 Task: Look for space in Sint-Gillis-Waas, Belgium from 12th  August, 2023 to 15th August, 2023 for 3 adults in price range Rs.12000 to Rs.16000. Place can be entire place with 2 bedrooms having 3 beds and 1 bathroom. Property type can be house, flat, guest house. Amenities needed are: hair dryer, heating. Booking option can be shelf check-in. Required host language is English.
Action: Mouse moved to (433, 86)
Screenshot: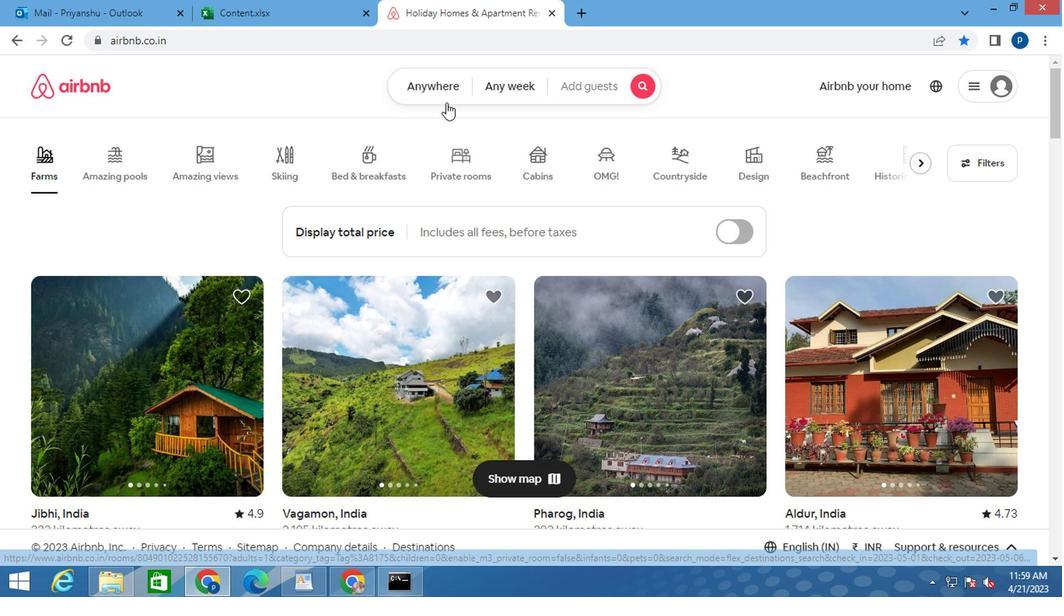 
Action: Mouse pressed left at (433, 86)
Screenshot: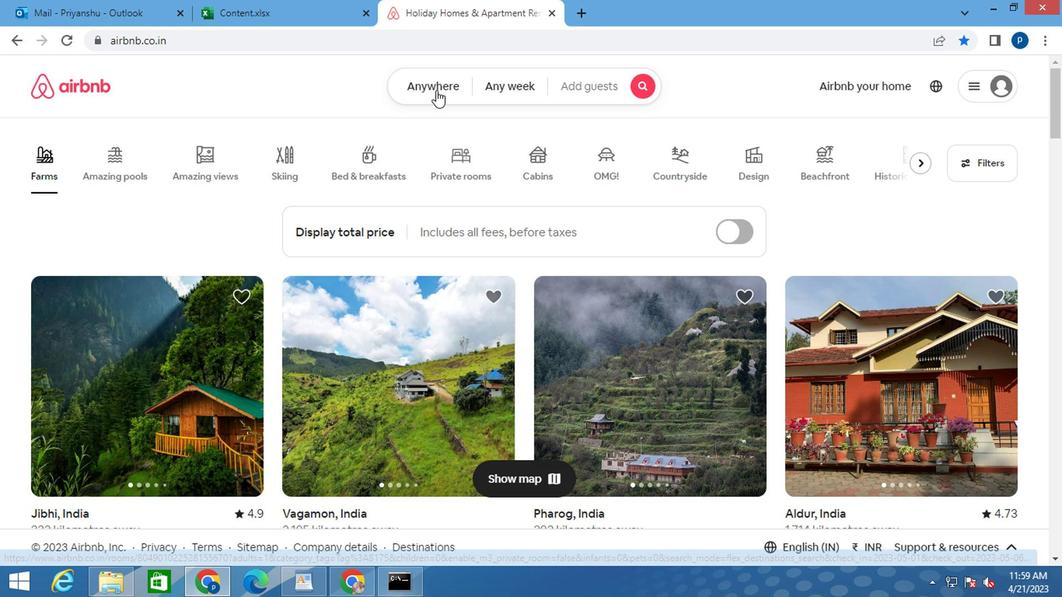 
Action: Mouse moved to (269, 150)
Screenshot: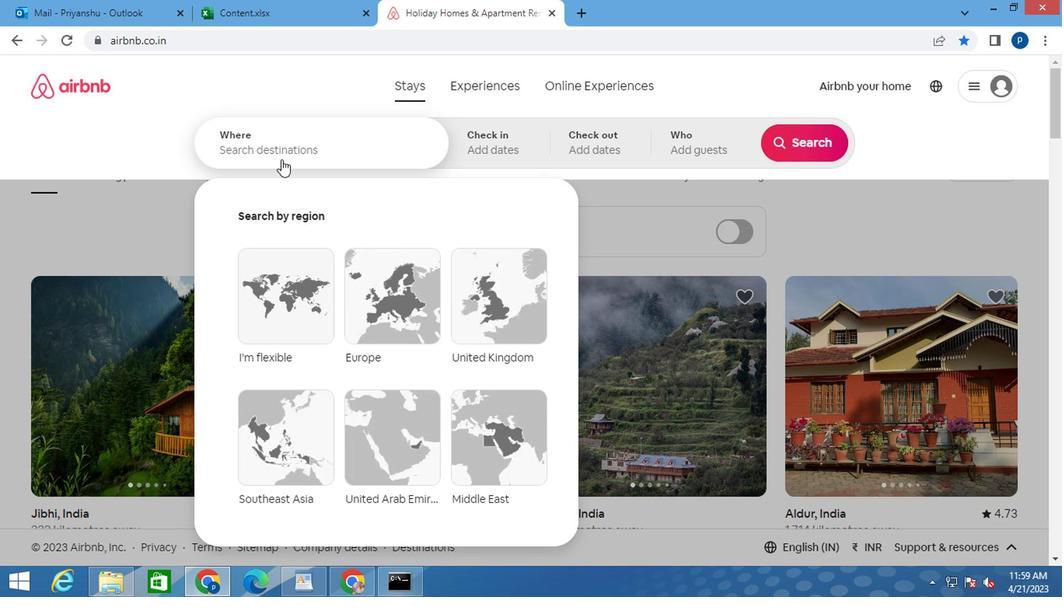 
Action: Mouse pressed left at (269, 150)
Screenshot: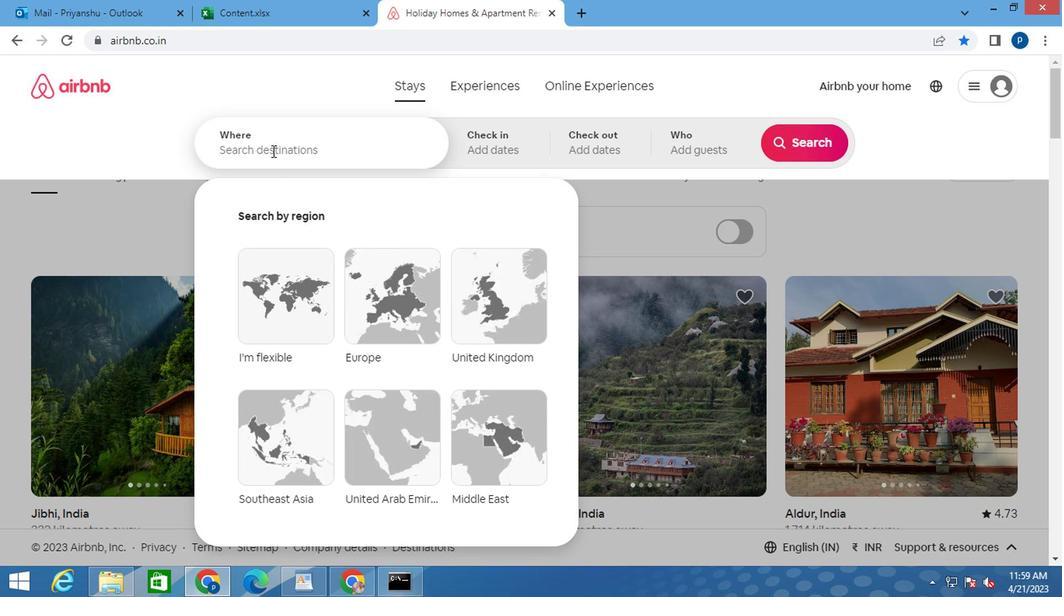 
Action: Key pressed s<Key.caps_lock>int<Key.space><Key.caps_lock><Key.caps_lock><Key.caps_lock>g<Key.caps_lock>illis<Key.space>
Screenshot: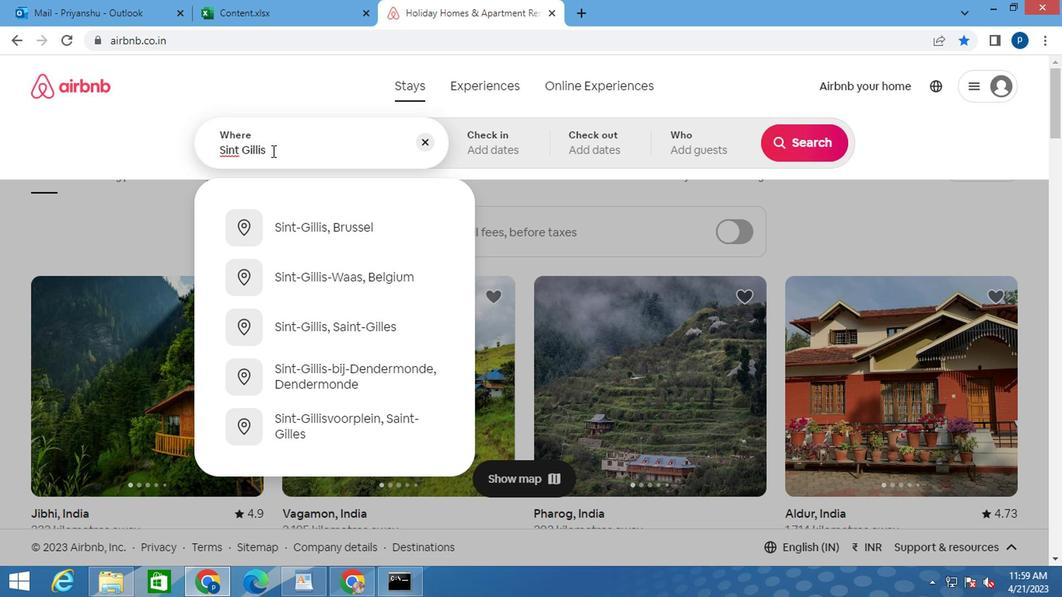 
Action: Mouse moved to (328, 274)
Screenshot: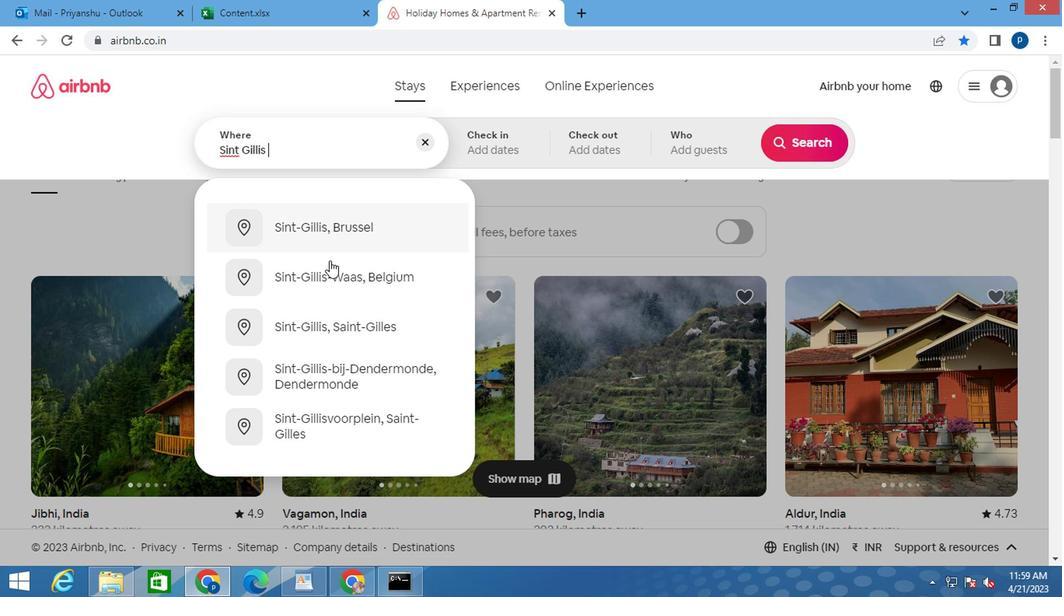 
Action: Mouse pressed left at (328, 274)
Screenshot: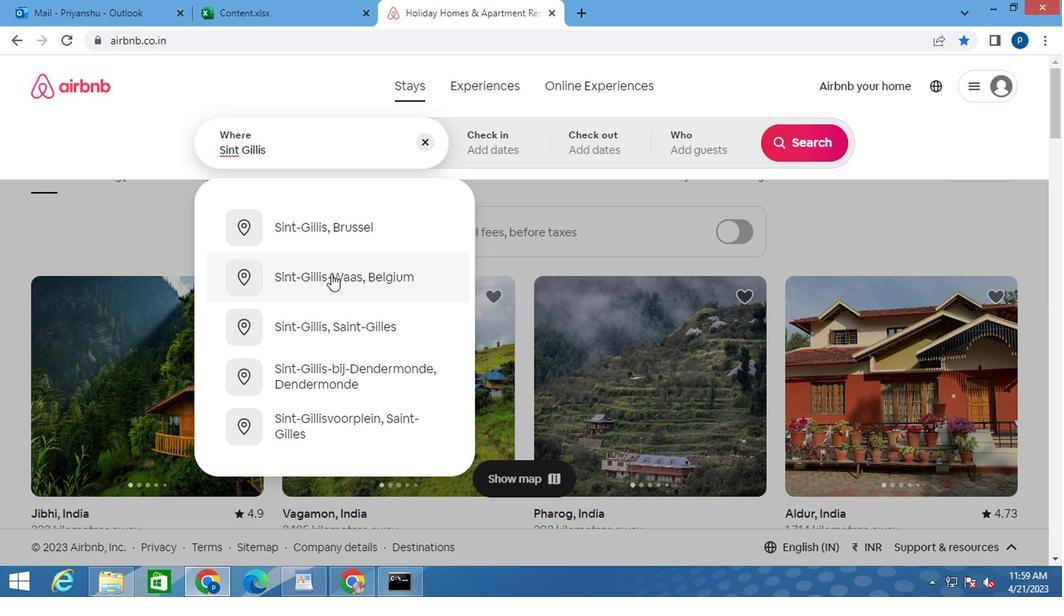 
Action: Mouse moved to (790, 260)
Screenshot: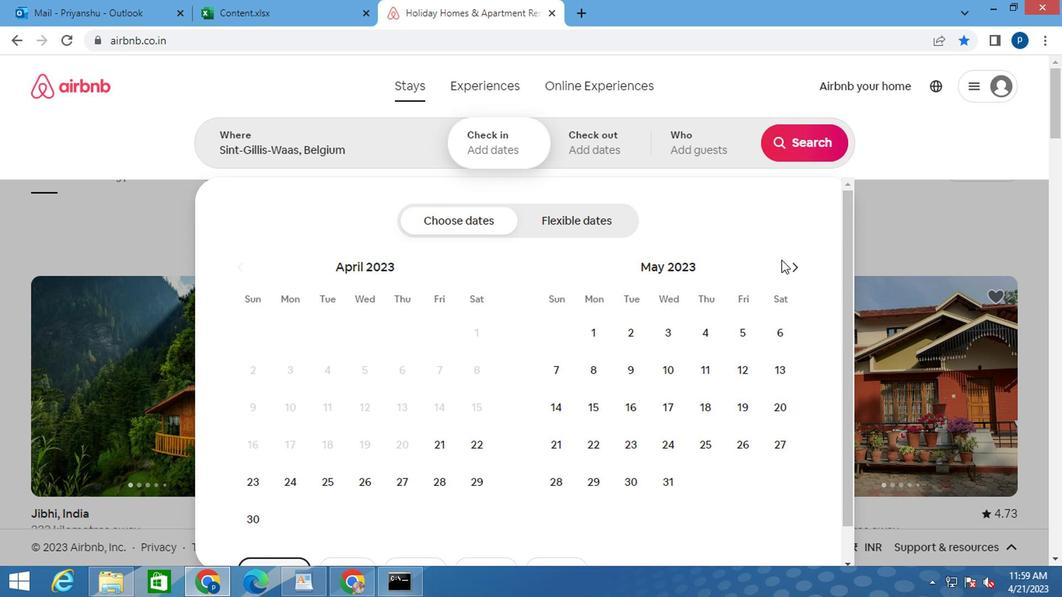 
Action: Mouse pressed left at (790, 260)
Screenshot: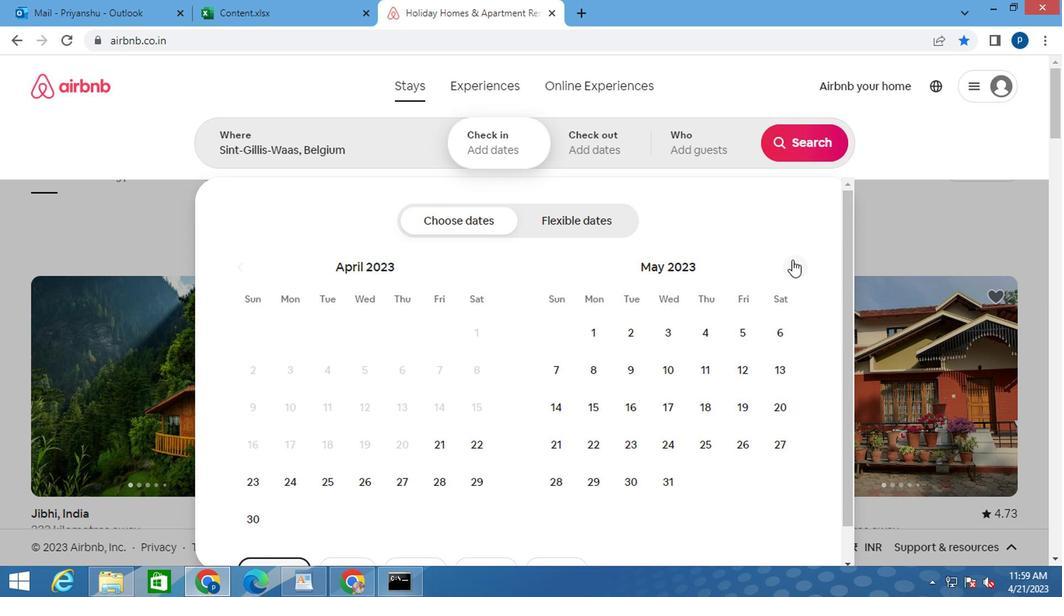 
Action: Mouse moved to (790, 260)
Screenshot: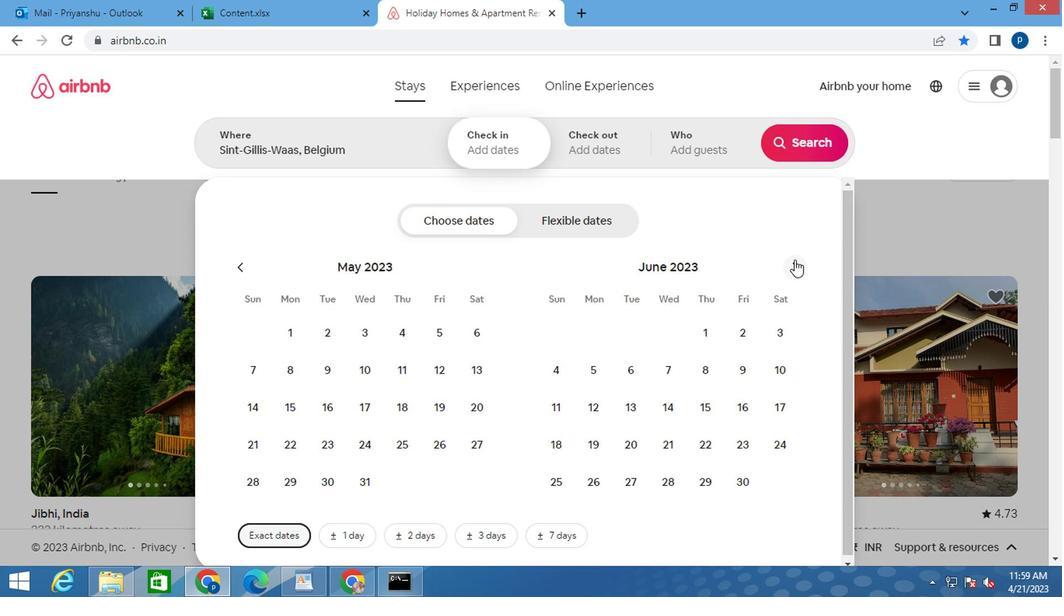 
Action: Mouse pressed left at (790, 260)
Screenshot: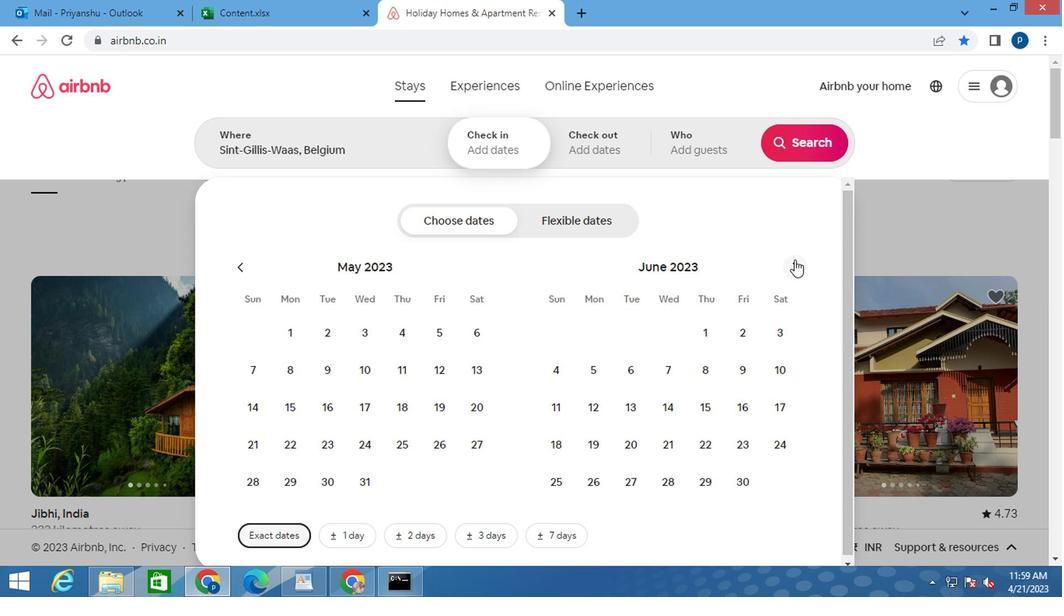 
Action: Mouse pressed left at (790, 260)
Screenshot: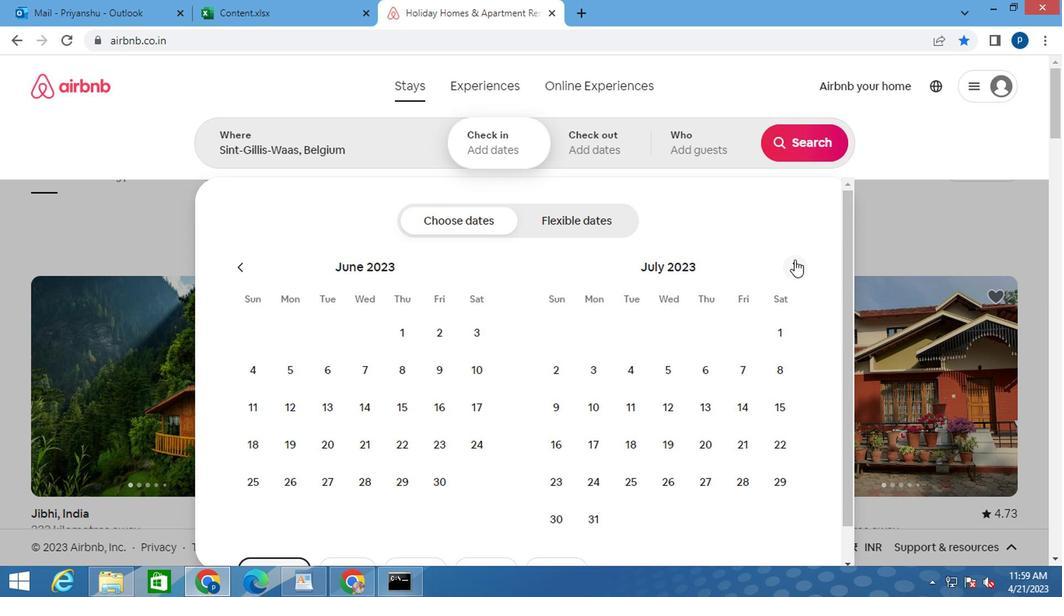 
Action: Mouse moved to (780, 370)
Screenshot: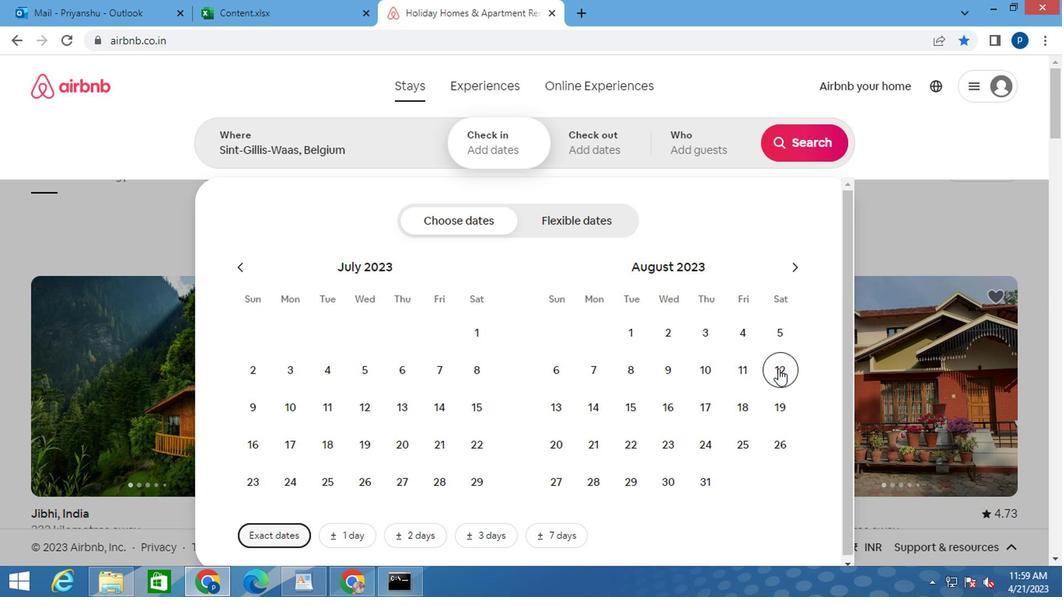 
Action: Mouse pressed left at (780, 370)
Screenshot: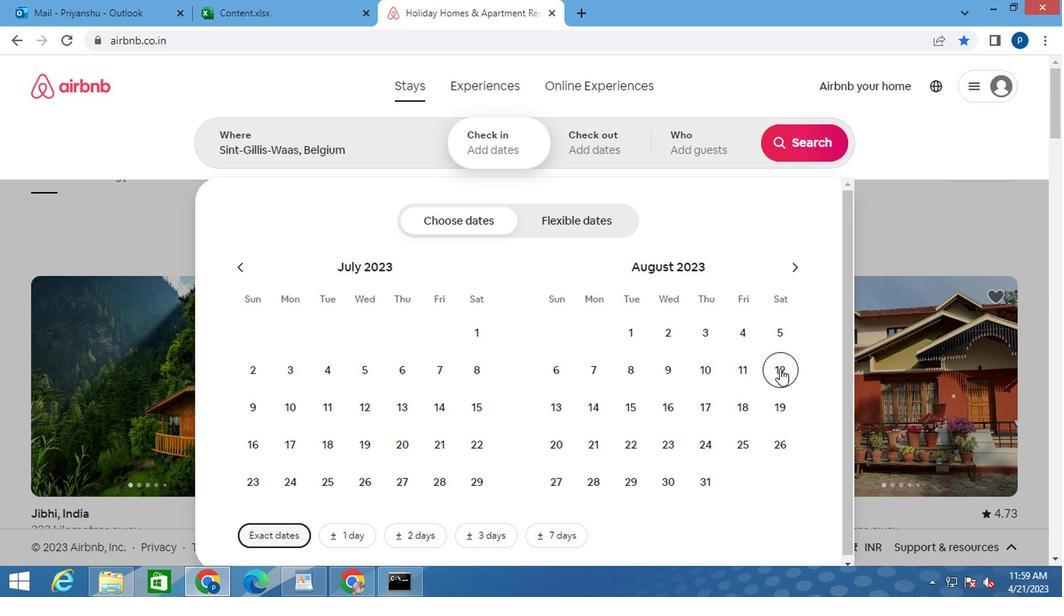 
Action: Mouse moved to (628, 410)
Screenshot: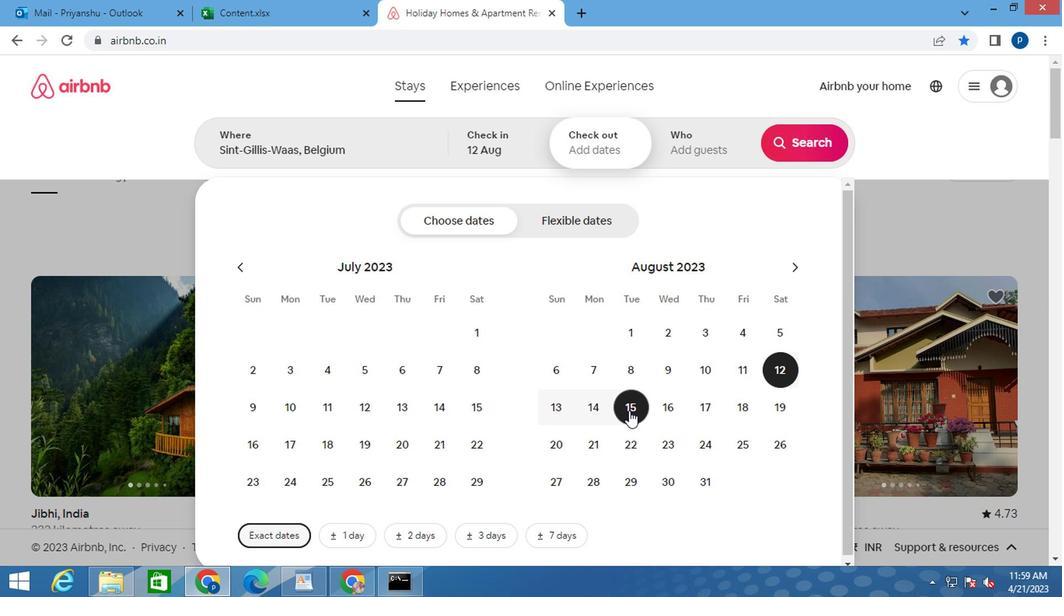 
Action: Mouse pressed left at (628, 410)
Screenshot: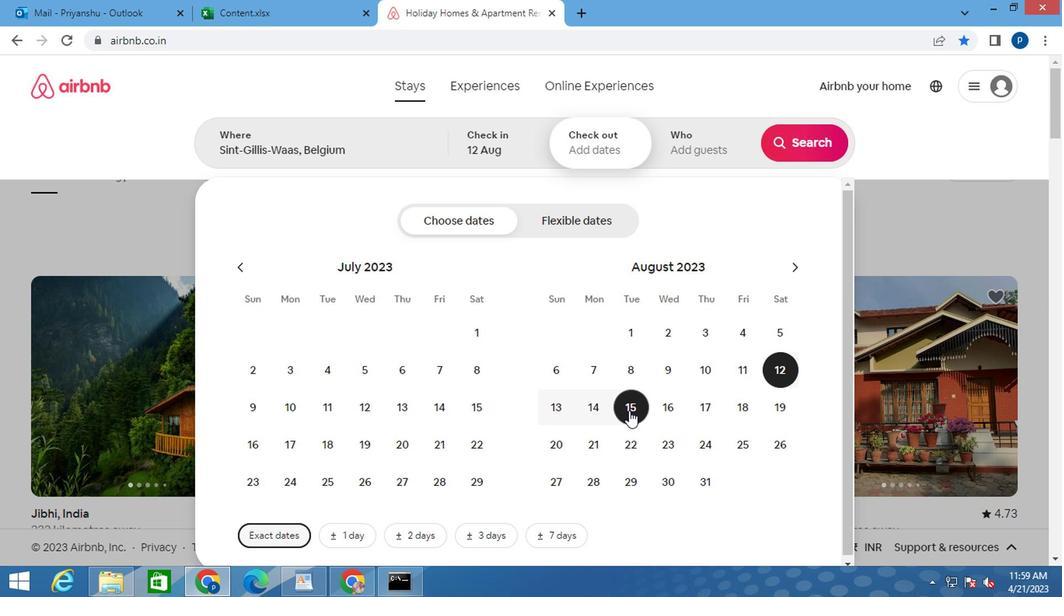 
Action: Mouse moved to (690, 152)
Screenshot: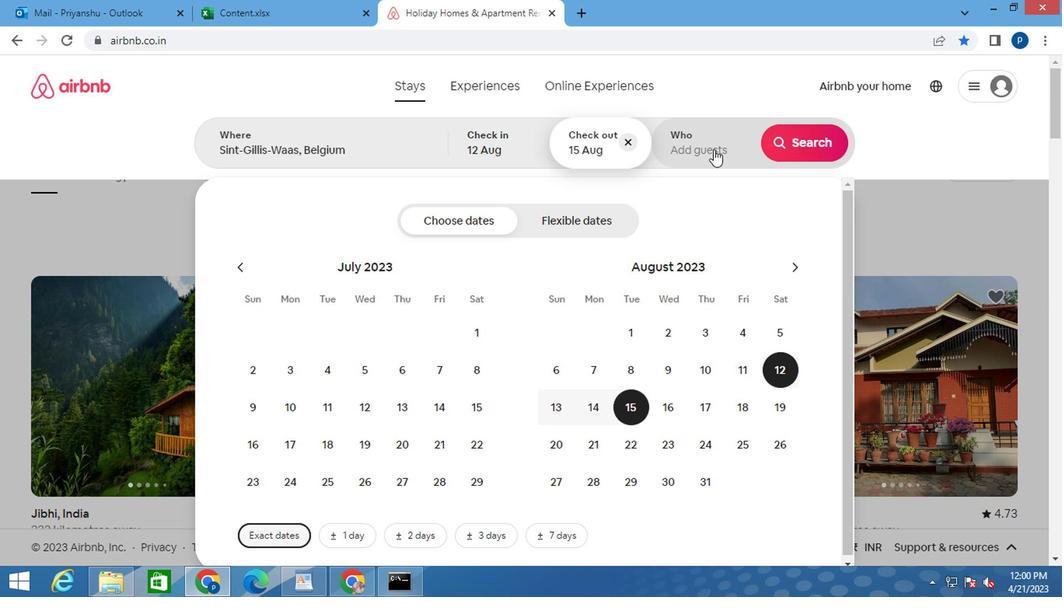 
Action: Mouse pressed left at (690, 152)
Screenshot: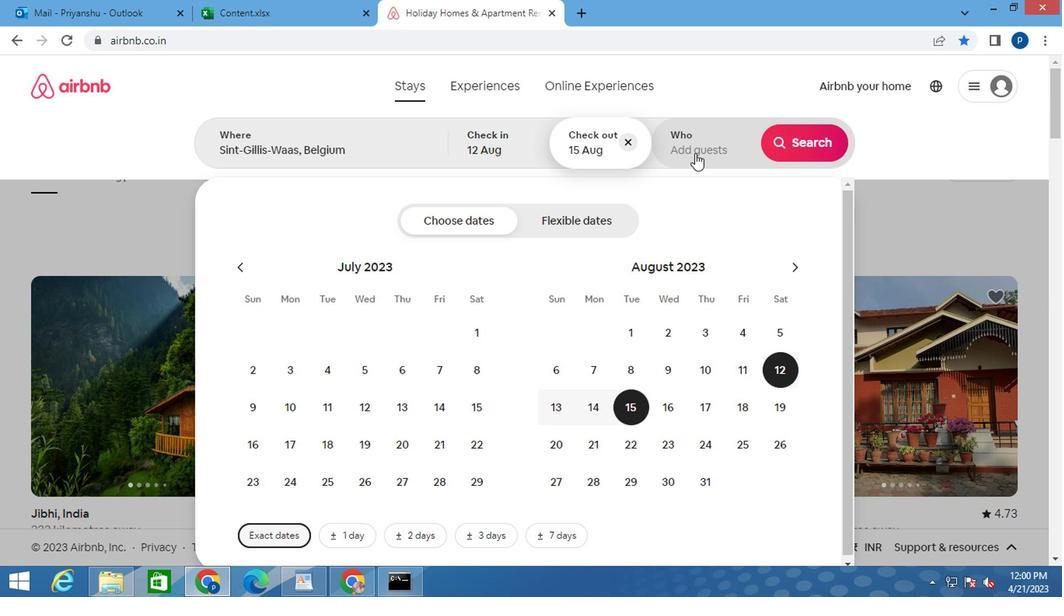 
Action: Mouse moved to (801, 230)
Screenshot: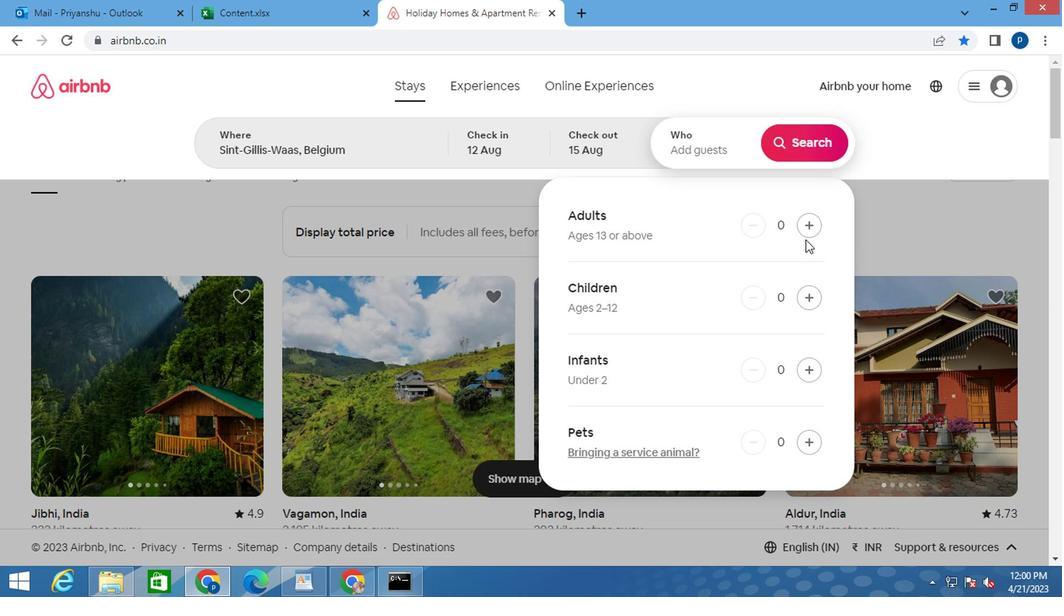 
Action: Mouse pressed left at (801, 230)
Screenshot: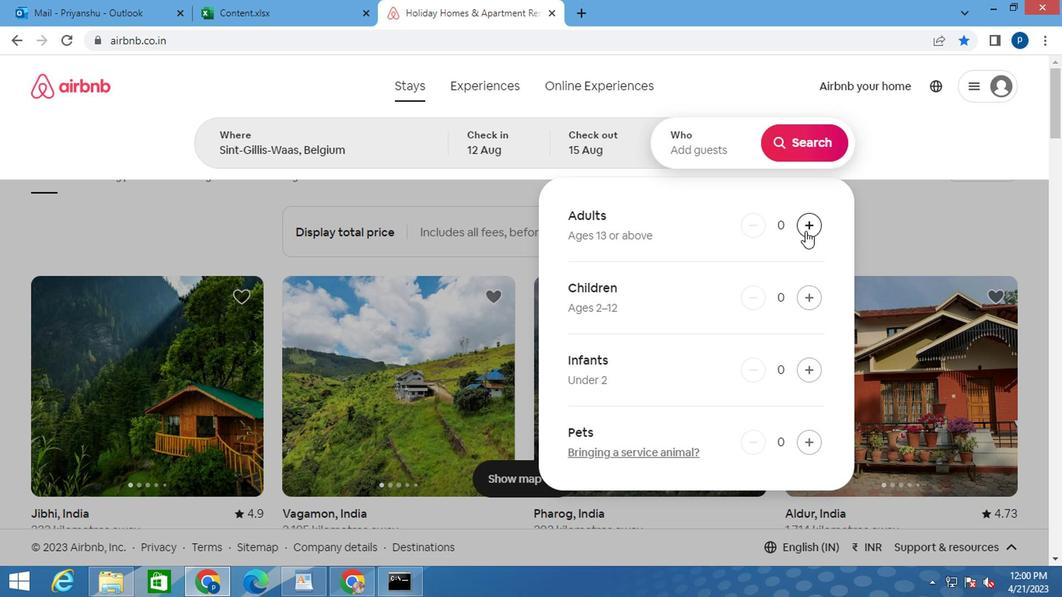 
Action: Mouse pressed left at (801, 230)
Screenshot: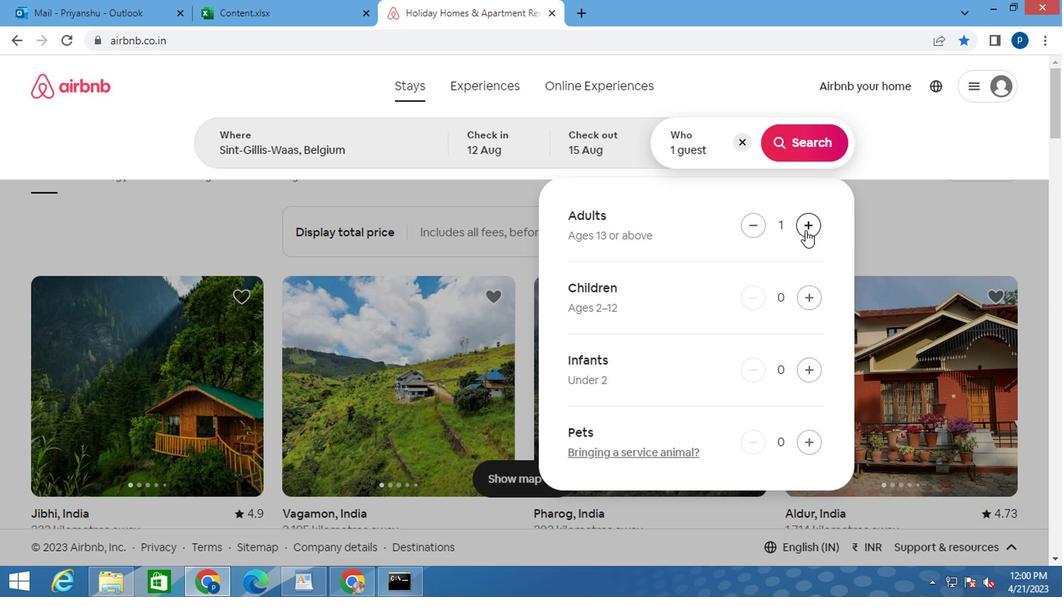 
Action: Mouse moved to (802, 229)
Screenshot: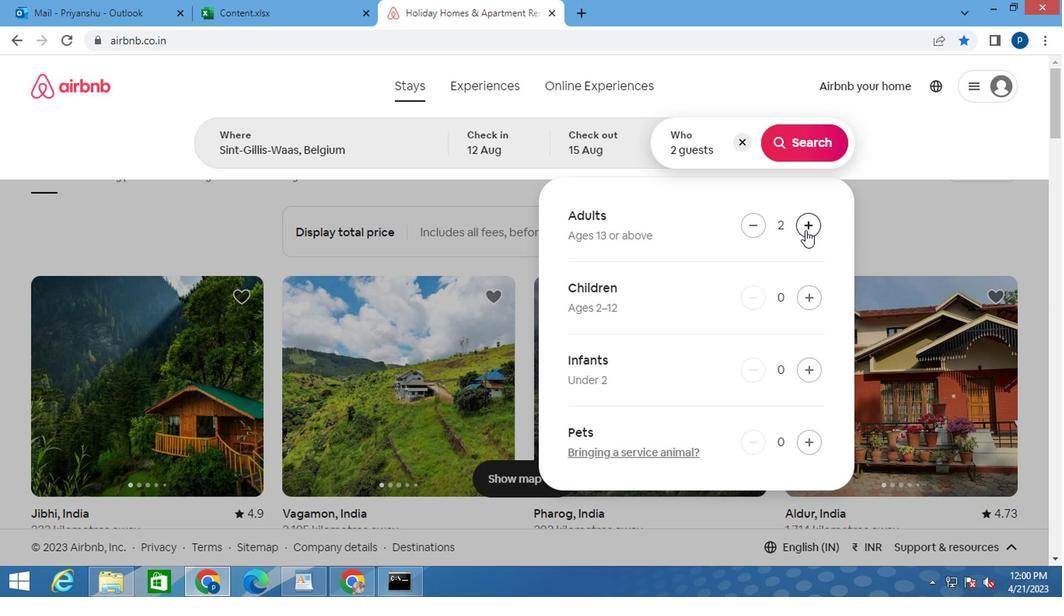 
Action: Mouse pressed left at (802, 229)
Screenshot: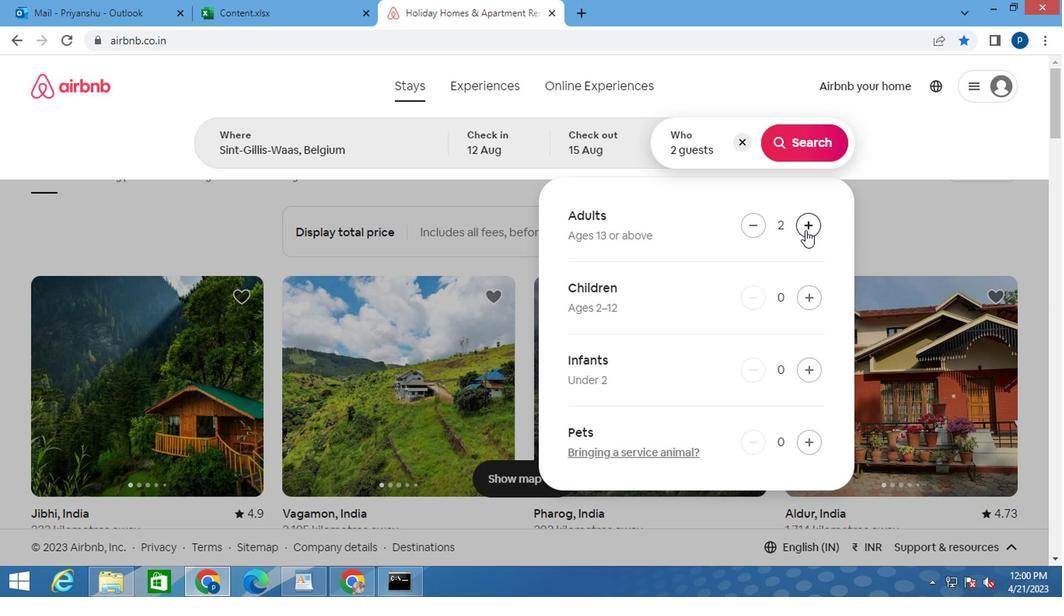 
Action: Mouse moved to (799, 144)
Screenshot: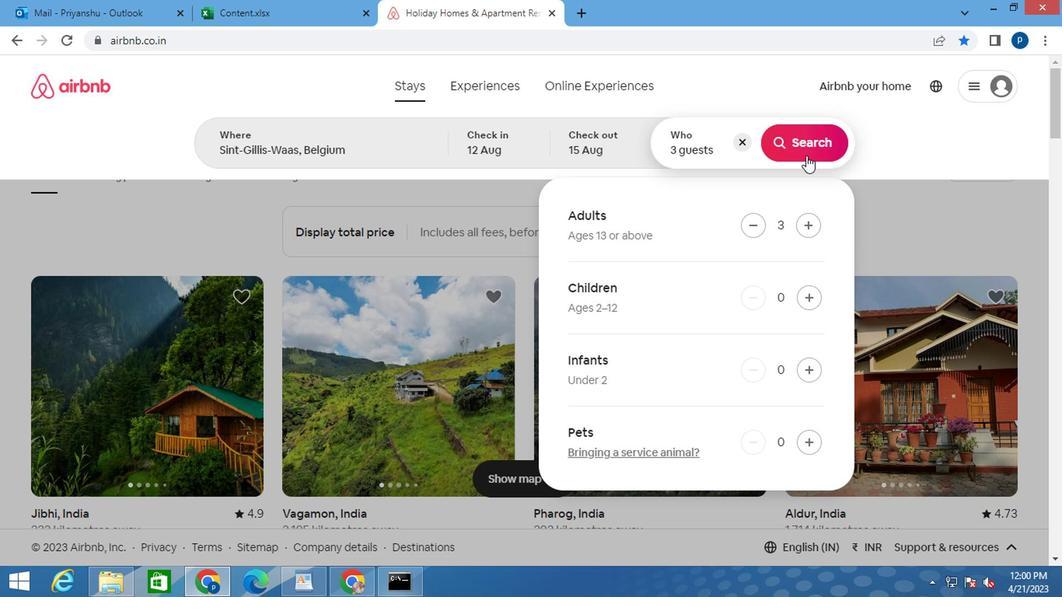 
Action: Mouse pressed left at (799, 144)
Screenshot: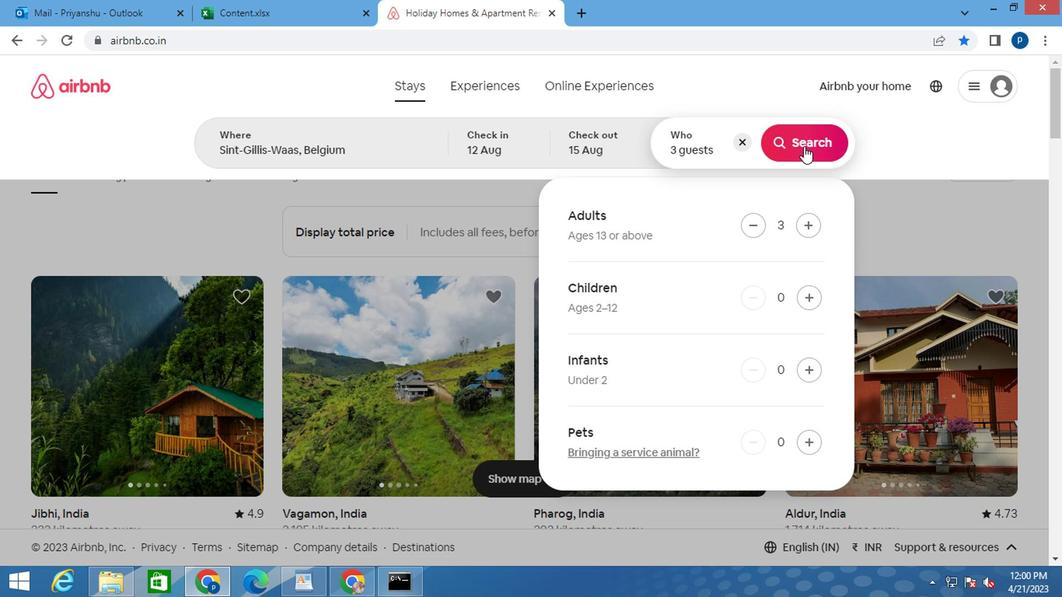 
Action: Mouse moved to (975, 144)
Screenshot: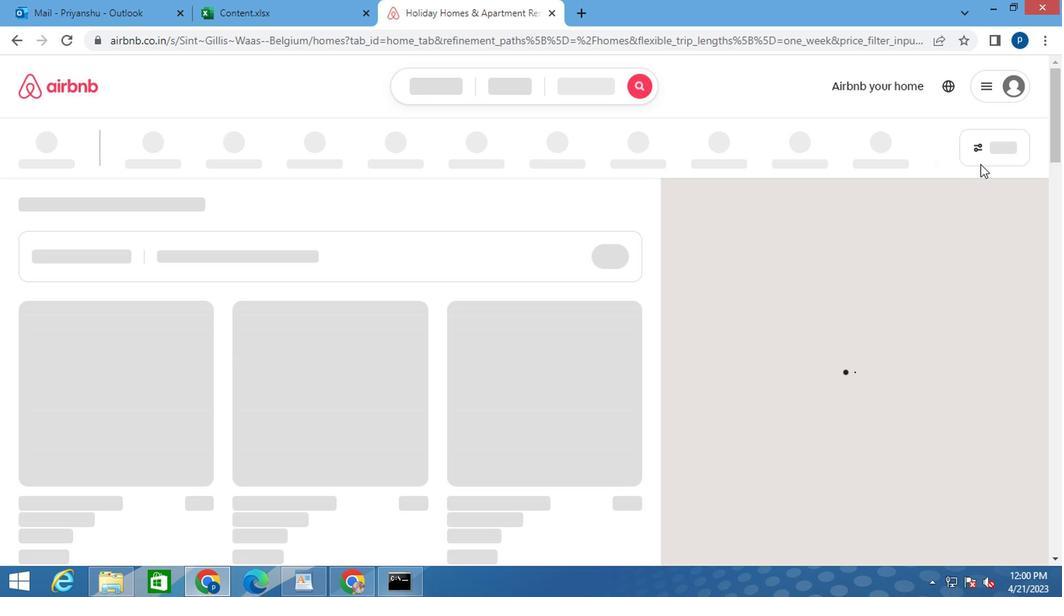 
Action: Mouse pressed left at (975, 144)
Screenshot: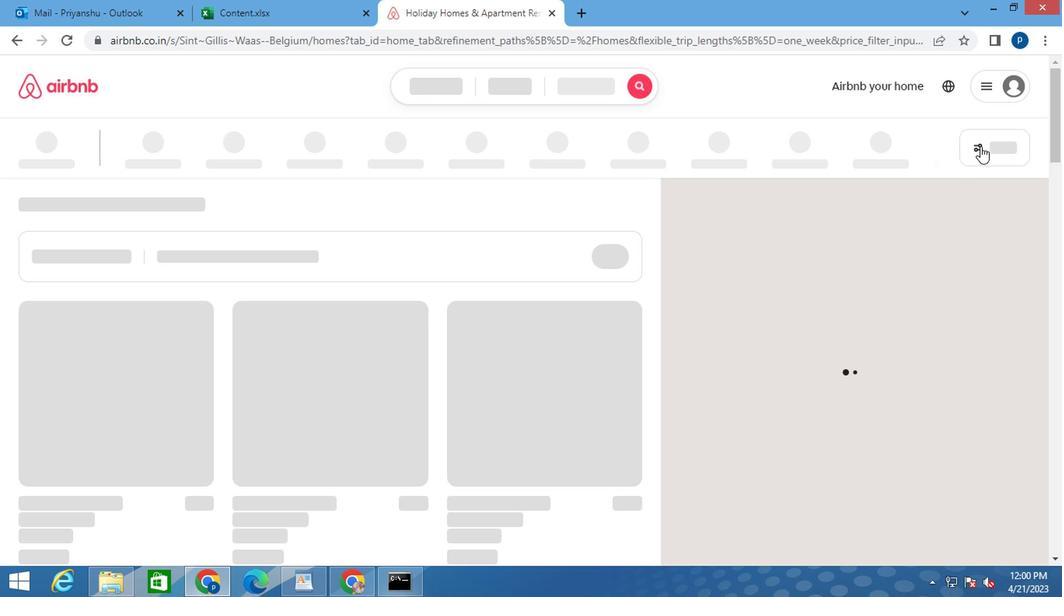 
Action: Mouse moved to (326, 343)
Screenshot: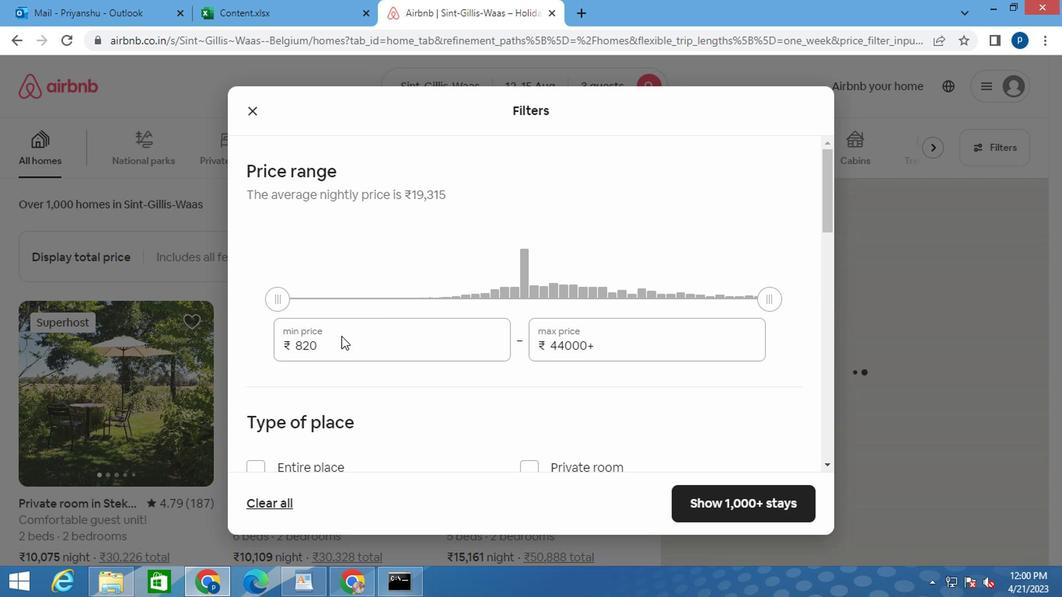 
Action: Mouse pressed left at (326, 343)
Screenshot: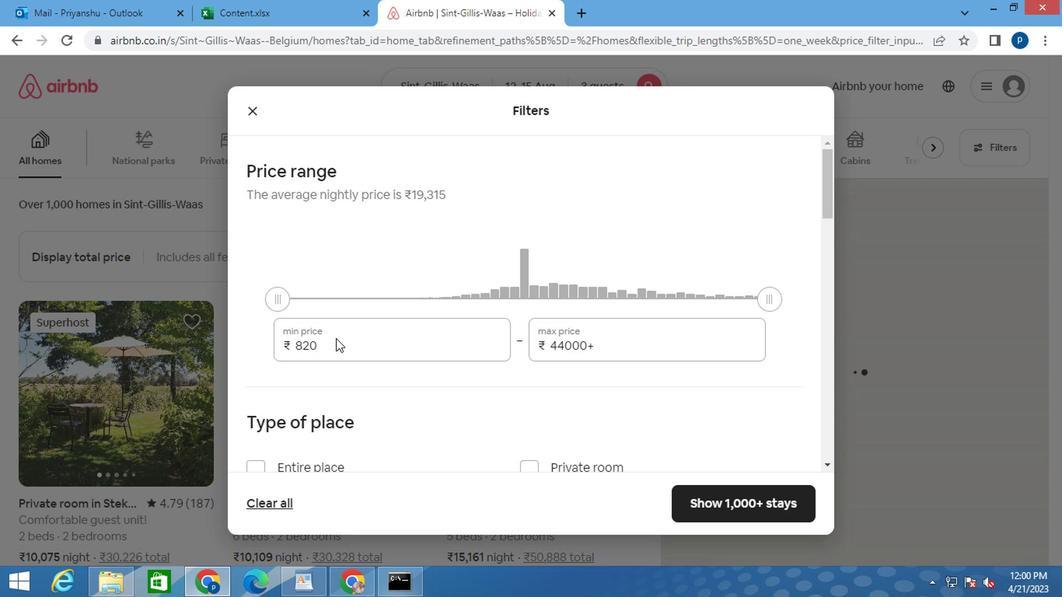 
Action: Mouse pressed left at (326, 343)
Screenshot: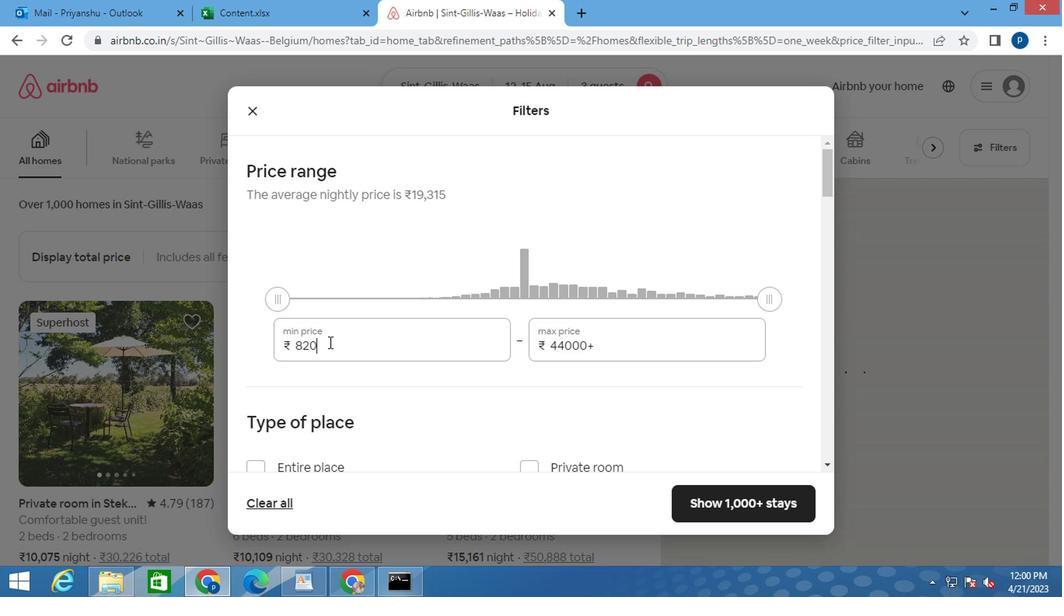 
Action: Key pressed 12000<Key.tab><Key.backspace>16000
Screenshot: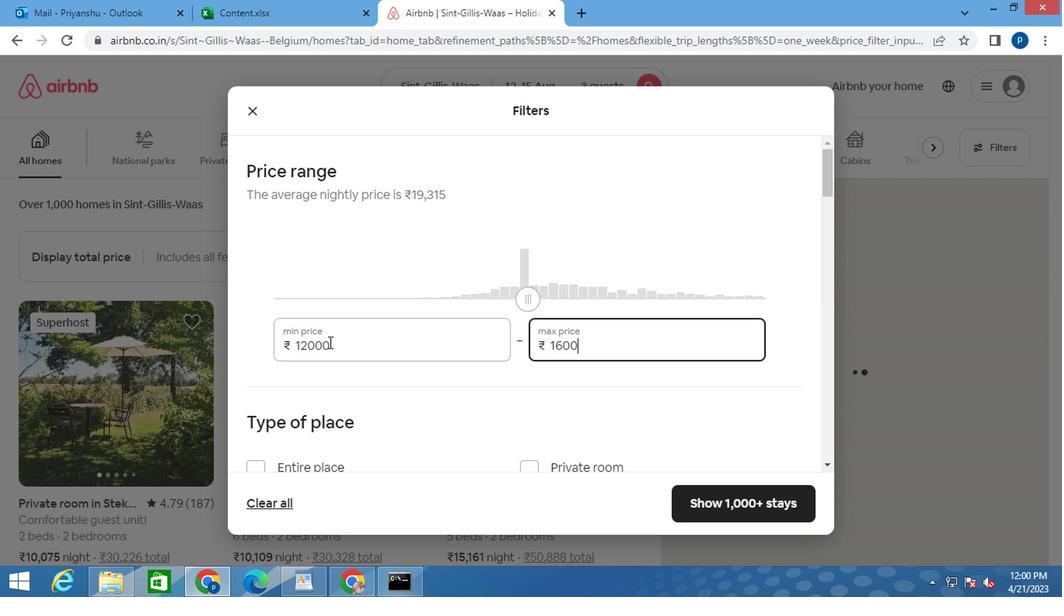 
Action: Mouse moved to (421, 426)
Screenshot: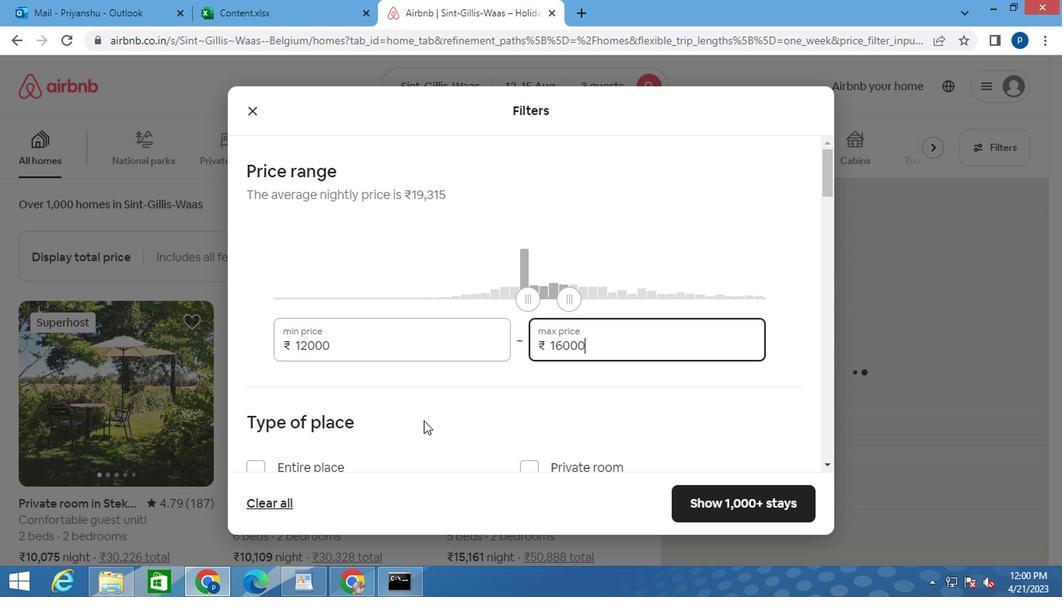 
Action: Mouse scrolled (421, 425) with delta (0, -1)
Screenshot: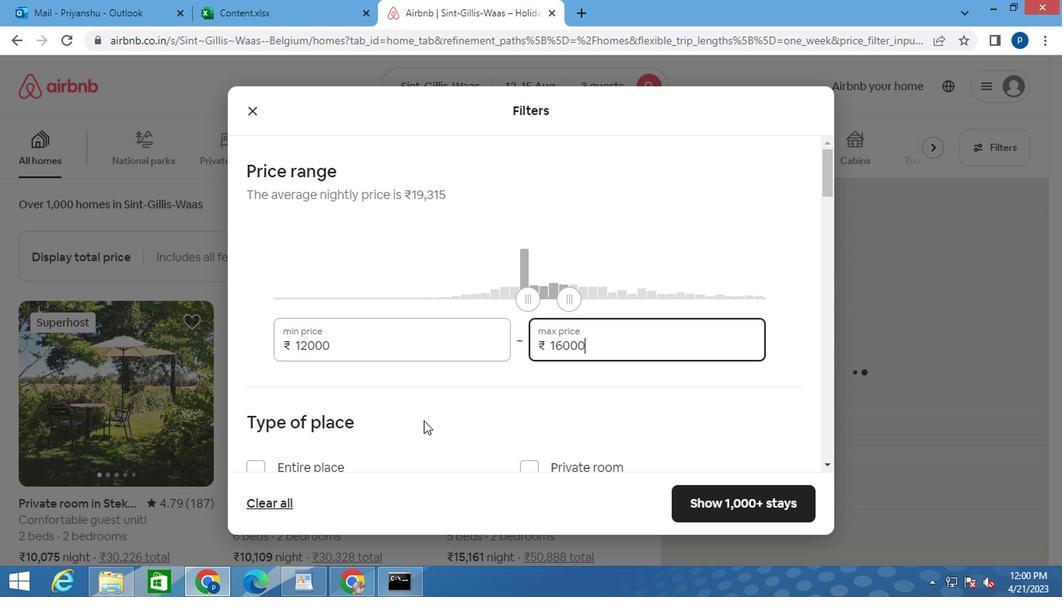 
Action: Mouse moved to (419, 426)
Screenshot: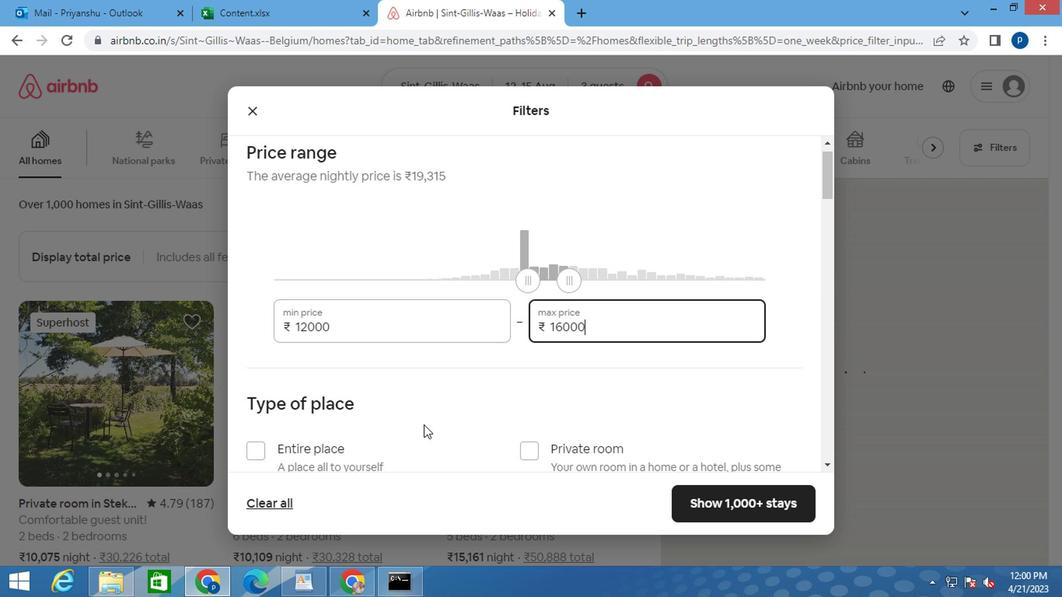 
Action: Mouse scrolled (419, 425) with delta (0, -1)
Screenshot: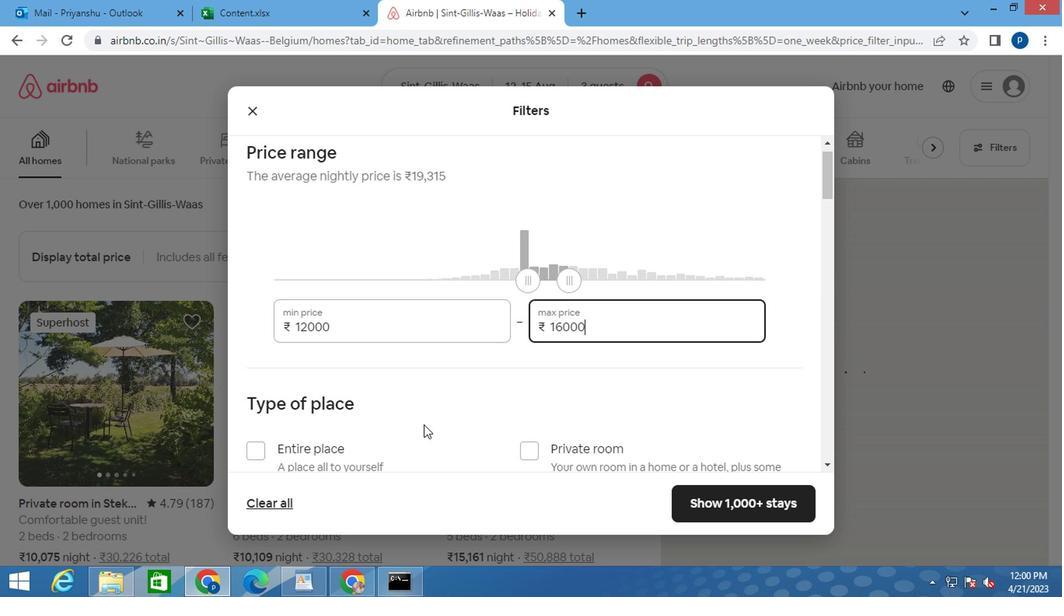 
Action: Mouse scrolled (419, 425) with delta (0, -1)
Screenshot: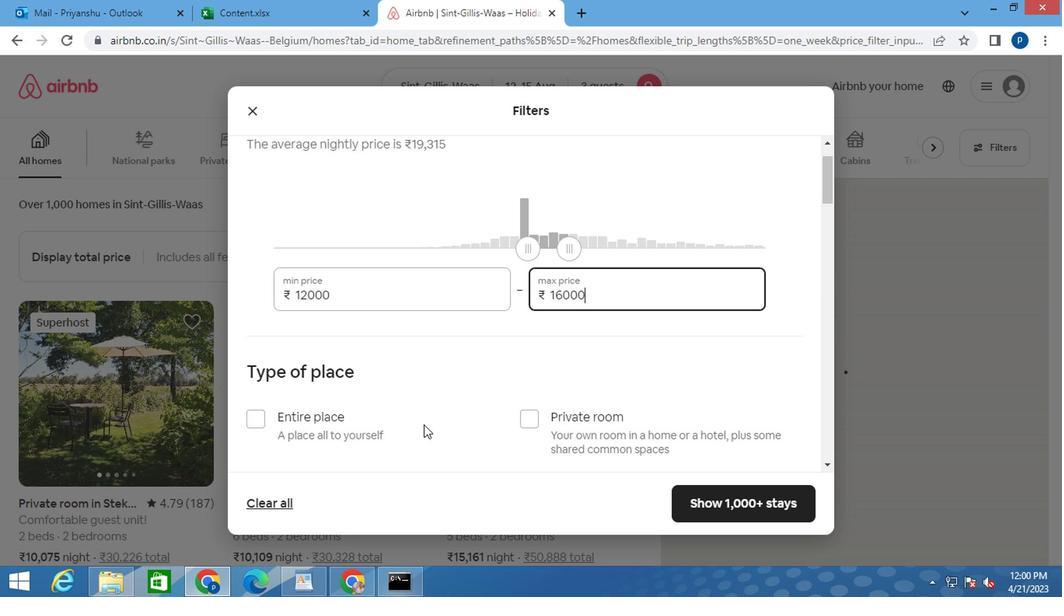 
Action: Mouse moved to (441, 428)
Screenshot: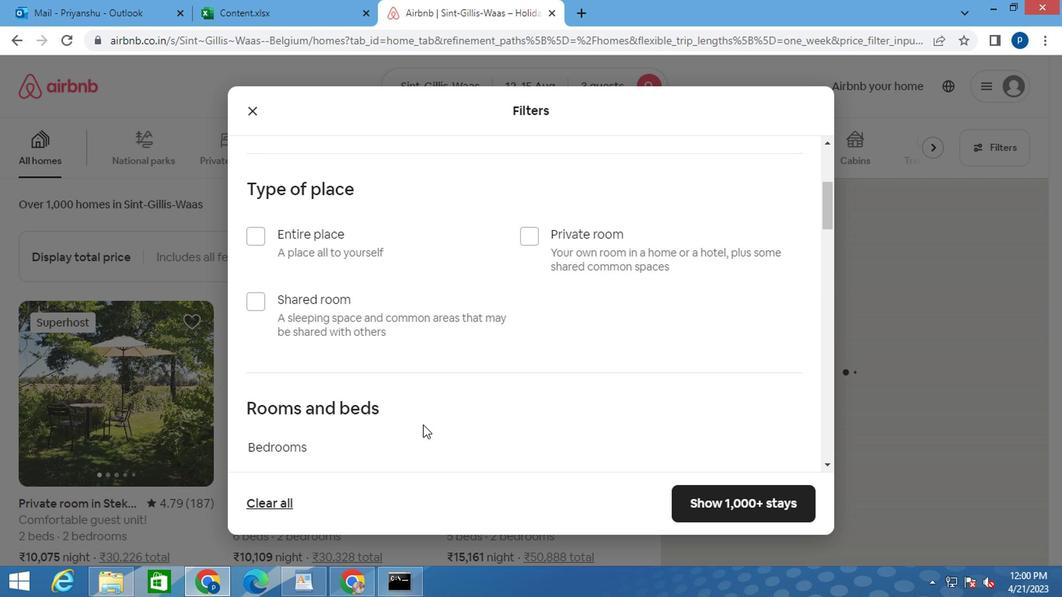 
Action: Mouse scrolled (441, 428) with delta (0, 0)
Screenshot: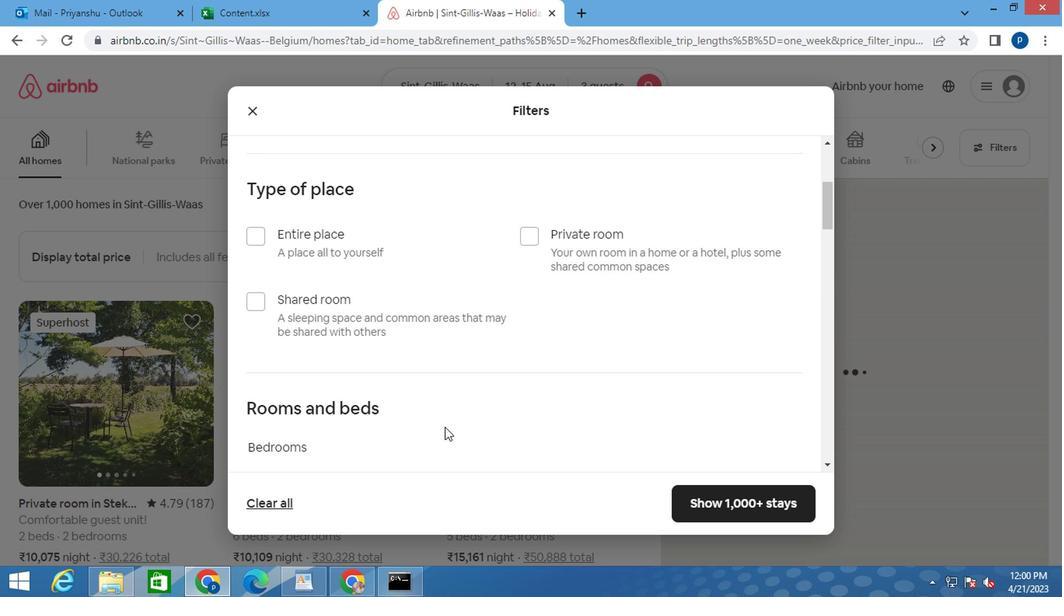 
Action: Mouse moved to (251, 161)
Screenshot: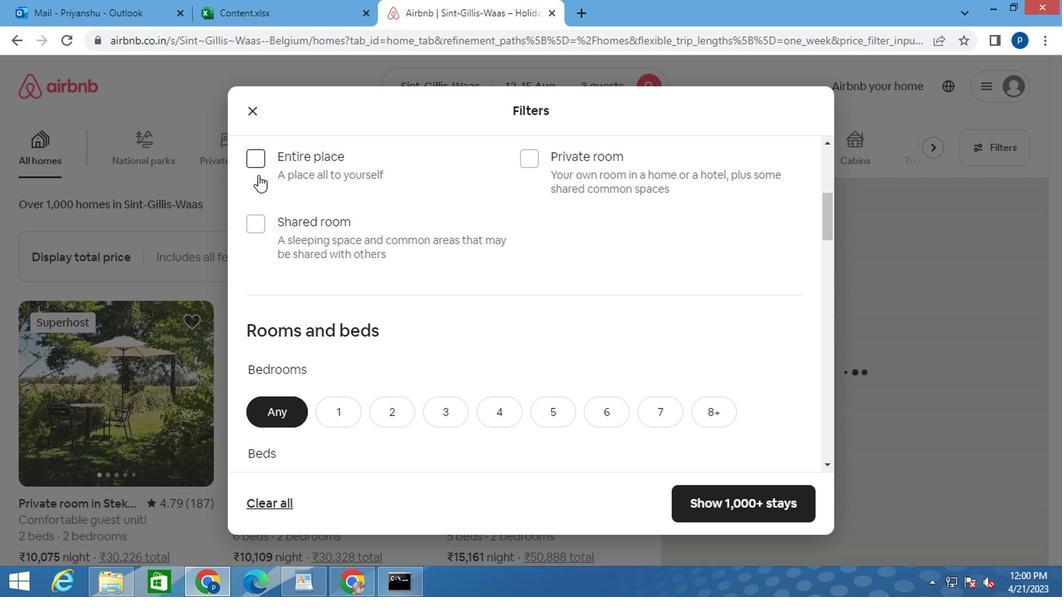 
Action: Mouse pressed left at (251, 161)
Screenshot: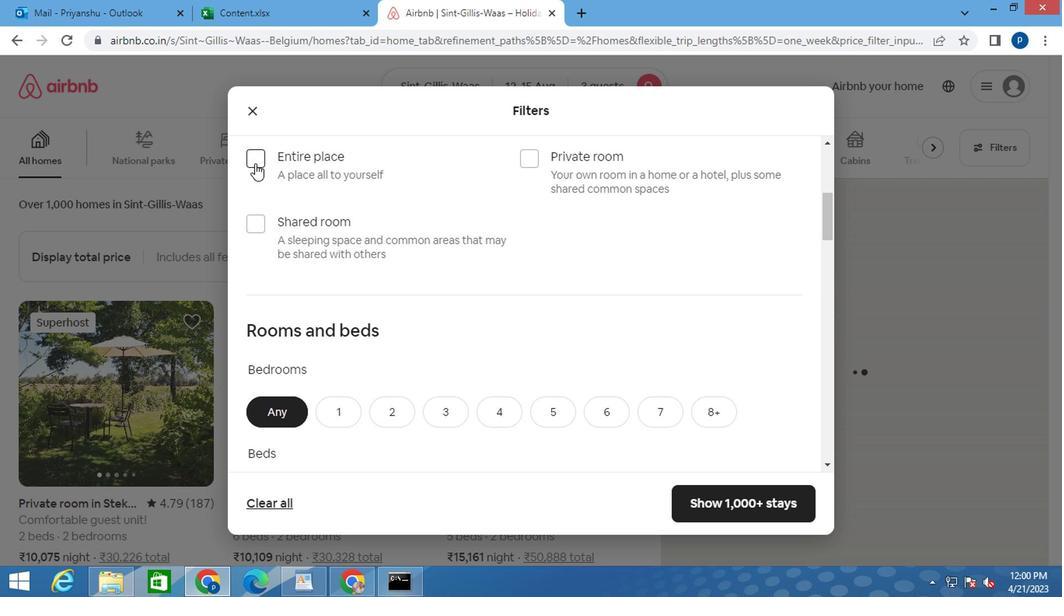 
Action: Mouse moved to (400, 412)
Screenshot: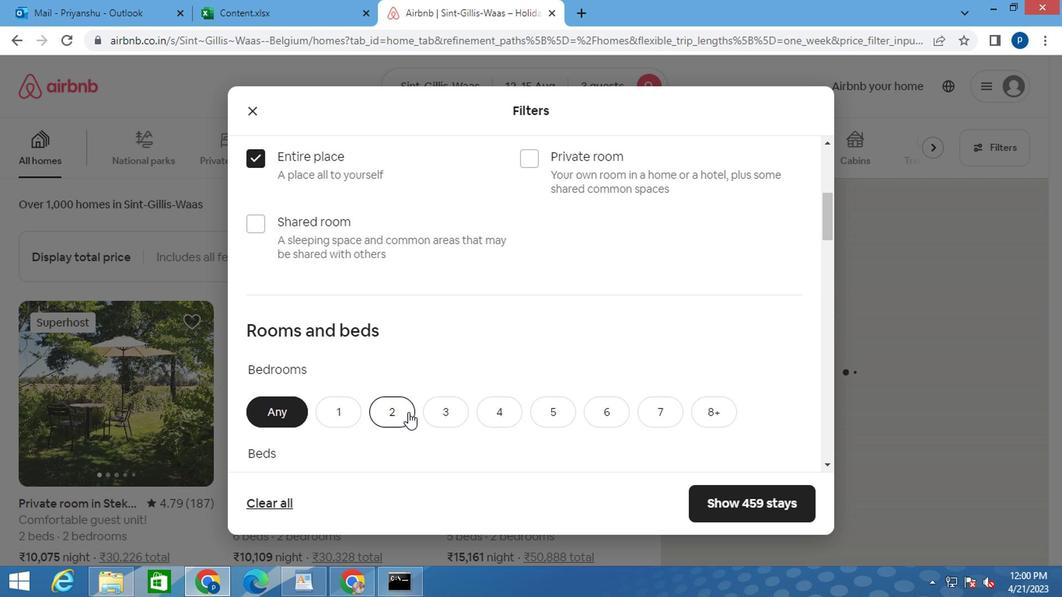 
Action: Mouse pressed left at (400, 412)
Screenshot: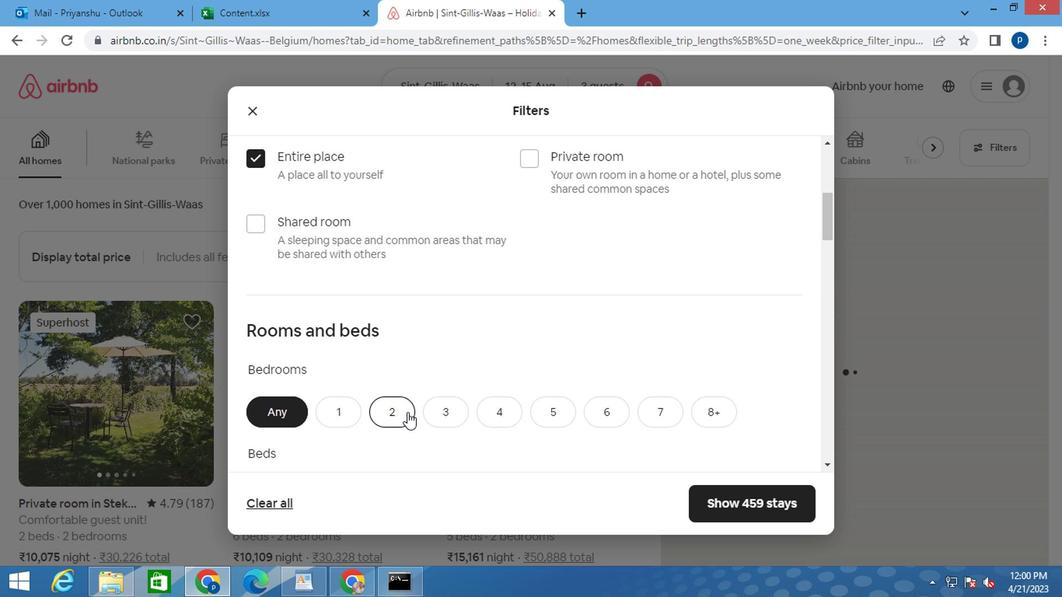
Action: Mouse scrolled (400, 411) with delta (0, 0)
Screenshot: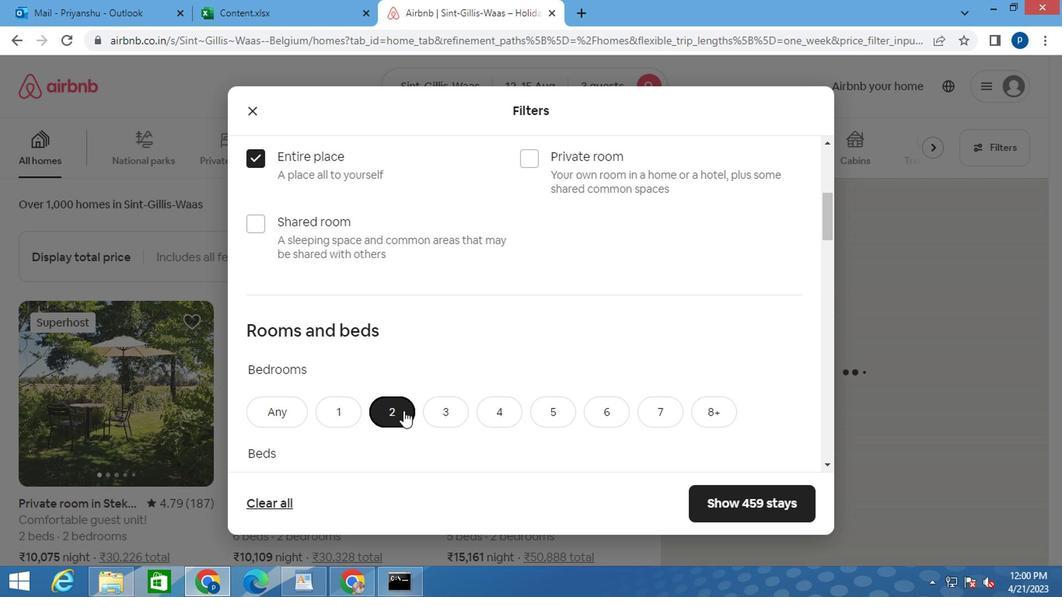 
Action: Mouse moved to (441, 417)
Screenshot: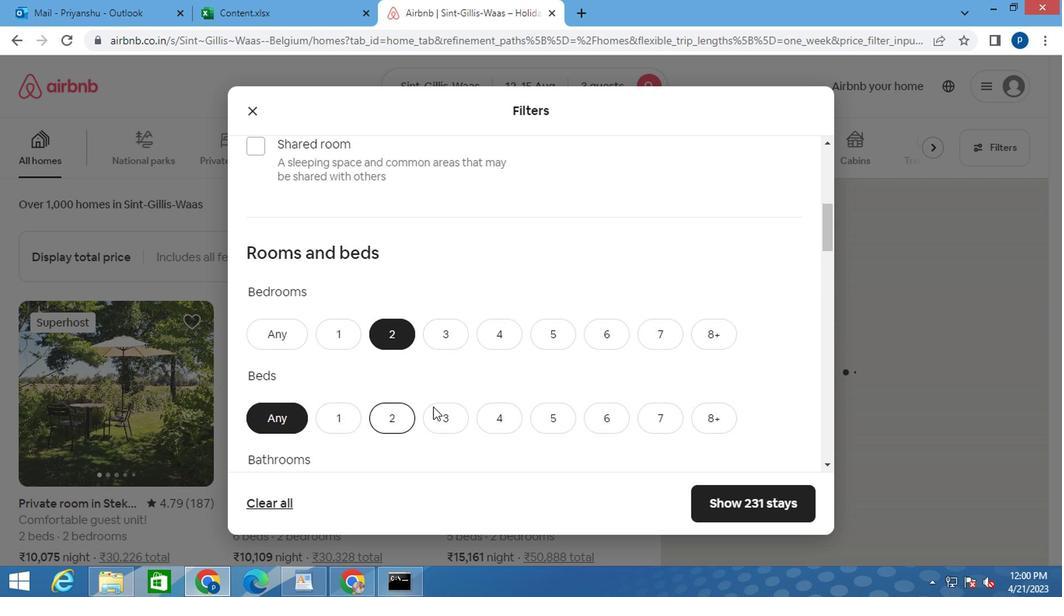 
Action: Mouse pressed left at (441, 417)
Screenshot: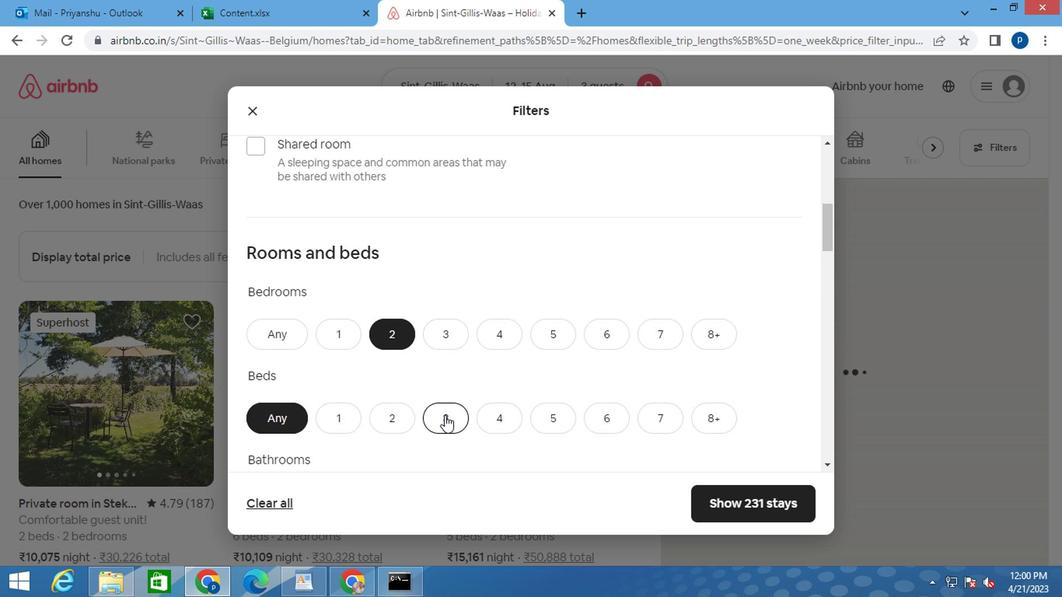 
Action: Mouse moved to (441, 414)
Screenshot: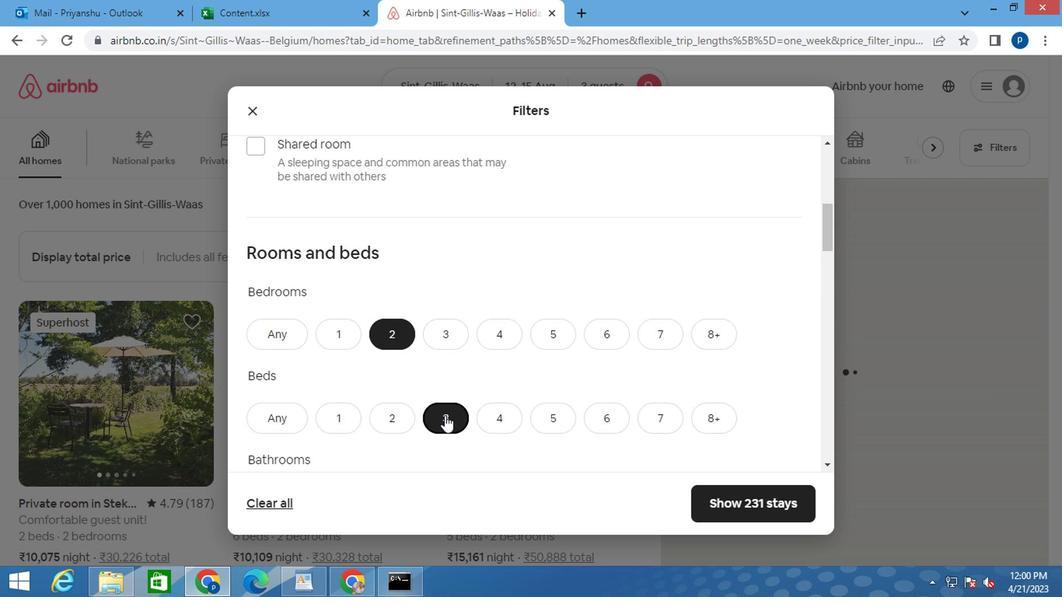
Action: Mouse scrolled (441, 415) with delta (0, 0)
Screenshot: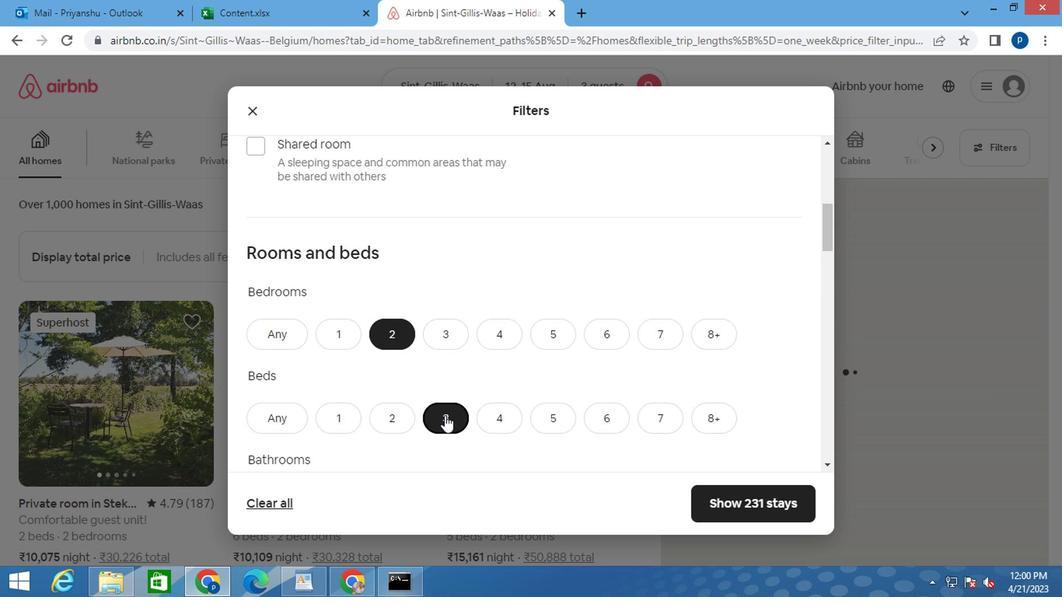 
Action: Mouse moved to (441, 413)
Screenshot: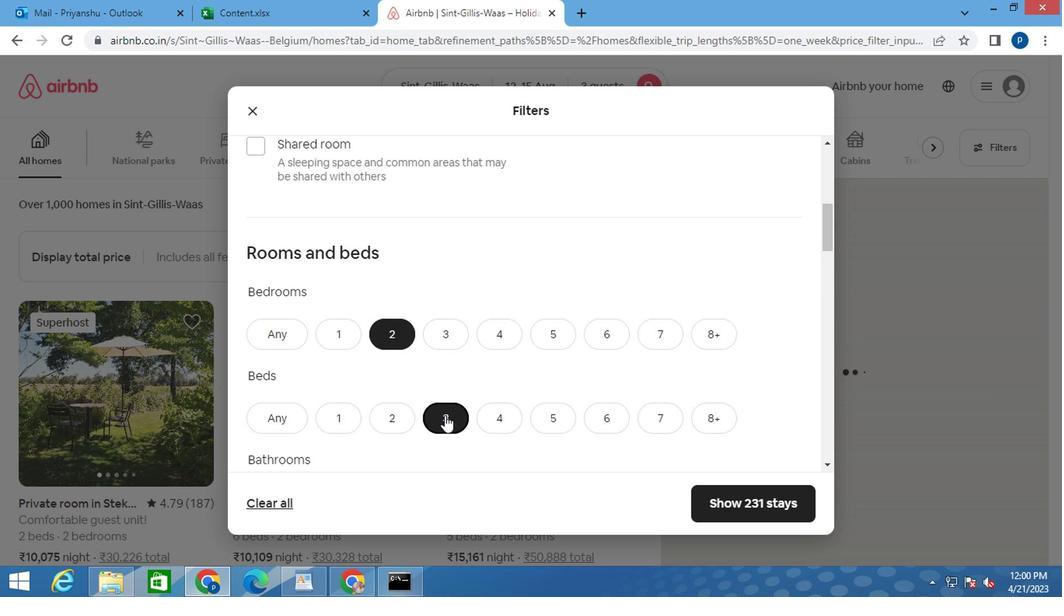 
Action: Mouse scrolled (441, 415) with delta (0, 0)
Screenshot: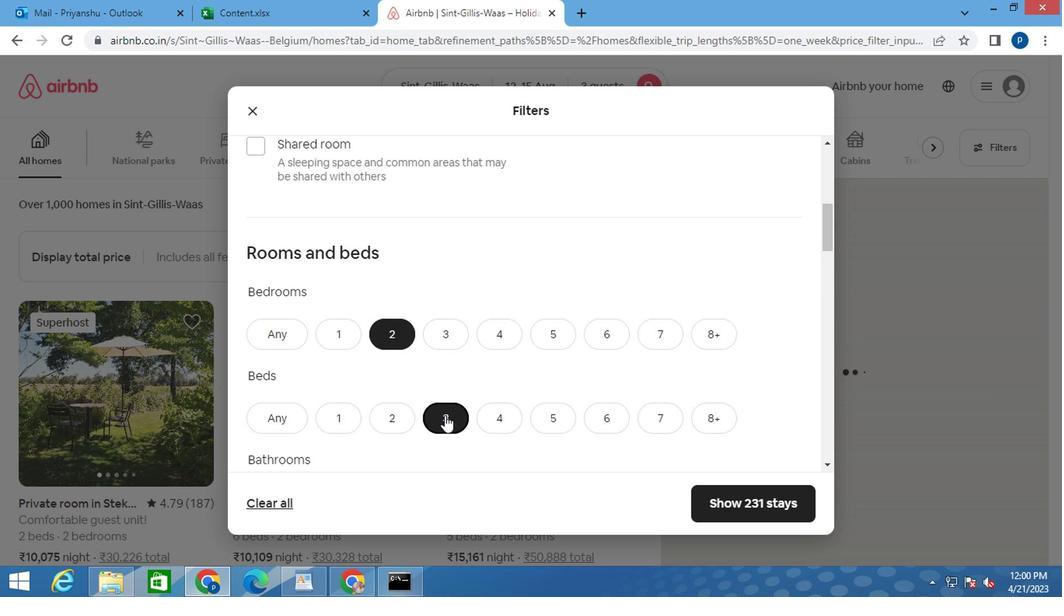 
Action: Mouse moved to (334, 349)
Screenshot: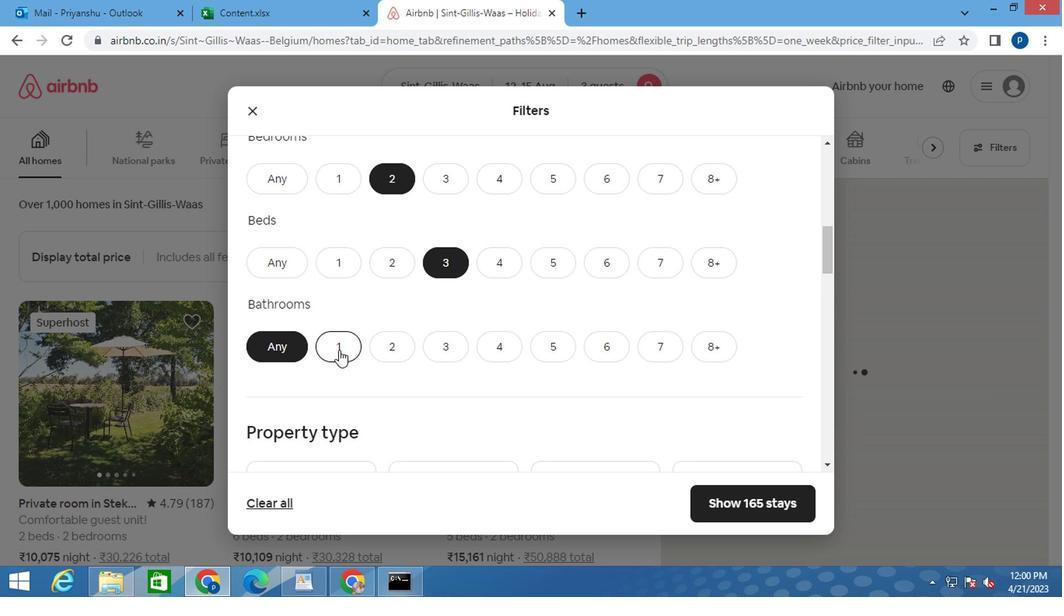
Action: Mouse pressed left at (334, 349)
Screenshot: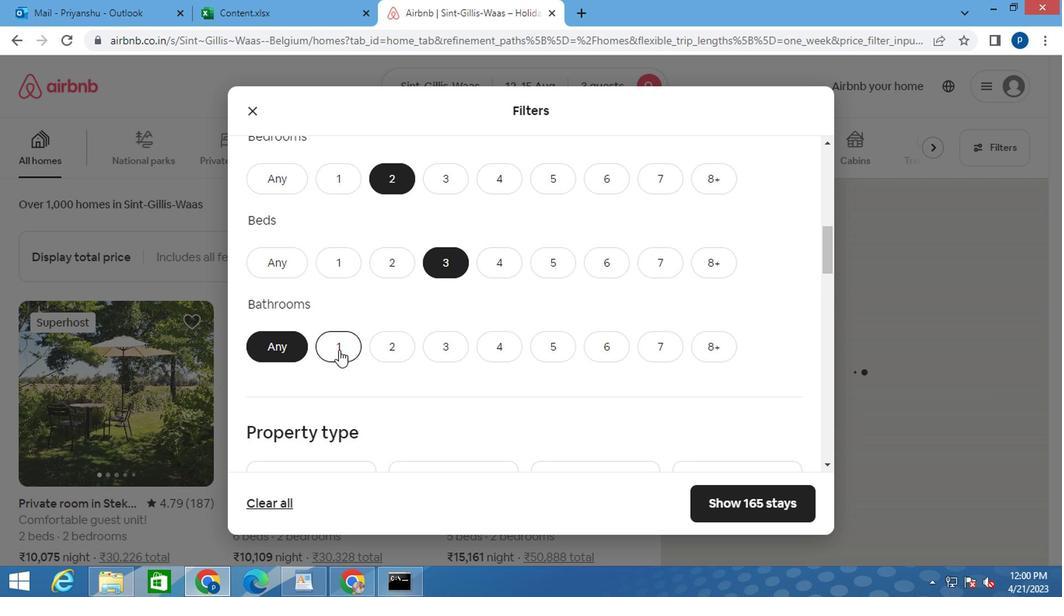 
Action: Mouse moved to (522, 378)
Screenshot: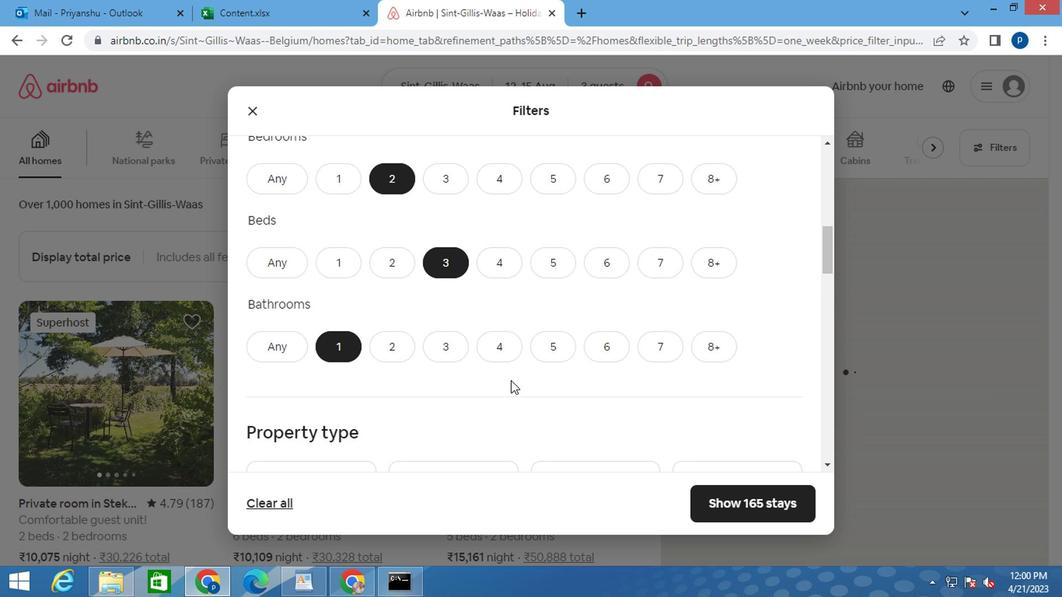 
Action: Mouse scrolled (522, 377) with delta (0, 0)
Screenshot: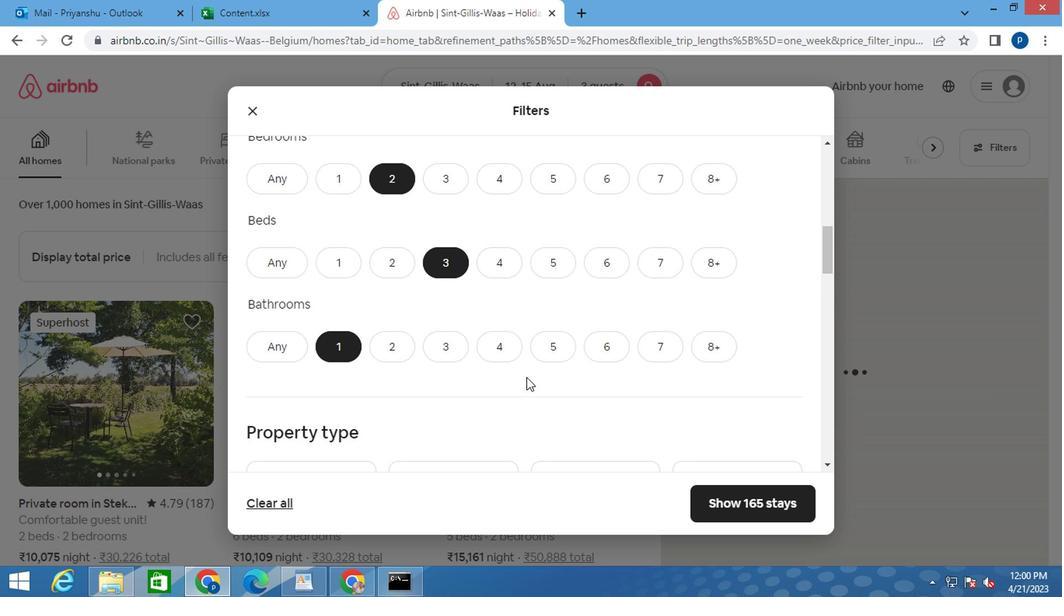
Action: Mouse scrolled (522, 377) with delta (0, 0)
Screenshot: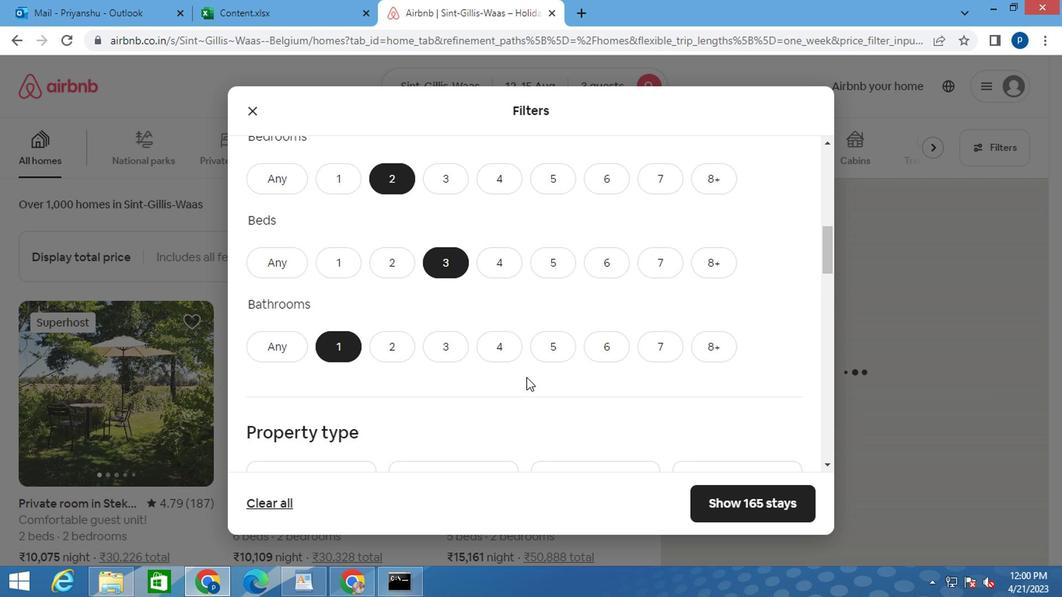 
Action: Mouse moved to (341, 362)
Screenshot: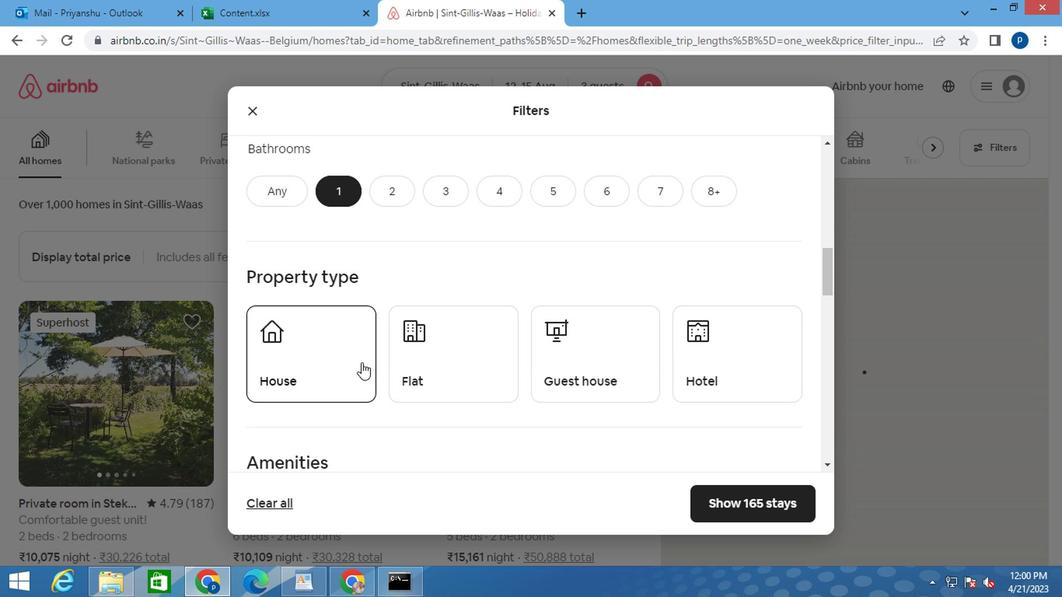 
Action: Mouse pressed left at (341, 362)
Screenshot: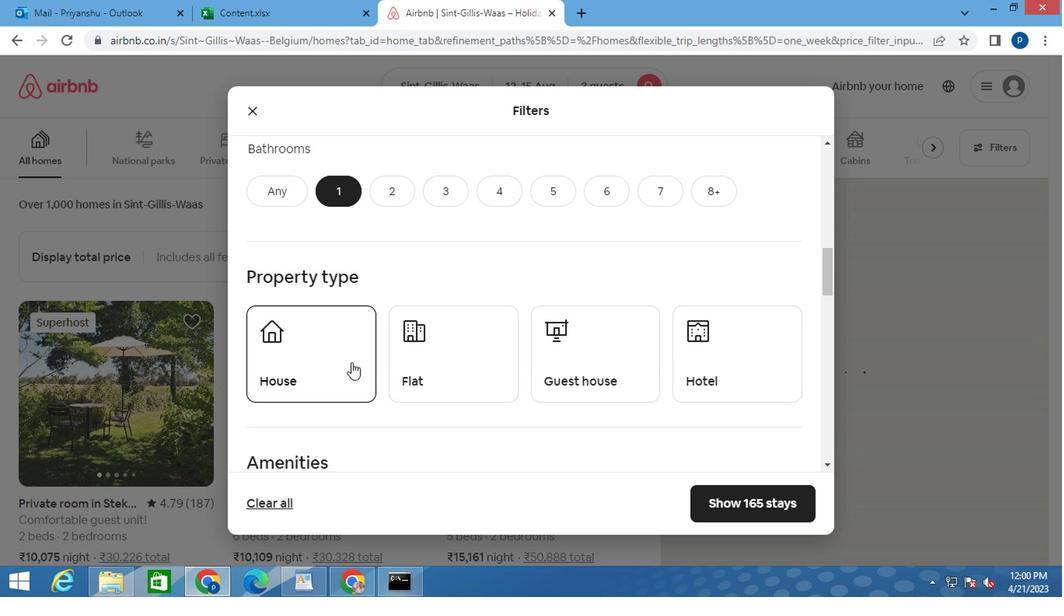 
Action: Mouse moved to (442, 372)
Screenshot: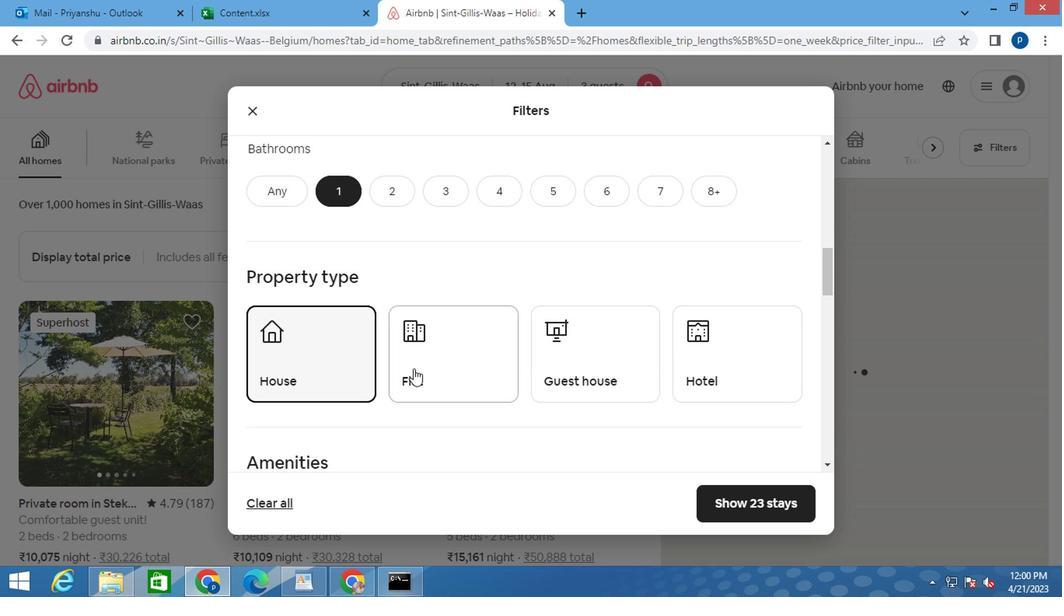 
Action: Mouse pressed left at (442, 372)
Screenshot: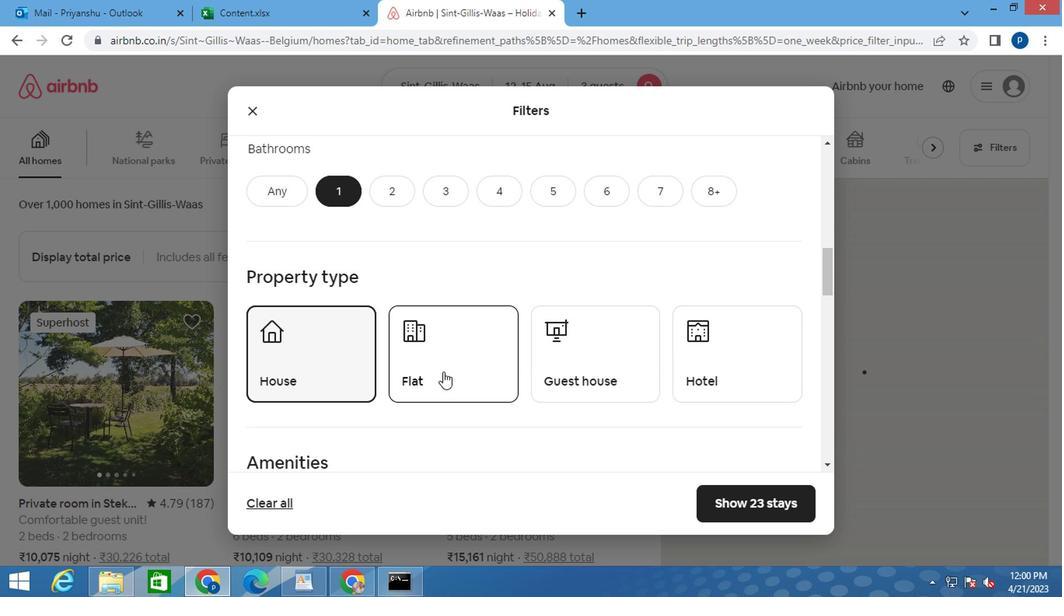 
Action: Mouse moved to (565, 366)
Screenshot: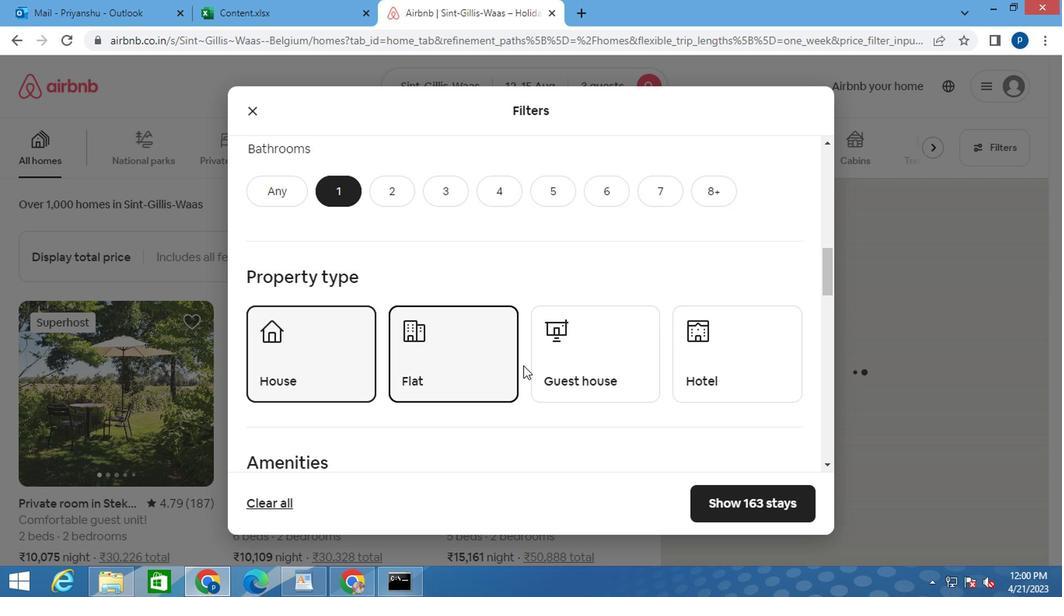 
Action: Mouse pressed left at (565, 366)
Screenshot: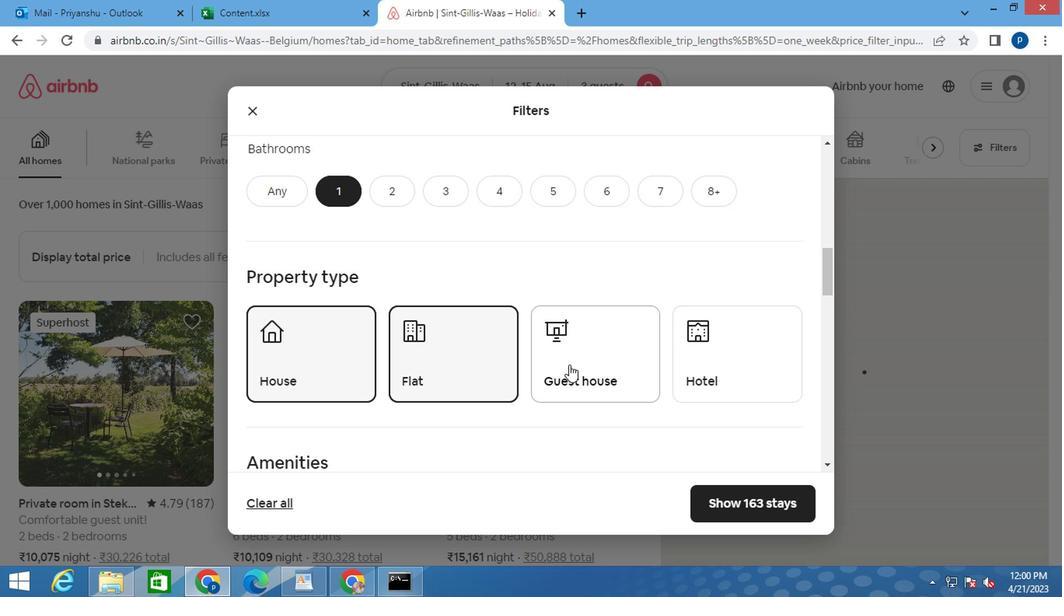 
Action: Mouse scrolled (565, 365) with delta (0, -1)
Screenshot: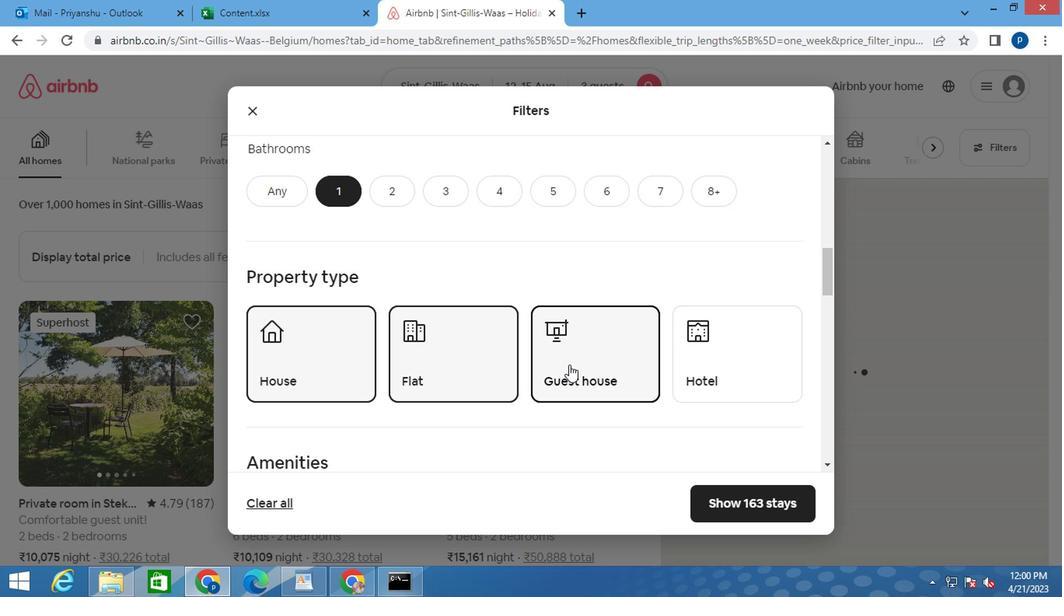 
Action: Mouse scrolled (565, 365) with delta (0, -1)
Screenshot: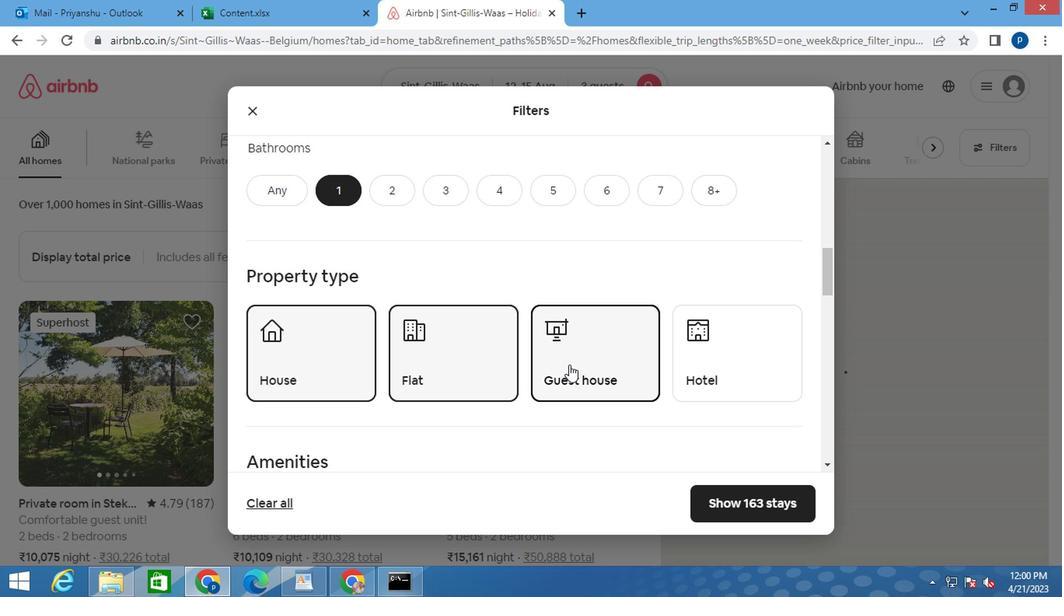
Action: Mouse moved to (560, 366)
Screenshot: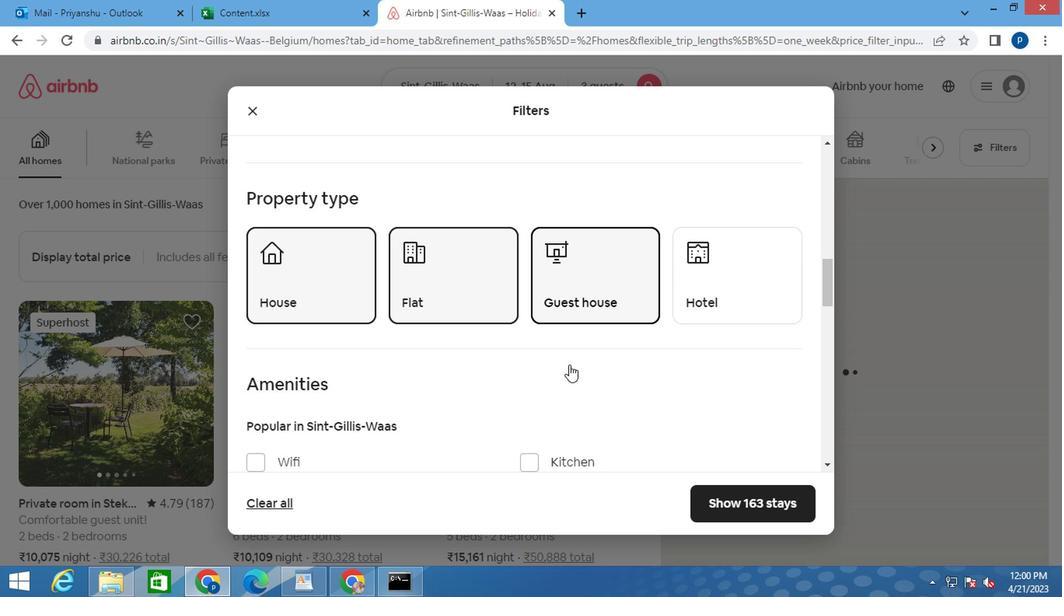 
Action: Mouse scrolled (560, 365) with delta (0, -1)
Screenshot: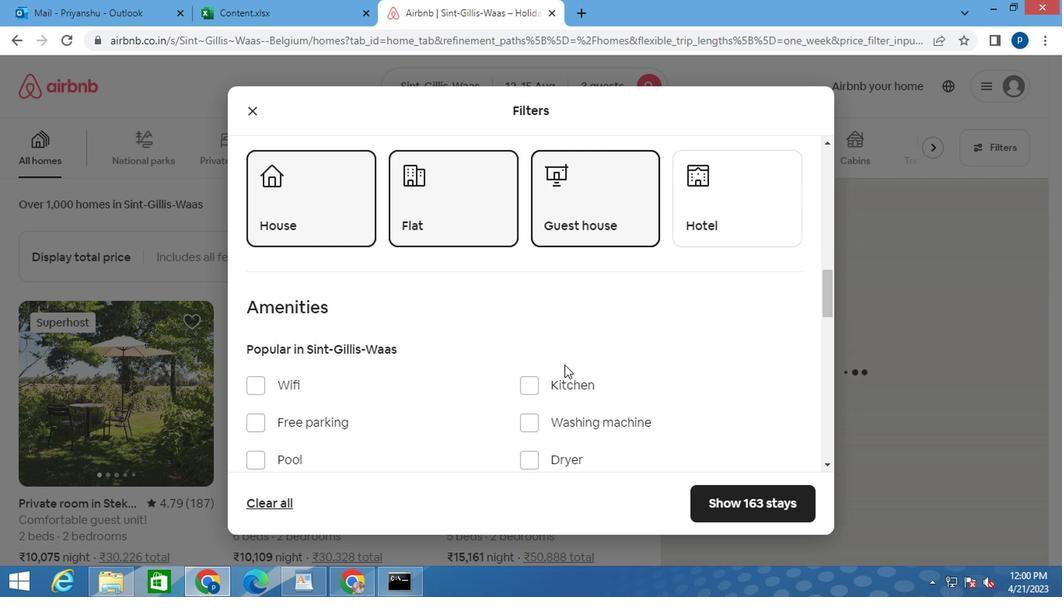 
Action: Mouse scrolled (560, 365) with delta (0, -1)
Screenshot: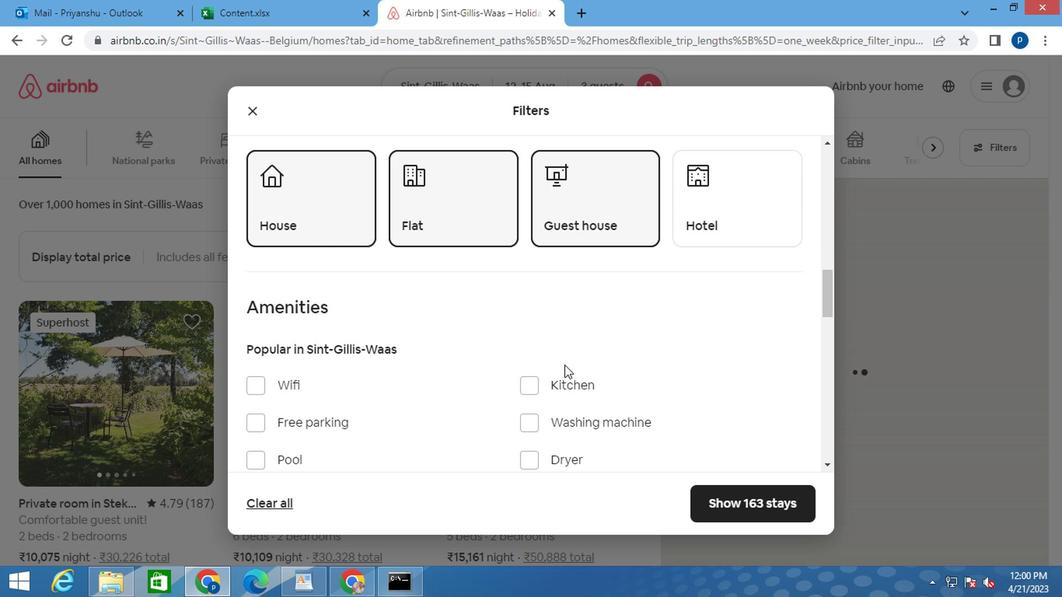 
Action: Mouse moved to (292, 336)
Screenshot: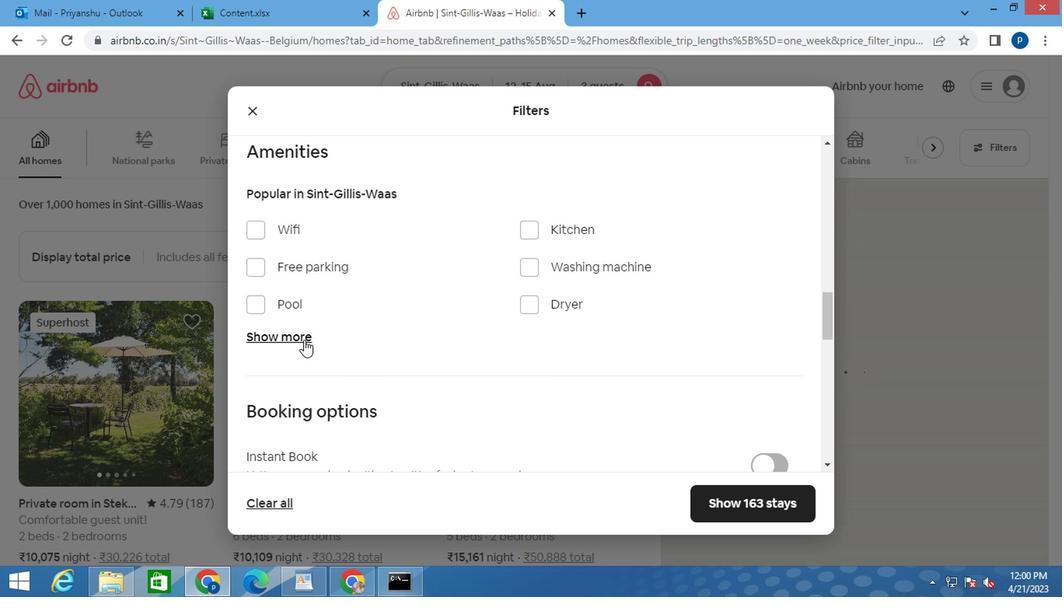 
Action: Mouse pressed left at (292, 336)
Screenshot: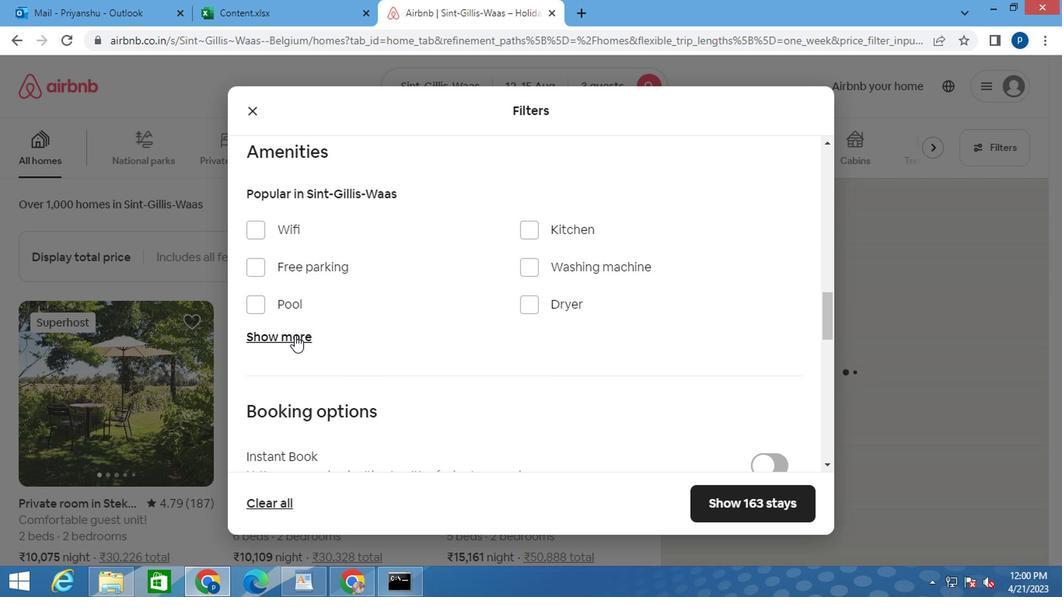 
Action: Mouse moved to (484, 356)
Screenshot: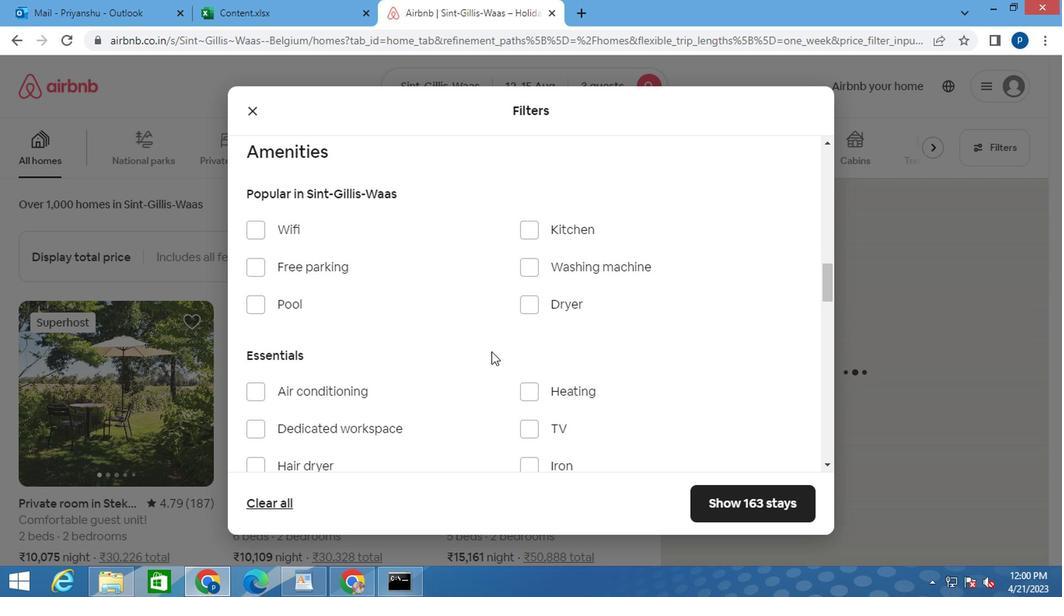 
Action: Mouse scrolled (484, 355) with delta (0, -1)
Screenshot: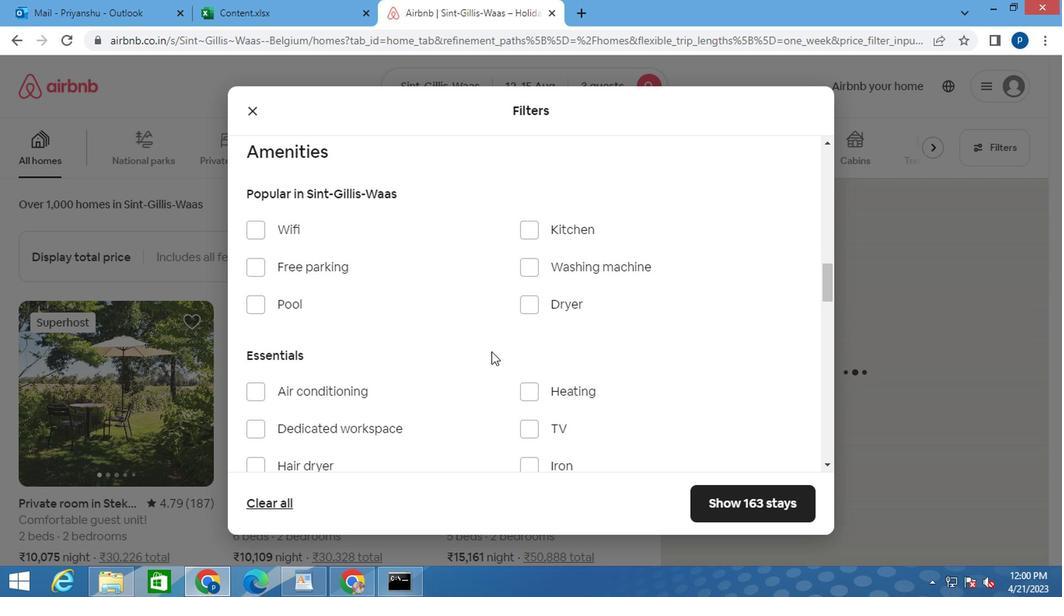 
Action: Mouse moved to (551, 345)
Screenshot: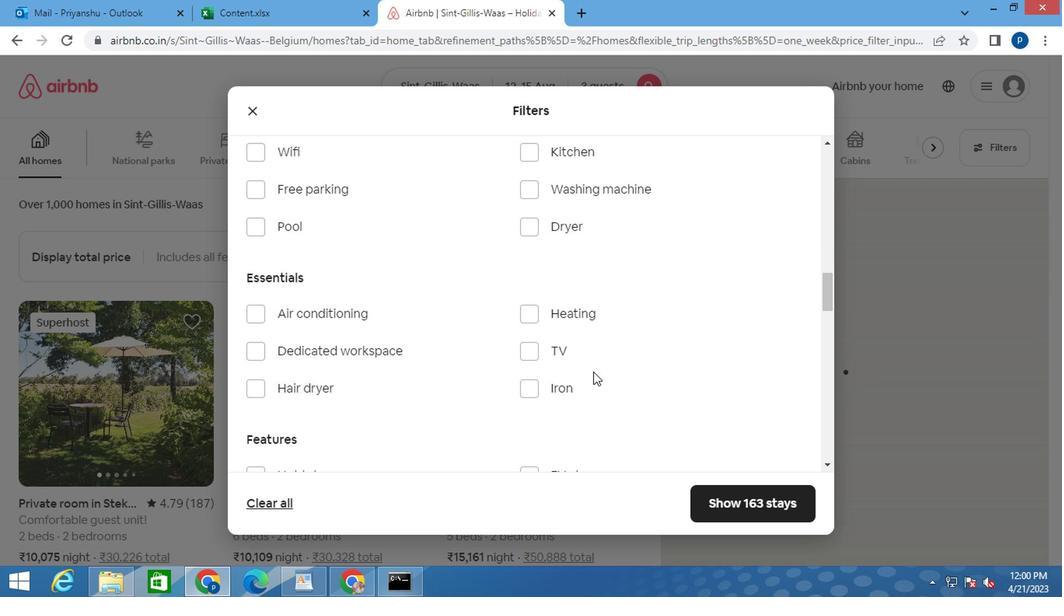 
Action: Mouse scrolled (551, 346) with delta (0, 0)
Screenshot: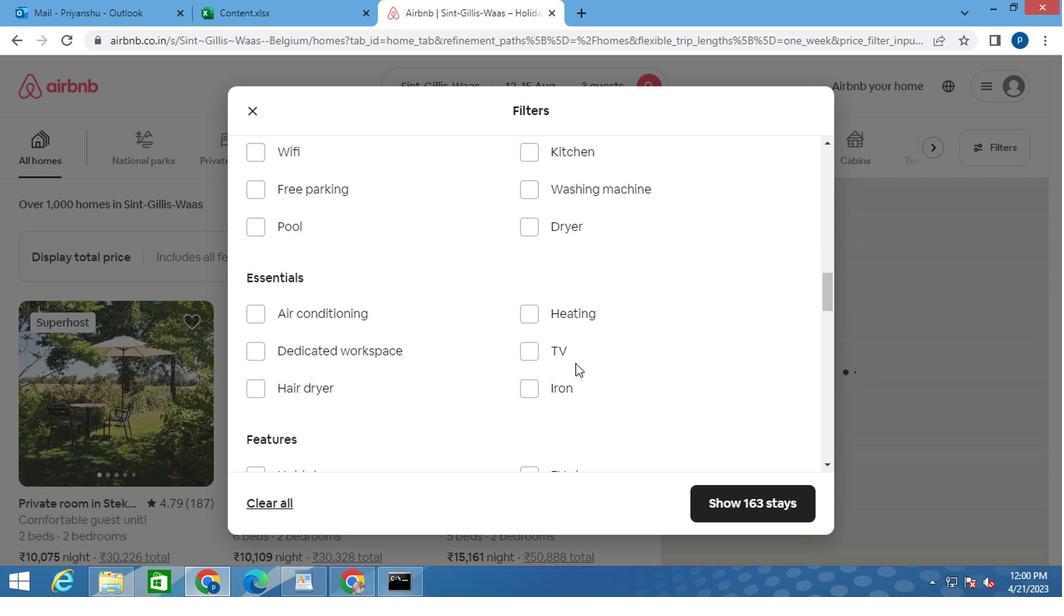 
Action: Mouse moved to (452, 351)
Screenshot: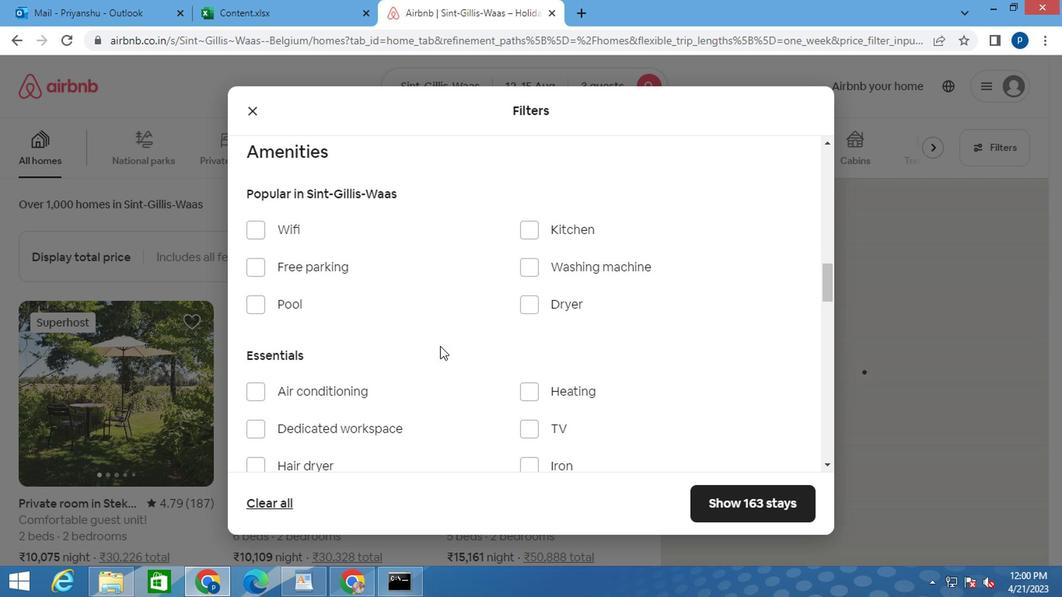 
Action: Mouse scrolled (452, 351) with delta (0, 0)
Screenshot: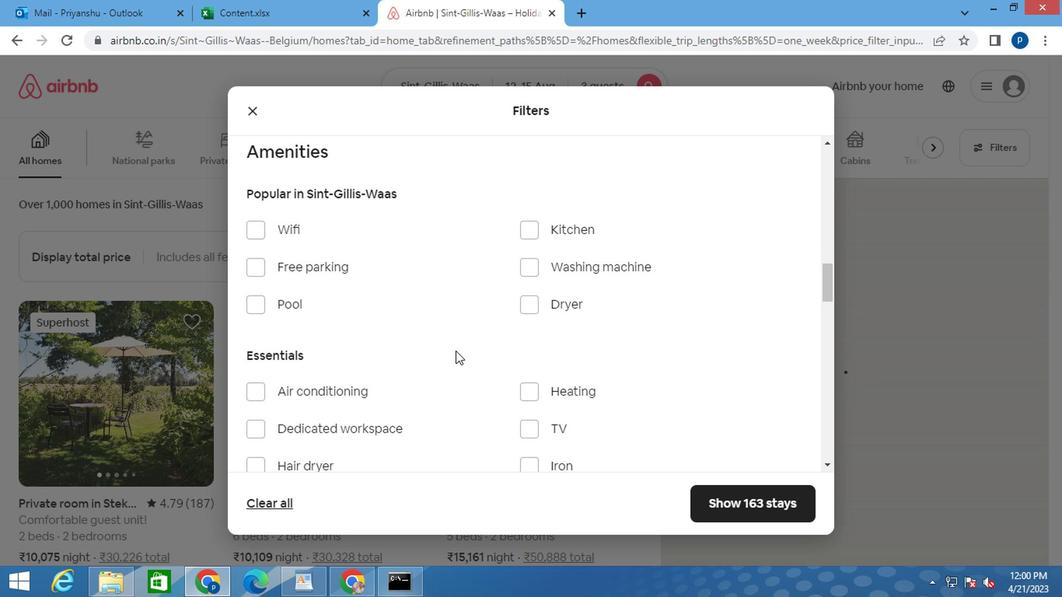 
Action: Mouse moved to (287, 387)
Screenshot: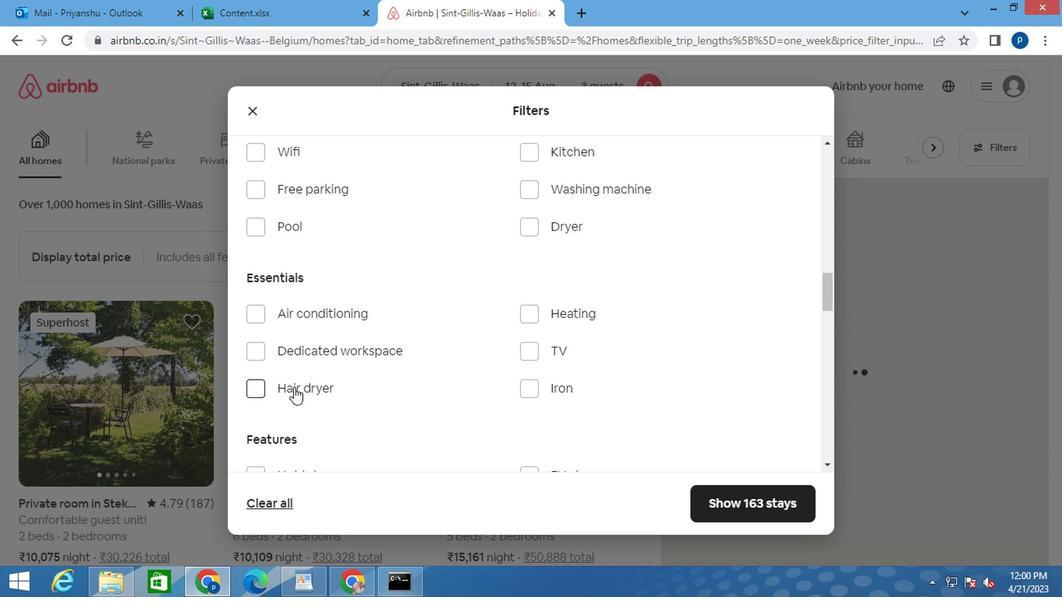 
Action: Mouse pressed left at (287, 387)
Screenshot: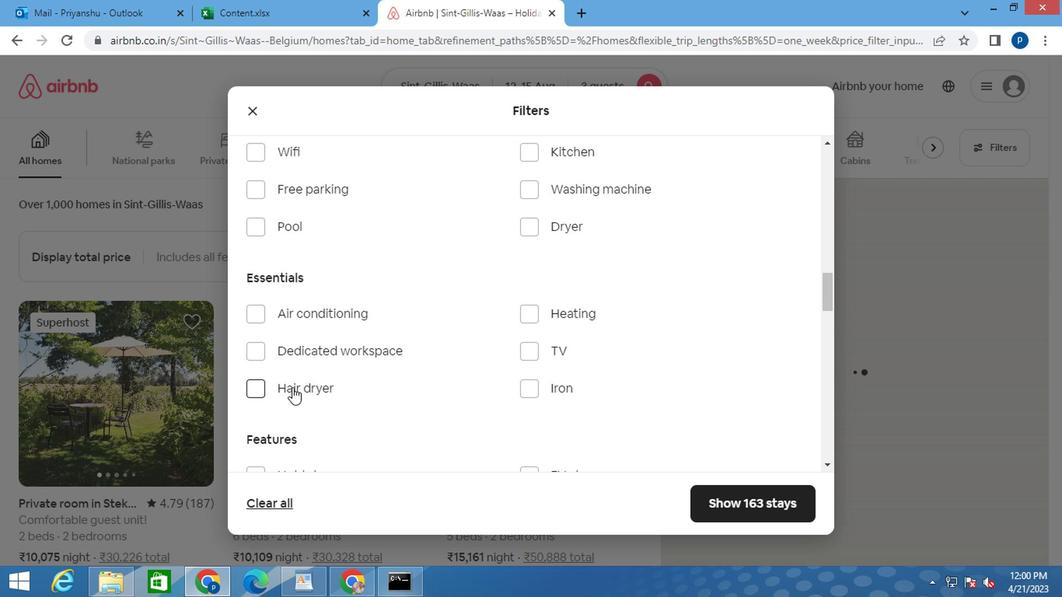 
Action: Mouse moved to (518, 319)
Screenshot: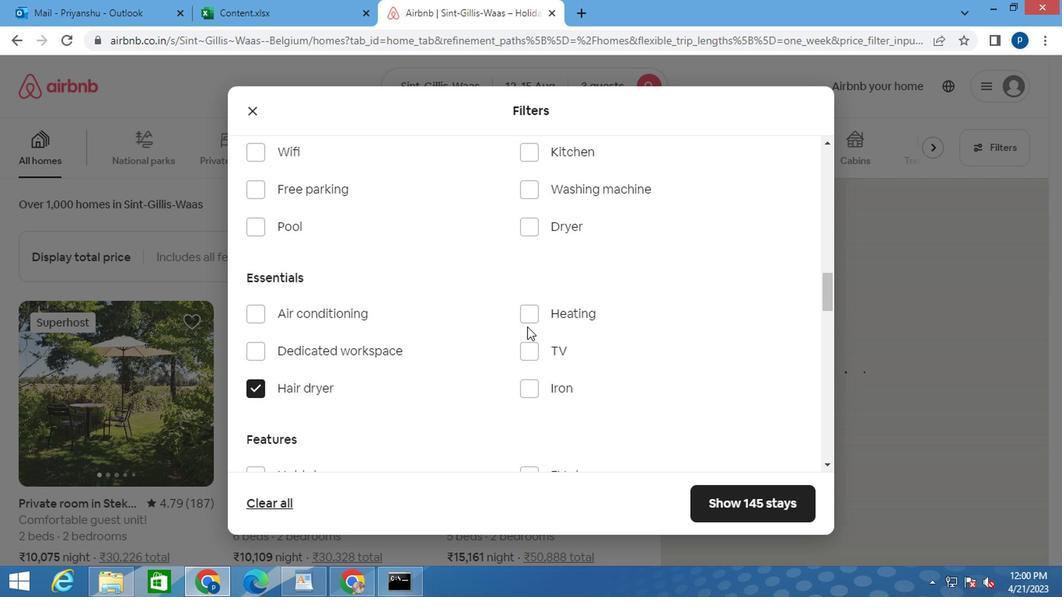 
Action: Mouse pressed left at (518, 319)
Screenshot: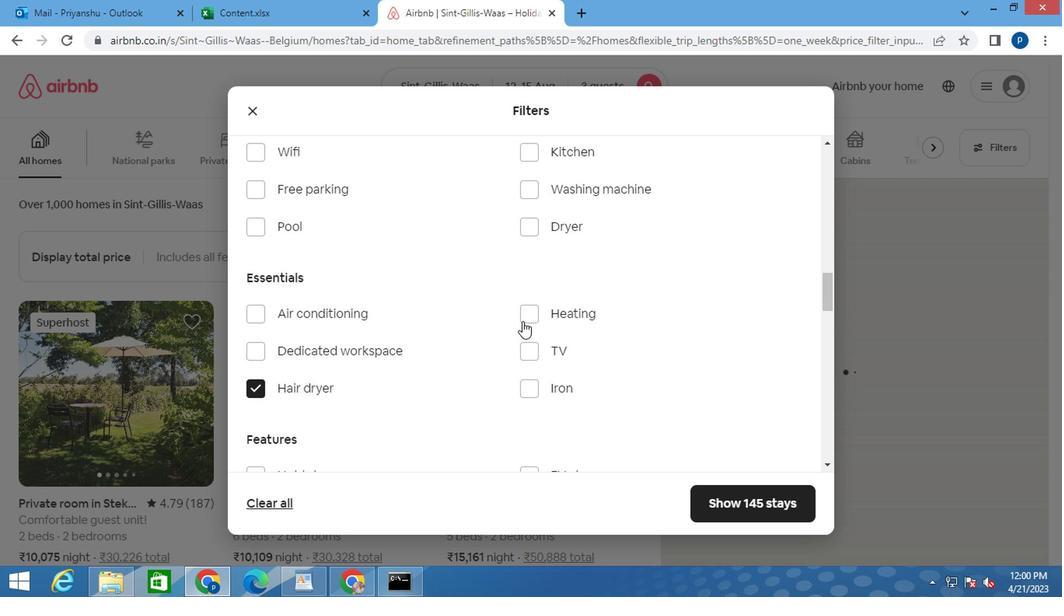 
Action: Mouse moved to (477, 375)
Screenshot: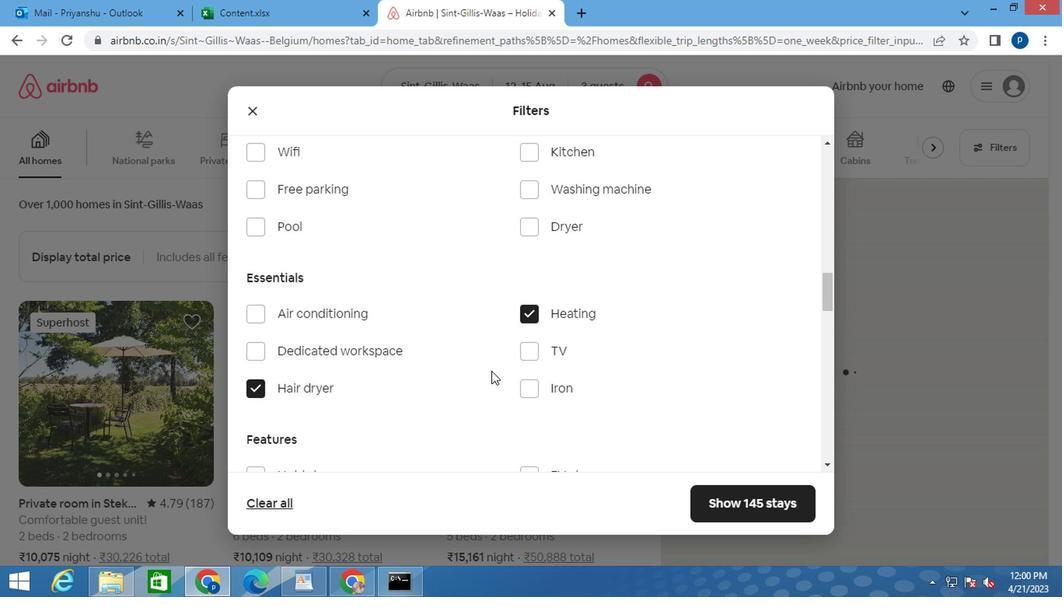 
Action: Mouse scrolled (477, 374) with delta (0, -1)
Screenshot: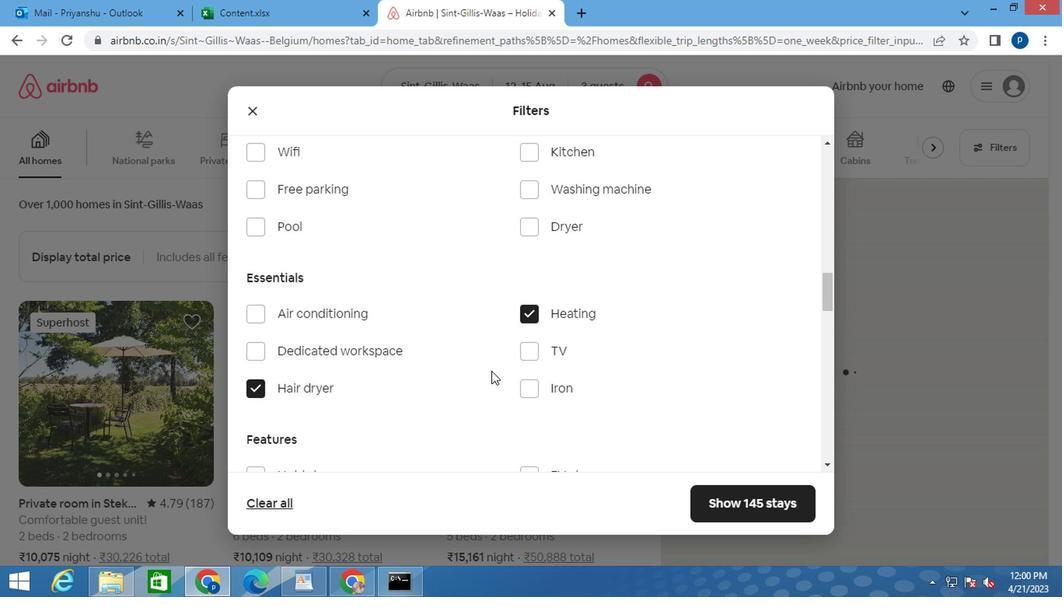 
Action: Mouse scrolled (477, 374) with delta (0, -1)
Screenshot: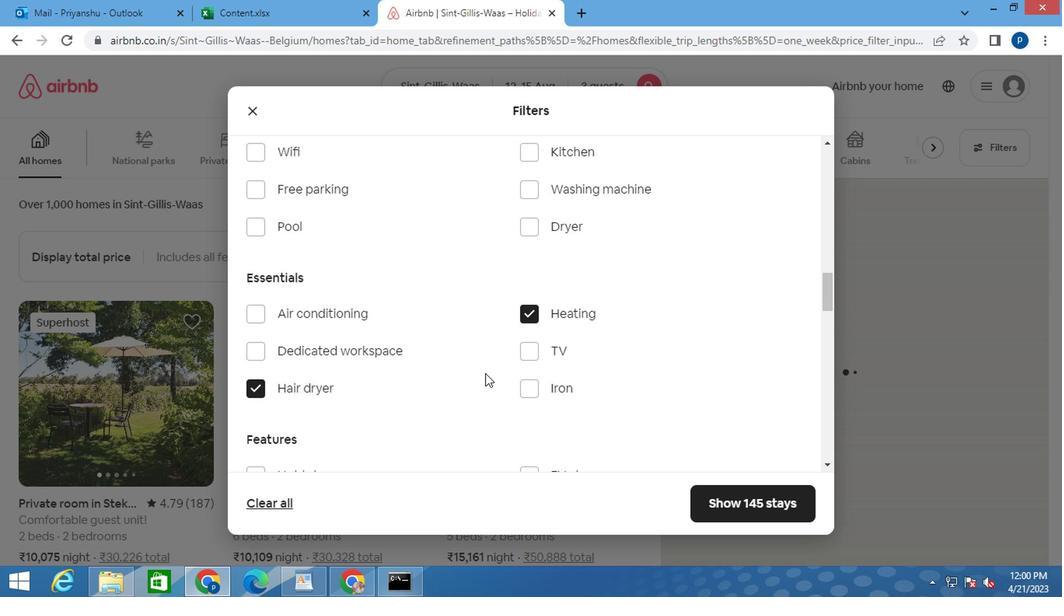 
Action: Mouse scrolled (477, 374) with delta (0, -1)
Screenshot: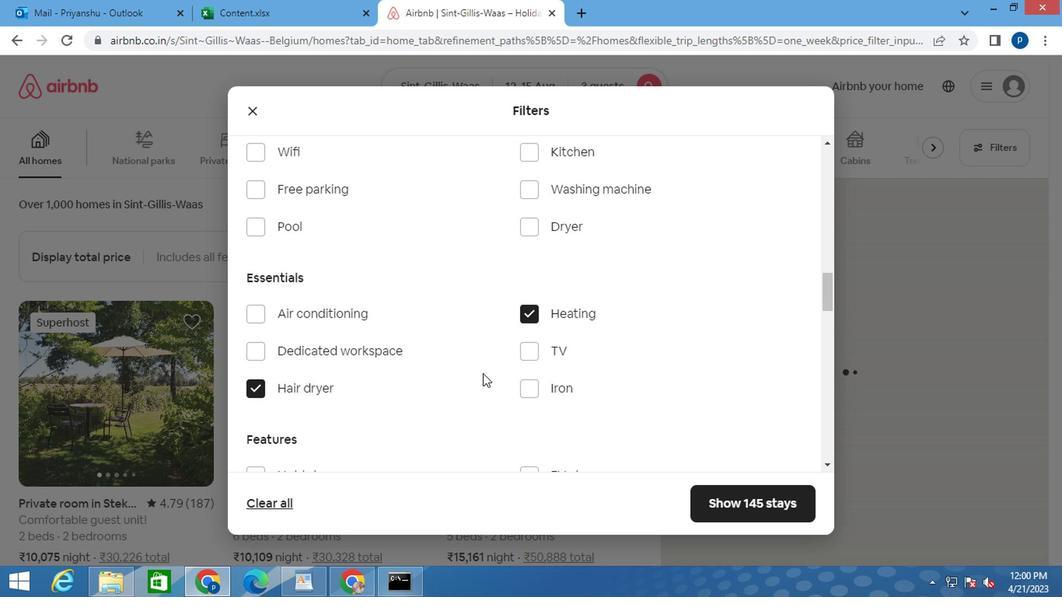 
Action: Mouse moved to (742, 372)
Screenshot: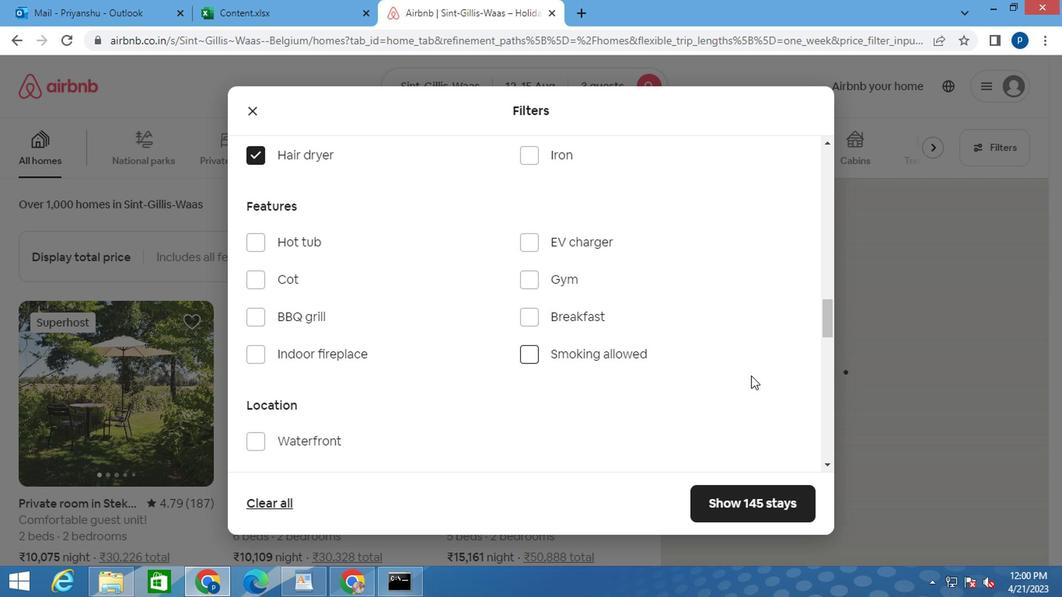 
Action: Mouse scrolled (742, 372) with delta (0, 0)
Screenshot: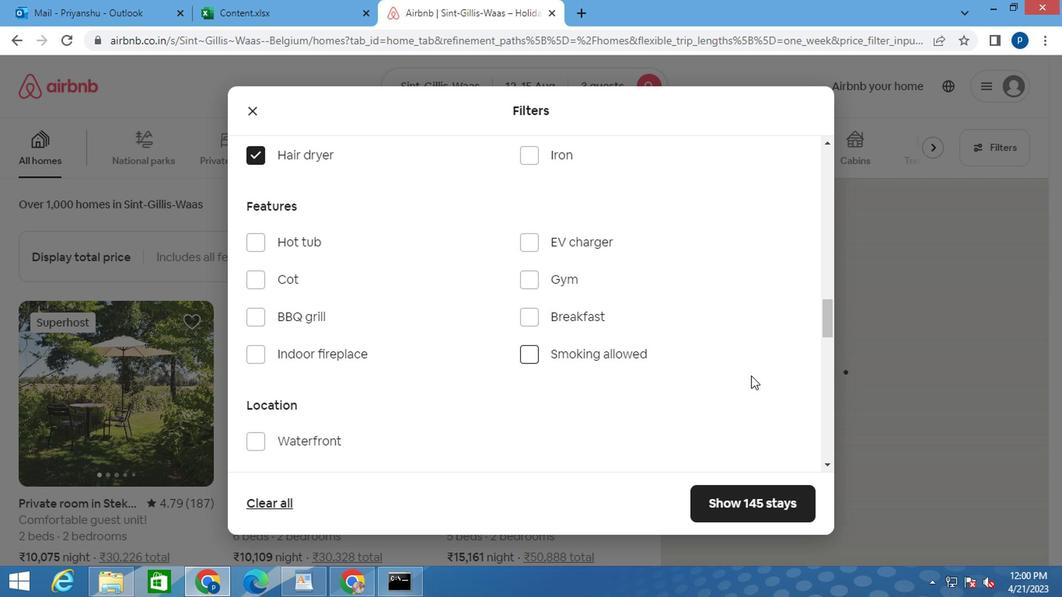 
Action: Mouse moved to (740, 372)
Screenshot: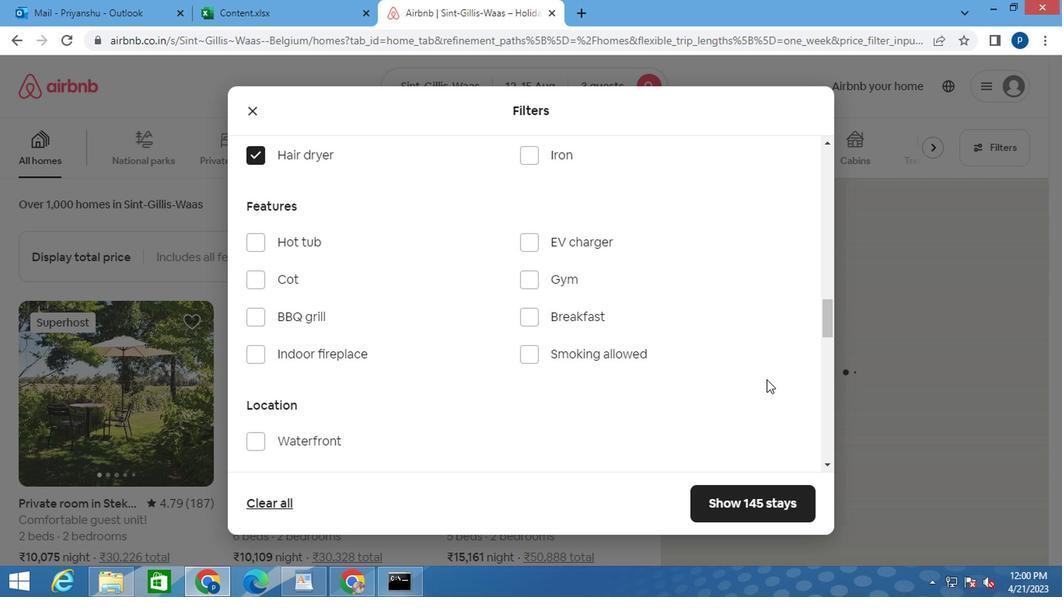 
Action: Mouse scrolled (740, 371) with delta (0, 0)
Screenshot: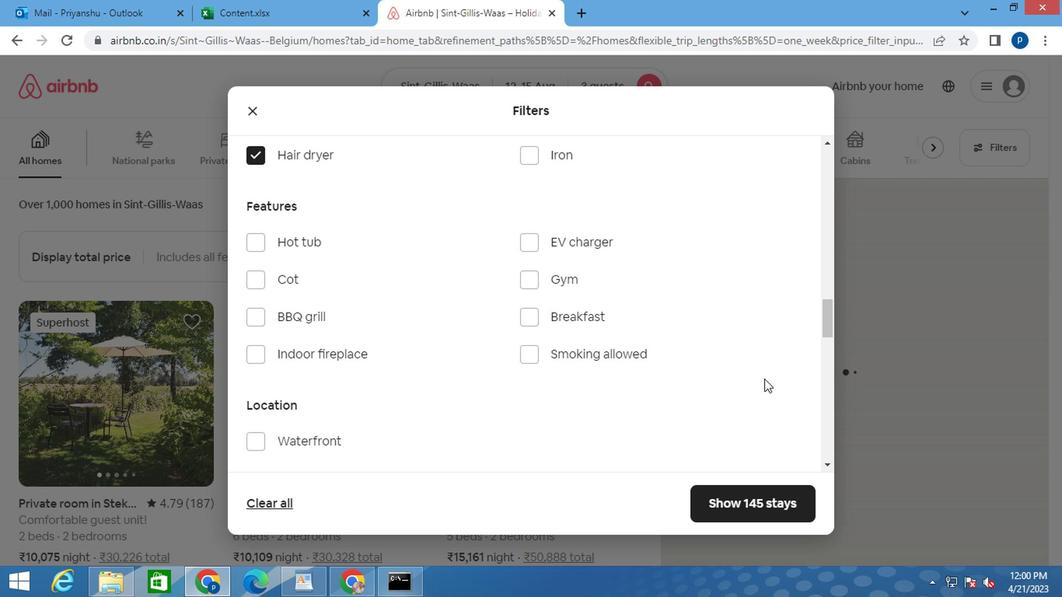 
Action: Mouse moved to (737, 371)
Screenshot: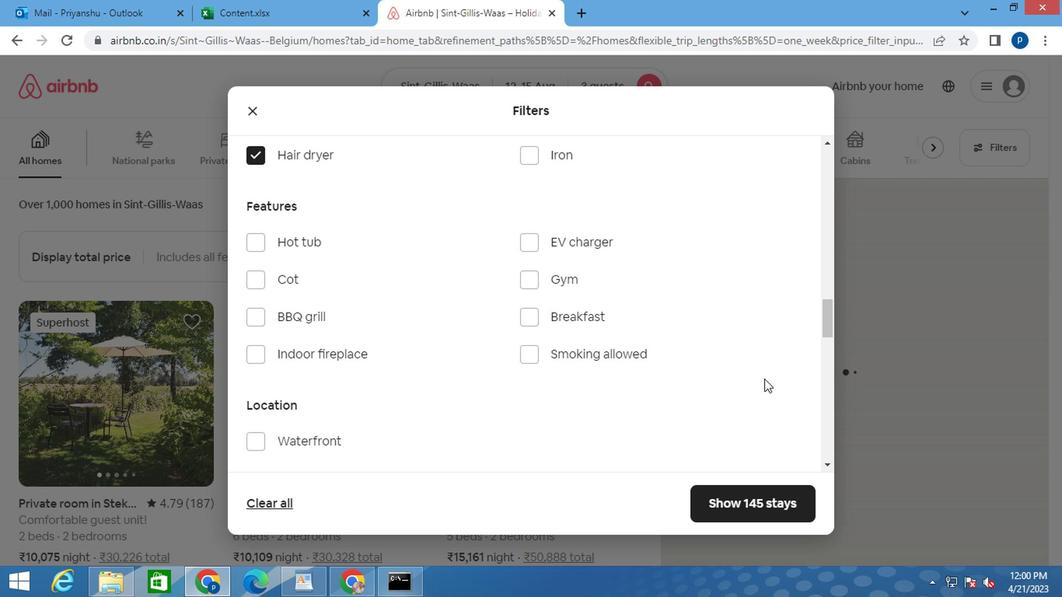 
Action: Mouse scrolled (737, 370) with delta (0, -1)
Screenshot: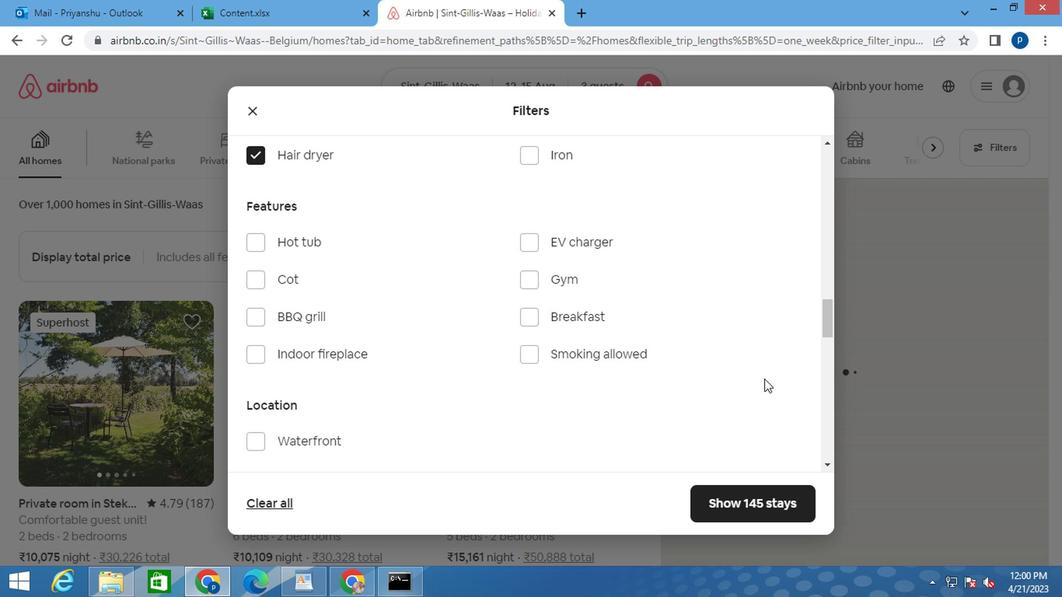
Action: Mouse moved to (753, 416)
Screenshot: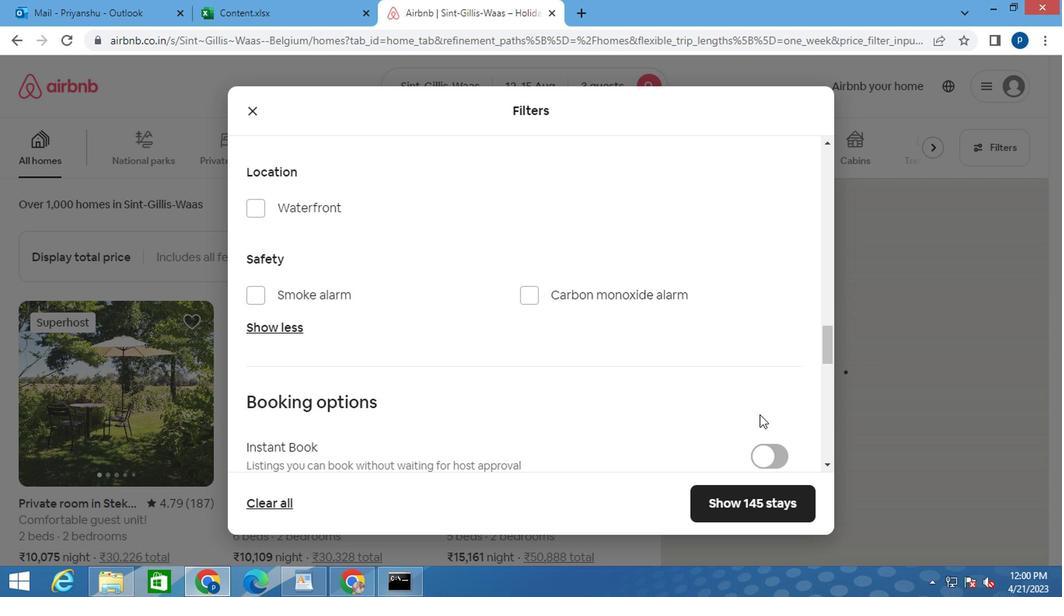 
Action: Mouse scrolled (753, 415) with delta (0, 0)
Screenshot: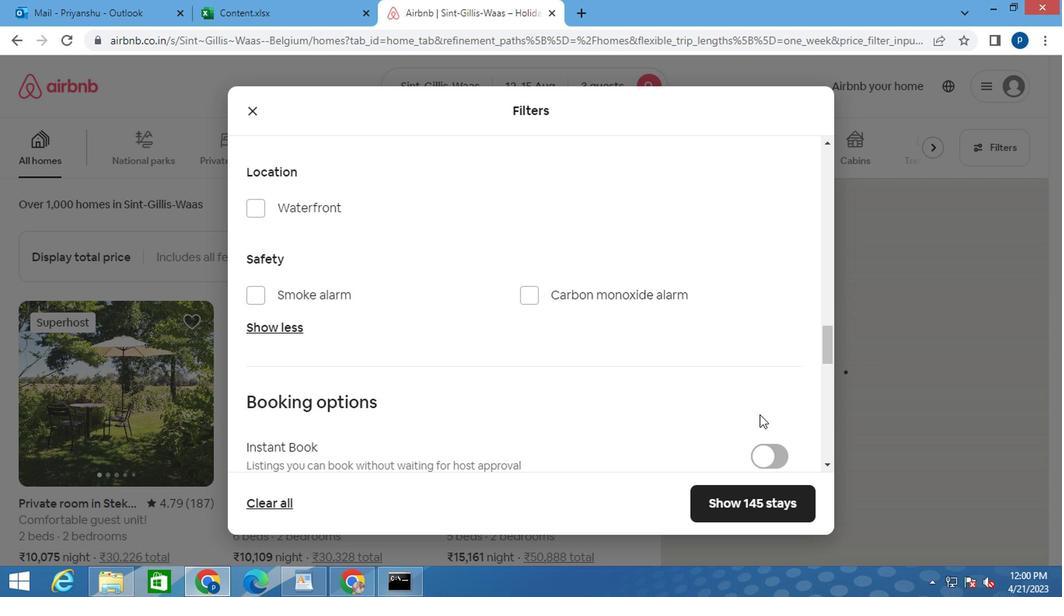 
Action: Mouse moved to (748, 415)
Screenshot: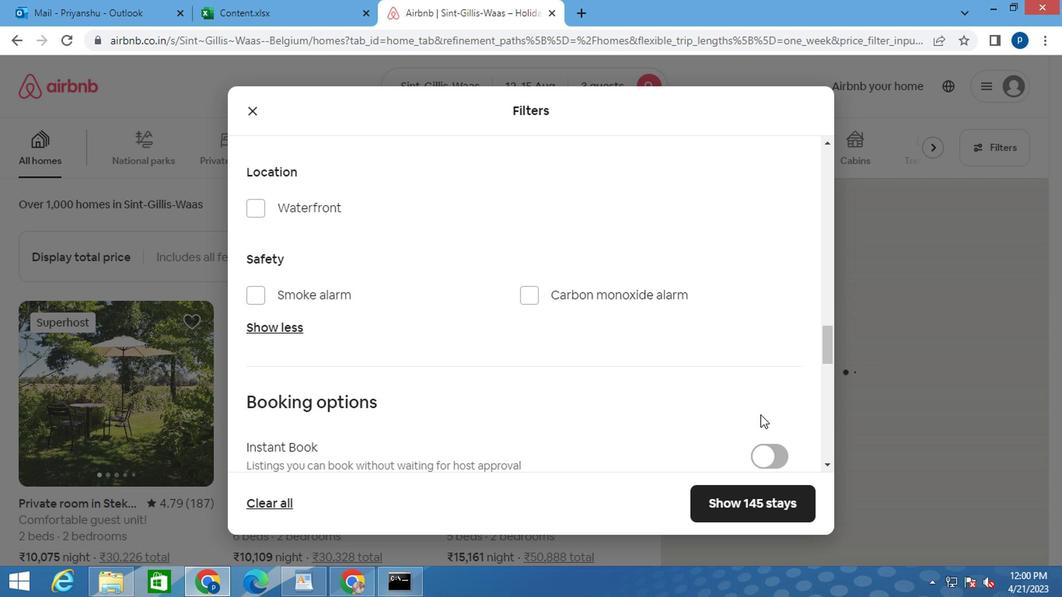 
Action: Mouse scrolled (748, 414) with delta (0, 0)
Screenshot: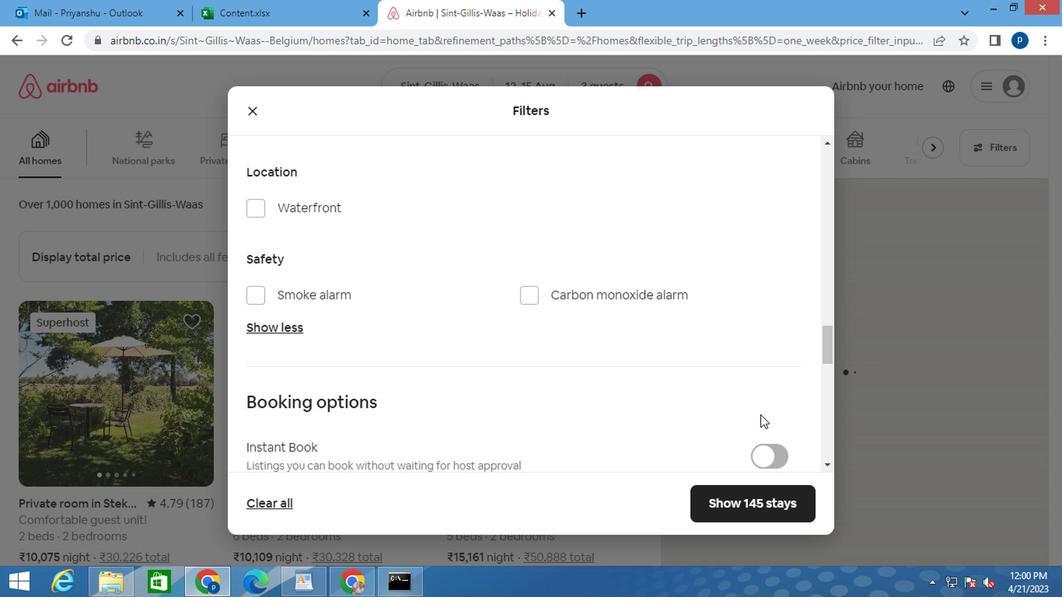 
Action: Mouse moved to (744, 410)
Screenshot: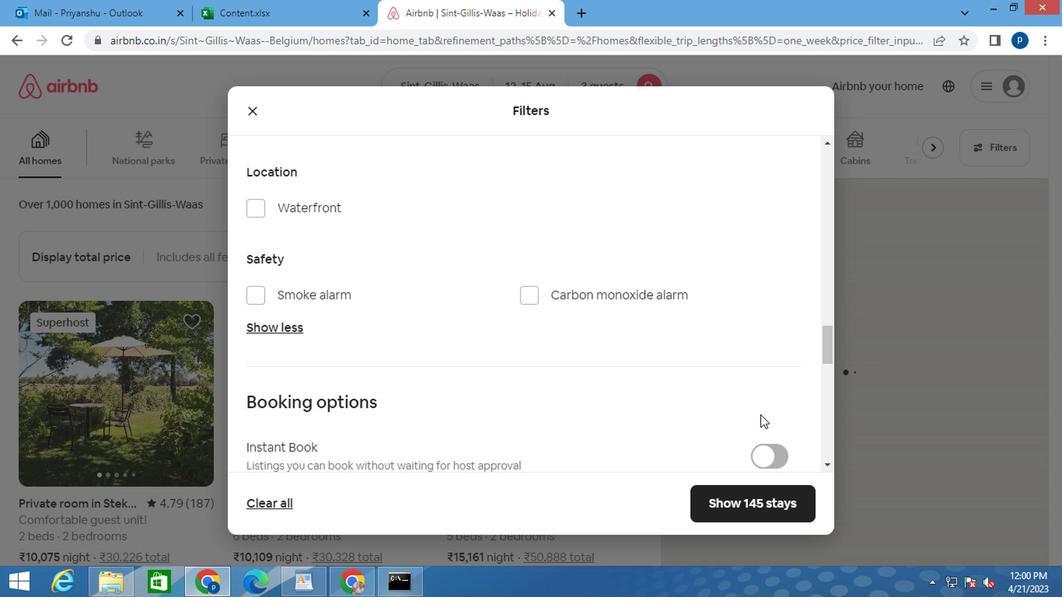 
Action: Mouse scrolled (744, 409) with delta (0, 0)
Screenshot: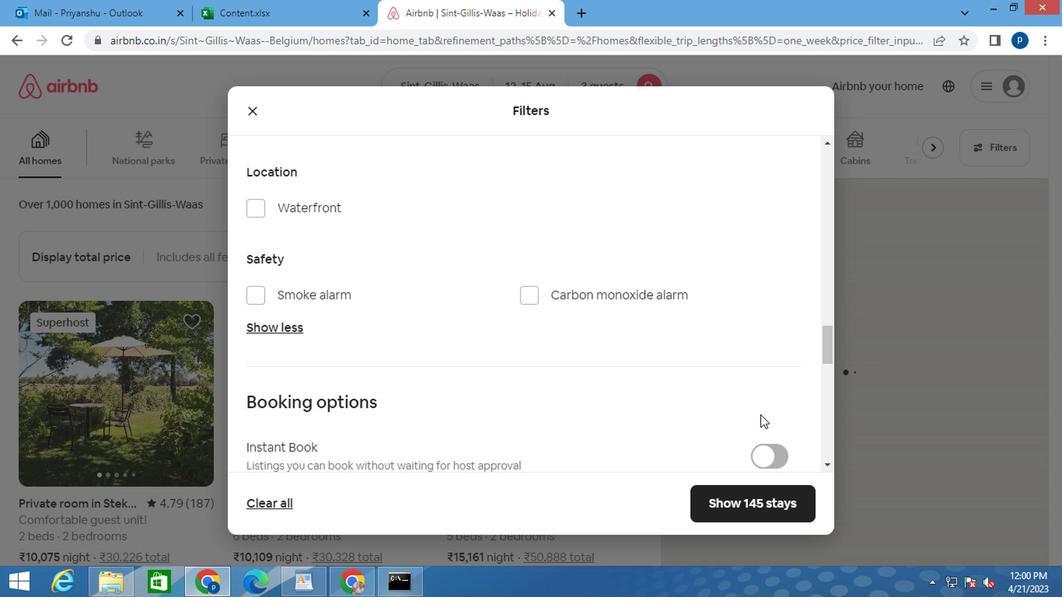 
Action: Mouse moved to (754, 274)
Screenshot: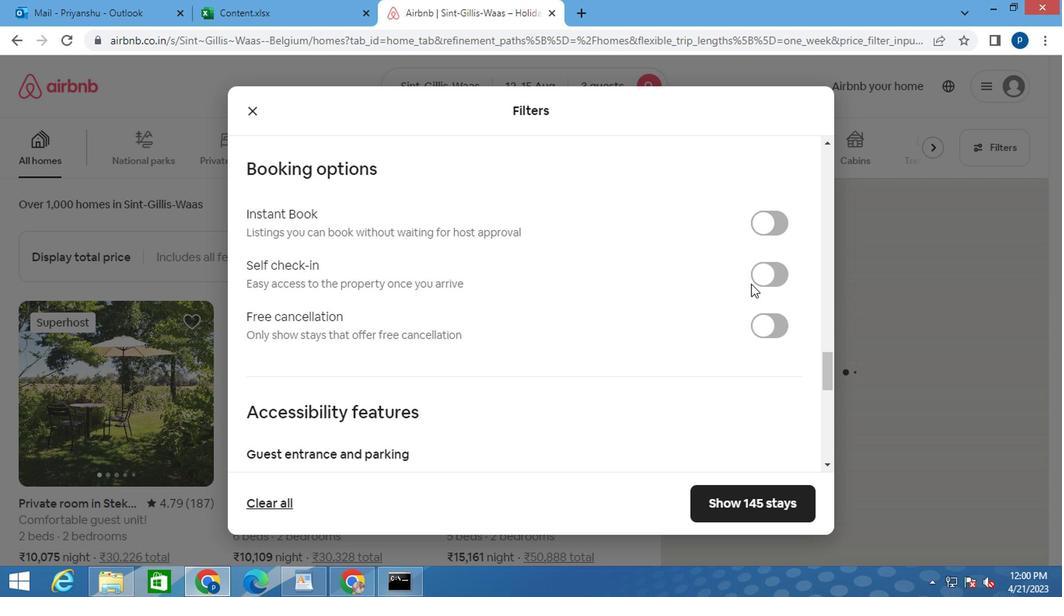 
Action: Mouse pressed left at (754, 274)
Screenshot: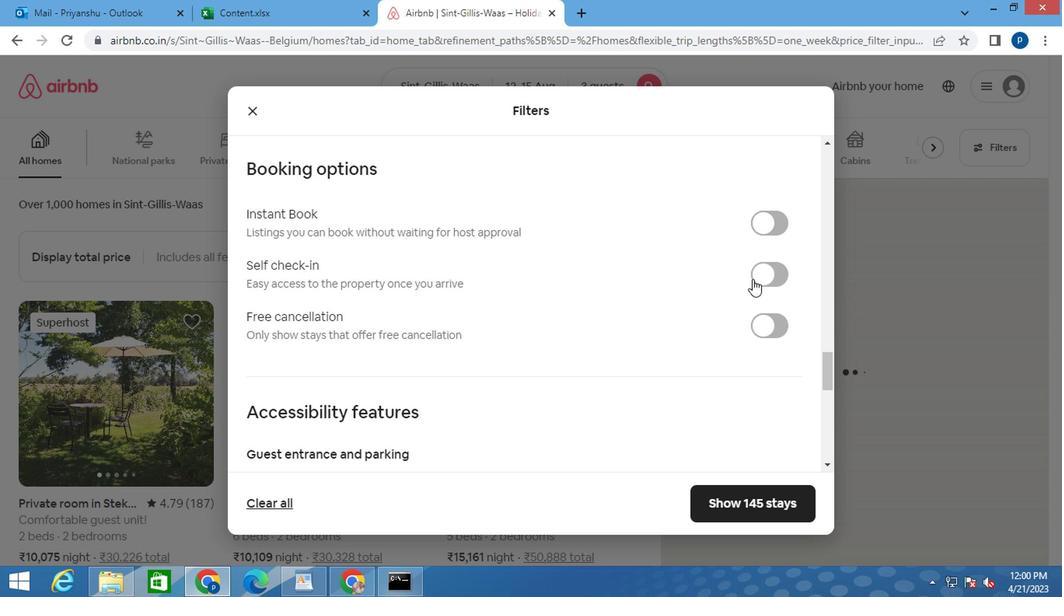 
Action: Mouse moved to (662, 325)
Screenshot: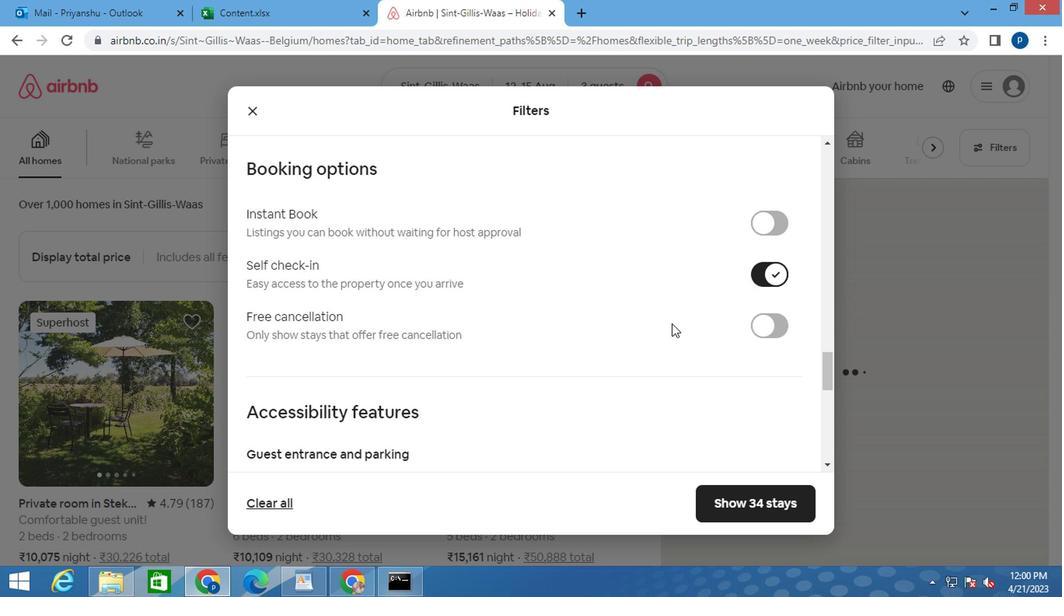 
Action: Mouse scrolled (662, 324) with delta (0, 0)
Screenshot: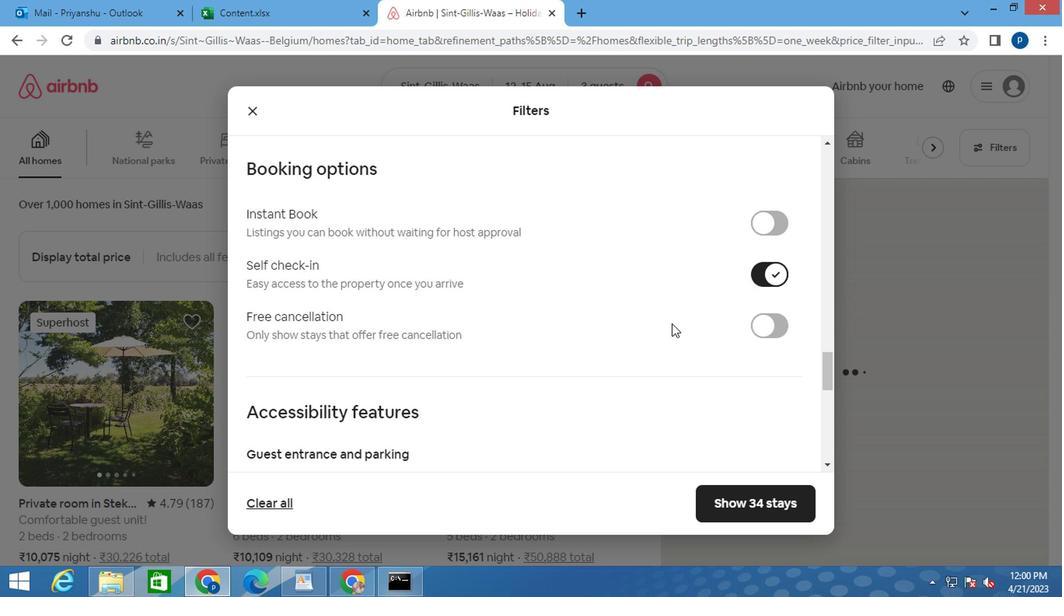 
Action: Mouse moved to (661, 325)
Screenshot: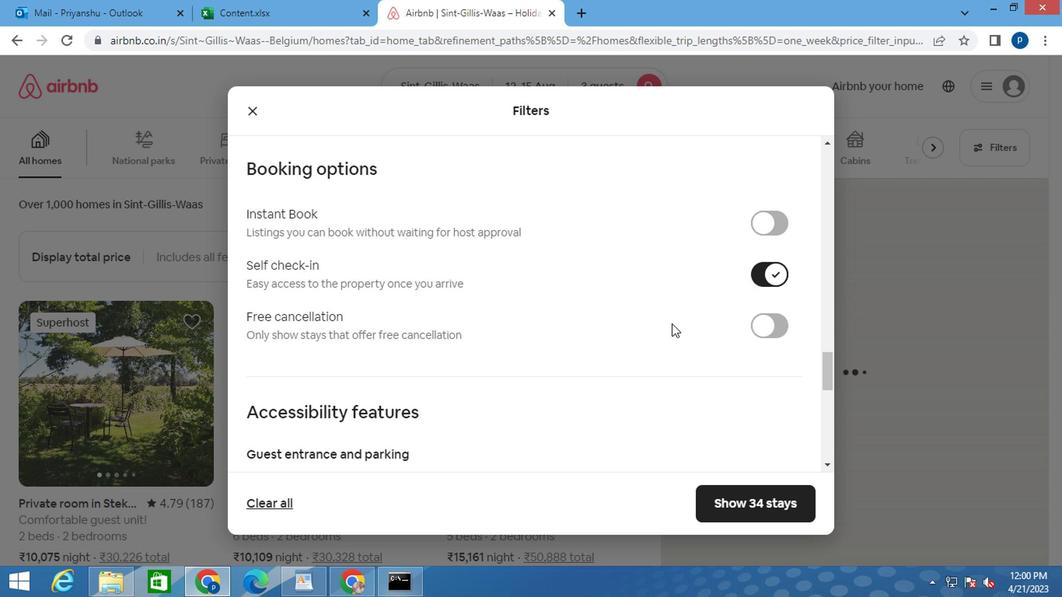 
Action: Mouse scrolled (661, 324) with delta (0, 0)
Screenshot: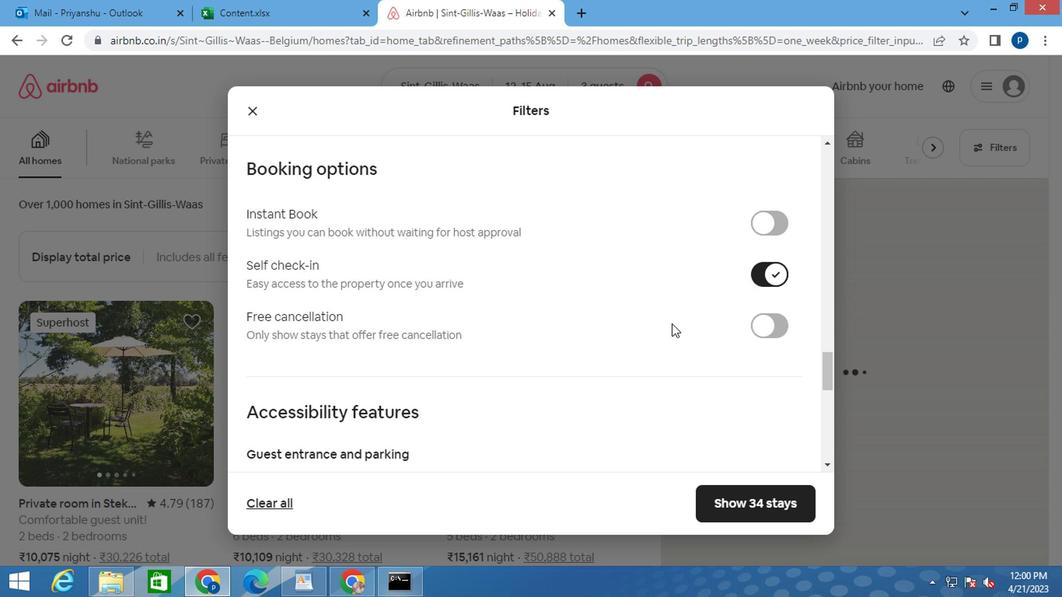 
Action: Mouse moved to (657, 325)
Screenshot: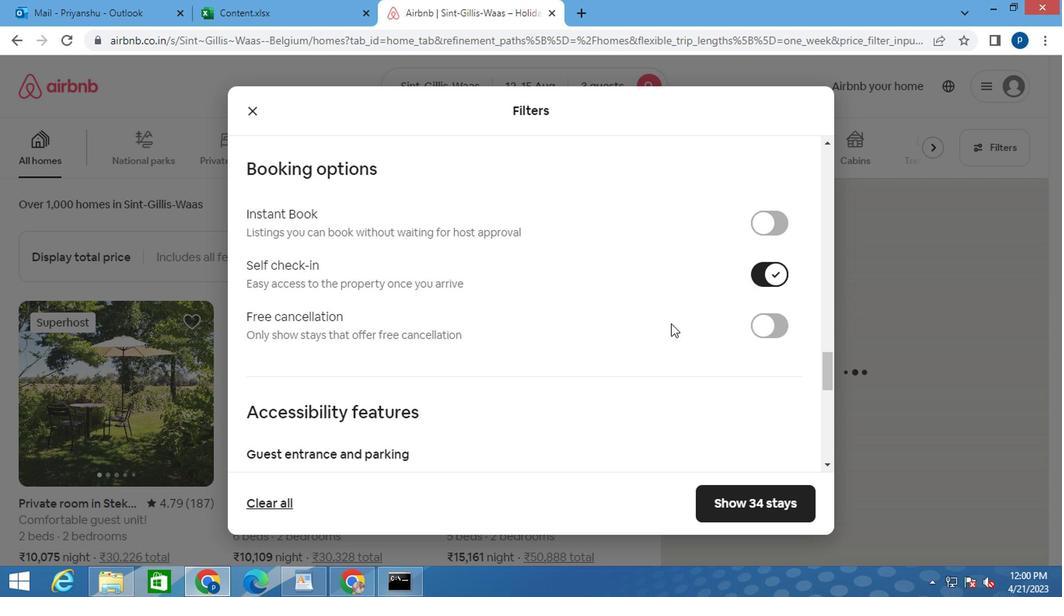 
Action: Mouse scrolled (657, 324) with delta (0, 0)
Screenshot: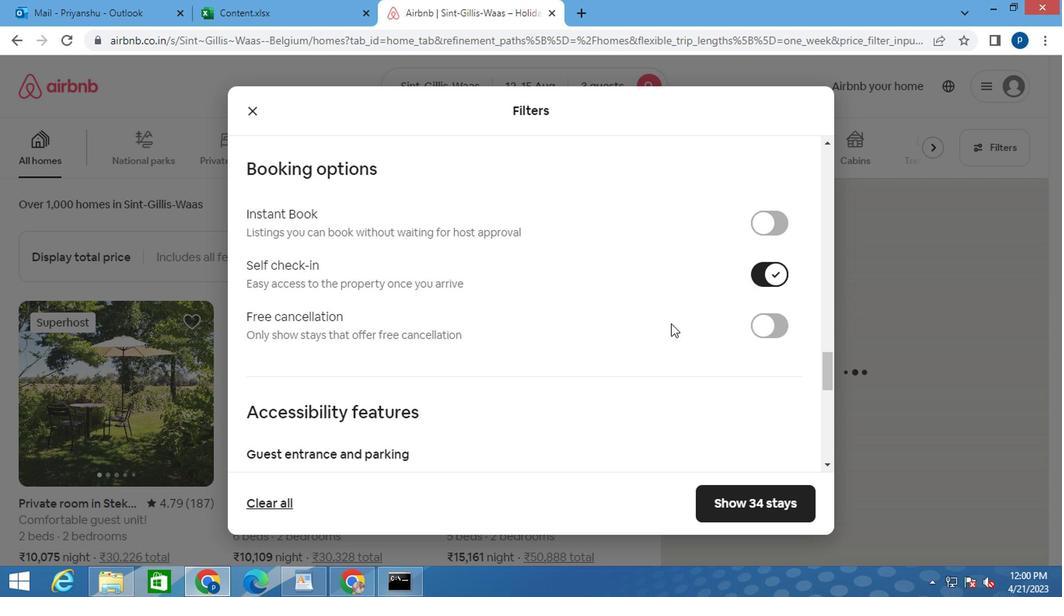 
Action: Mouse moved to (632, 324)
Screenshot: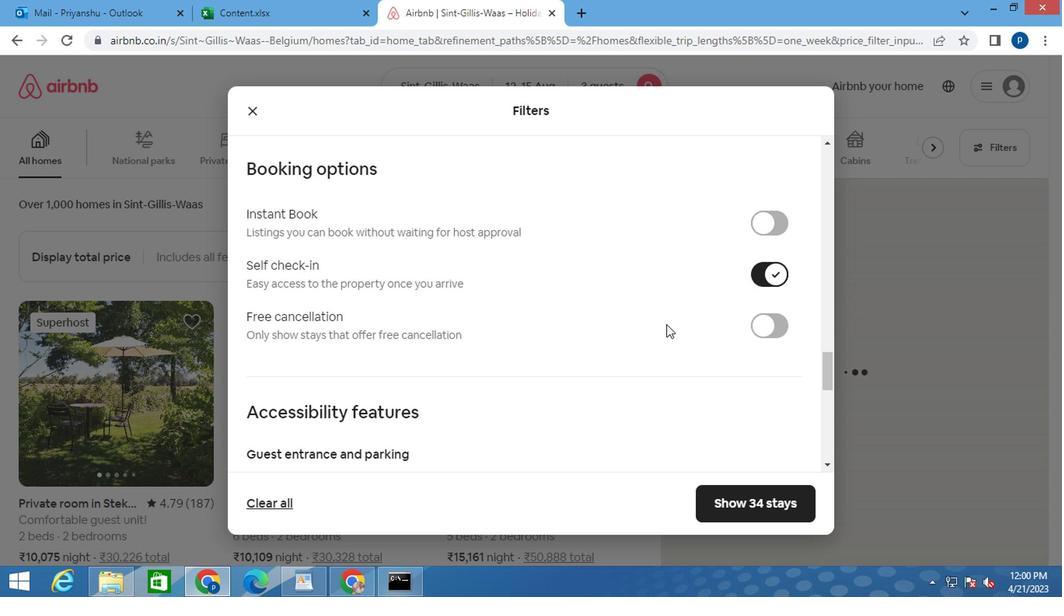 
Action: Mouse scrolled (632, 323) with delta (0, -1)
Screenshot: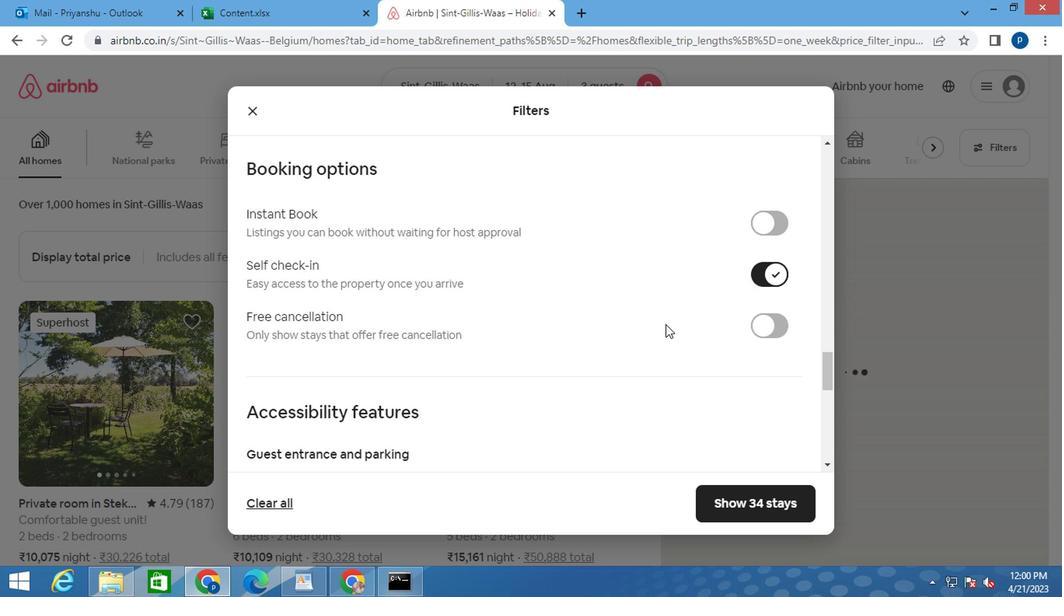 
Action: Mouse moved to (547, 321)
Screenshot: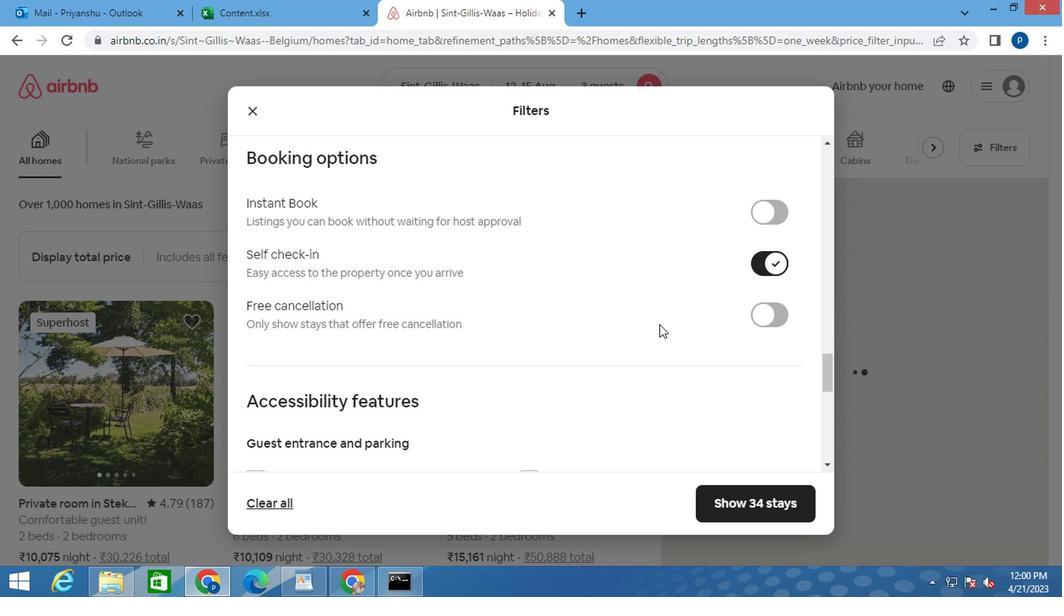 
Action: Mouse scrolled (547, 321) with delta (0, 0)
Screenshot: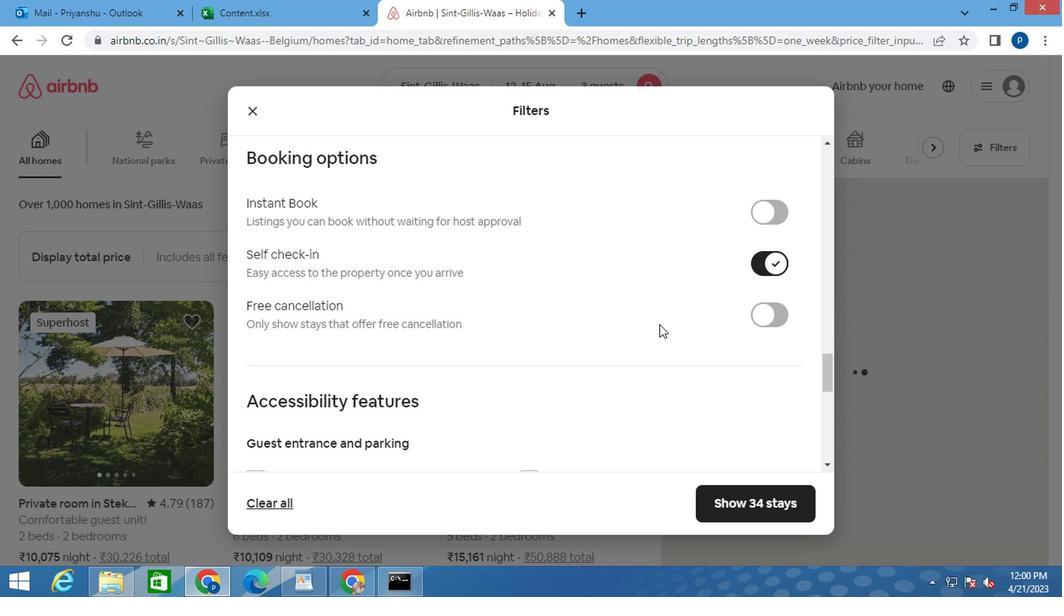 
Action: Mouse moved to (394, 355)
Screenshot: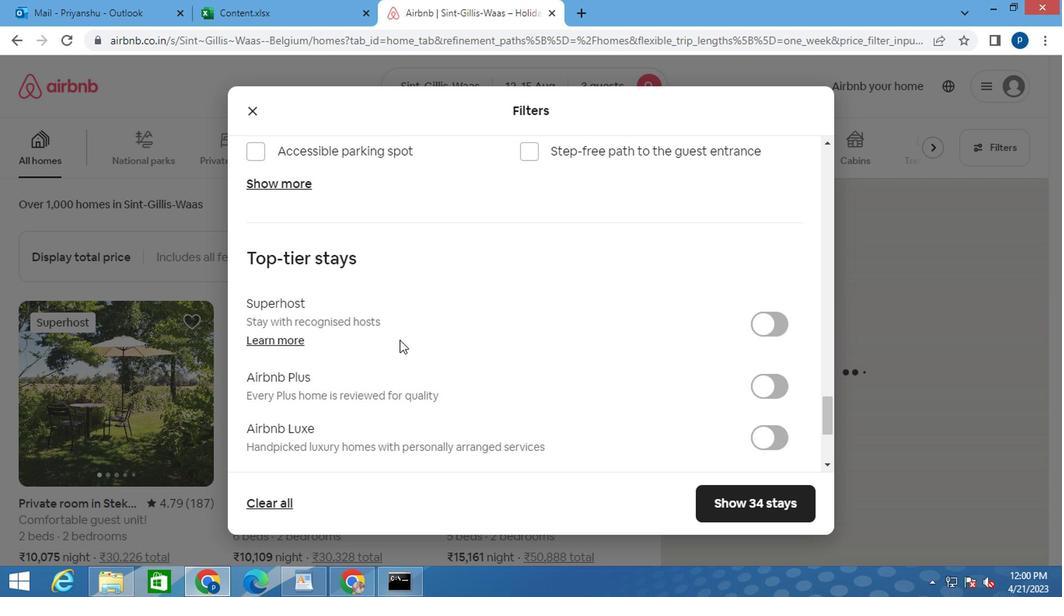
Action: Mouse scrolled (394, 354) with delta (0, -1)
Screenshot: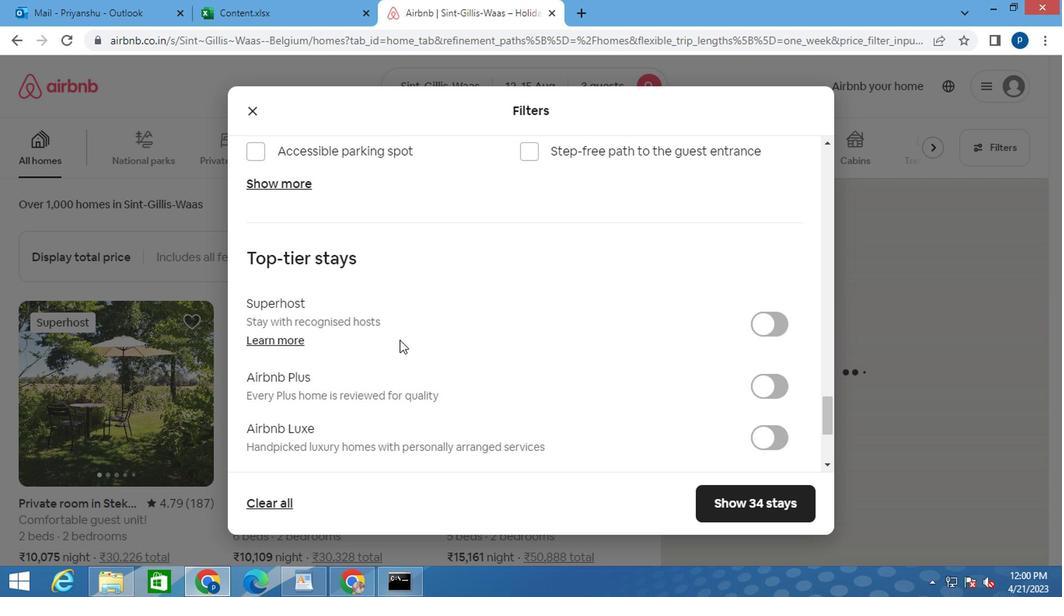 
Action: Mouse moved to (393, 356)
Screenshot: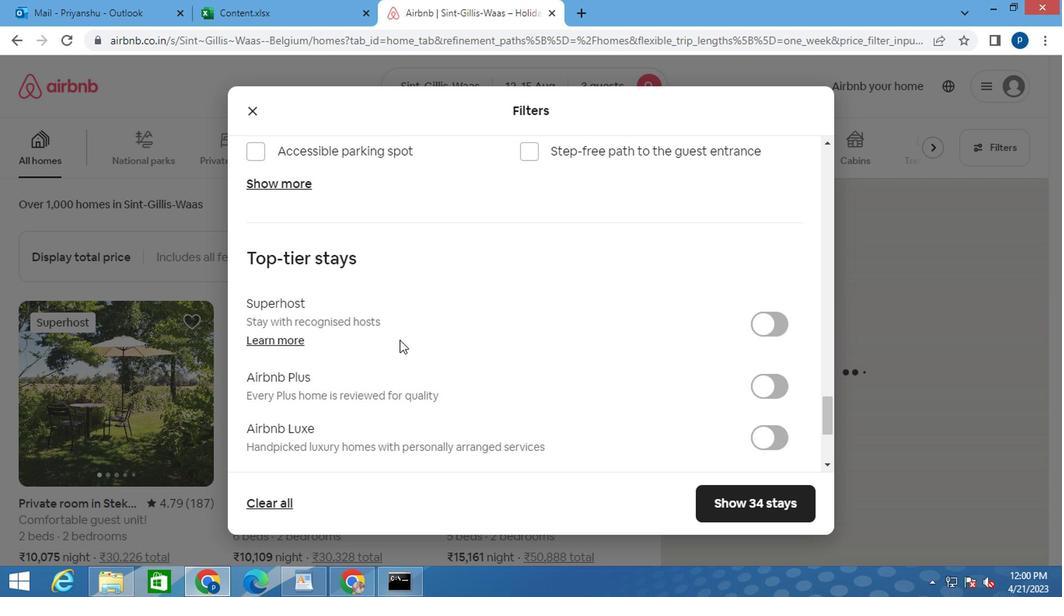 
Action: Mouse scrolled (393, 355) with delta (0, -1)
Screenshot: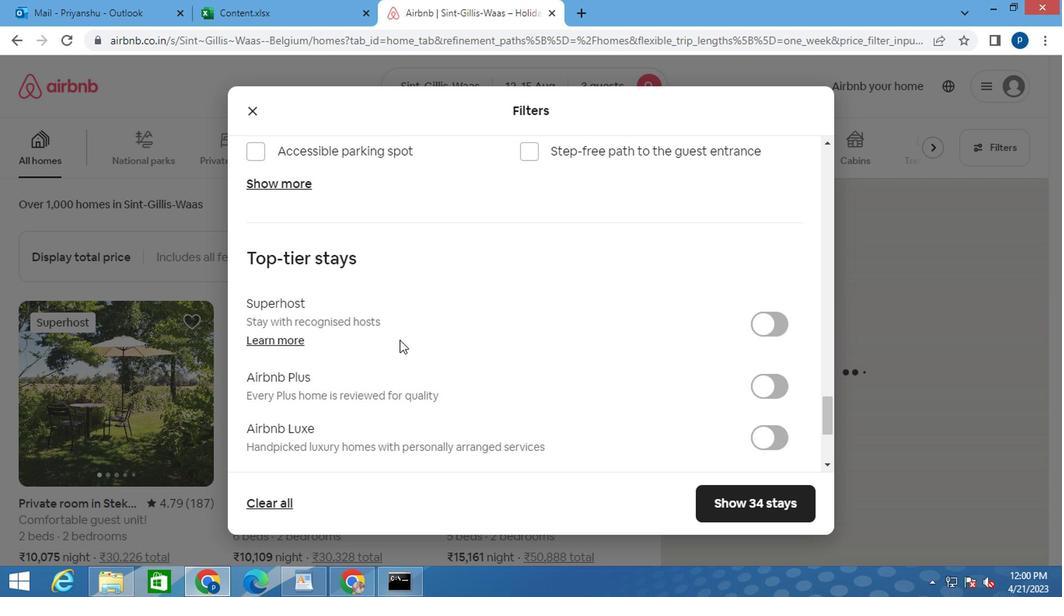 
Action: Mouse scrolled (393, 355) with delta (0, -1)
Screenshot: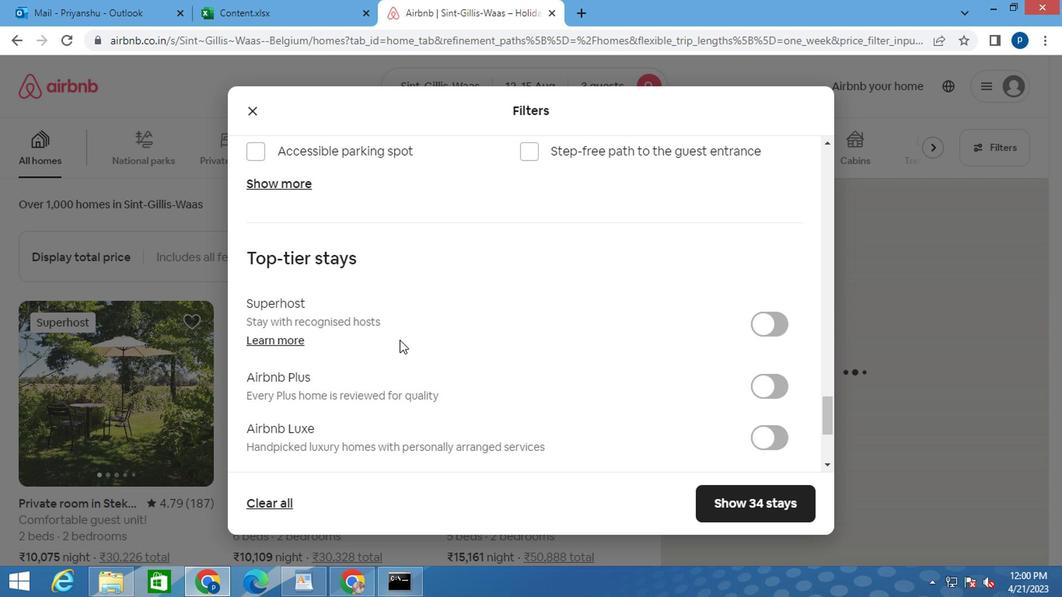 
Action: Mouse scrolled (393, 355) with delta (0, -1)
Screenshot: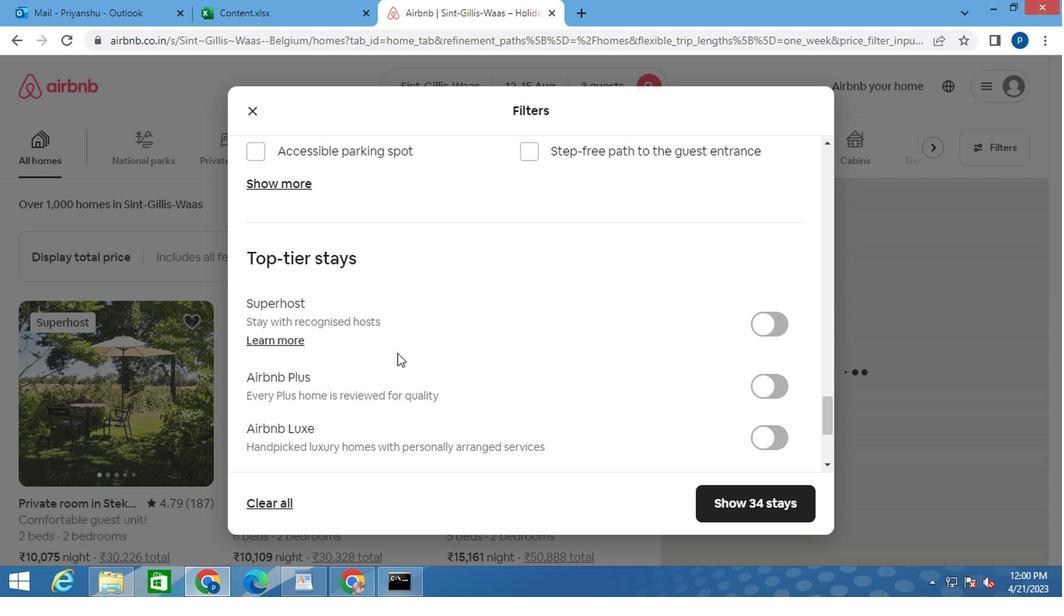 
Action: Mouse moved to (255, 362)
Screenshot: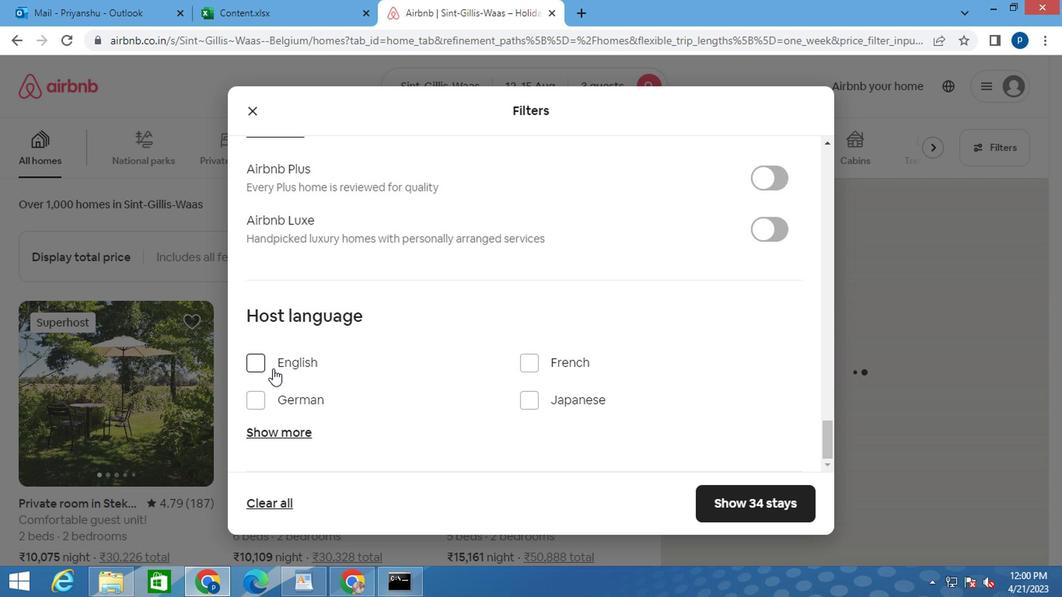 
Action: Mouse pressed left at (255, 362)
Screenshot: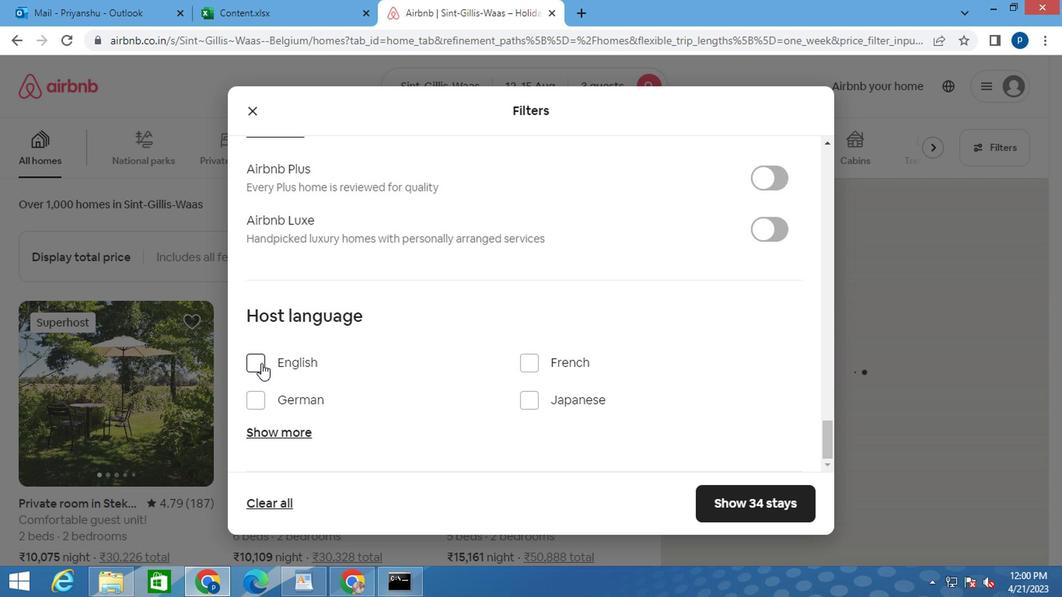 
Action: Mouse moved to (757, 497)
Screenshot: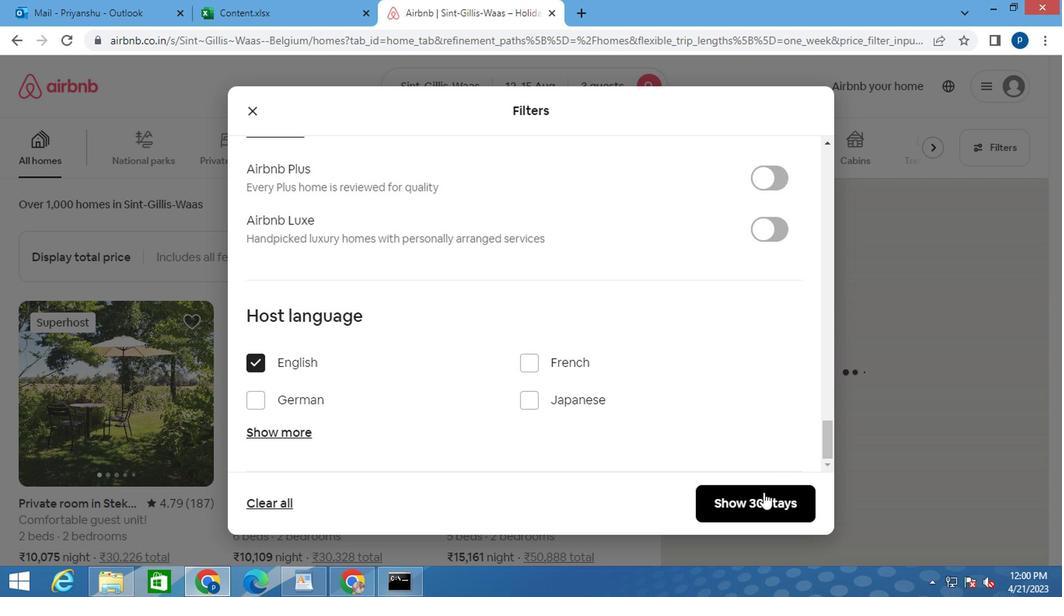 
Action: Mouse pressed left at (757, 497)
Screenshot: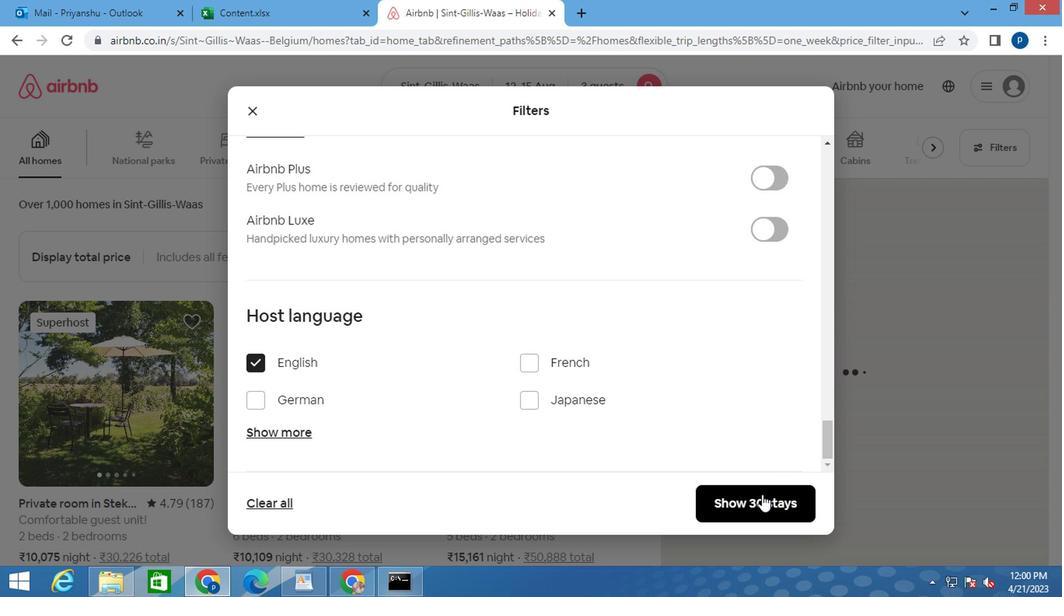 
